 Task: Look for space in Erlanger, United States from 10th July, 2023 to 15th July, 2023 for 7 adults in price range Rs.10000 to Rs.15000. Place can be entire place or shared room with 4 bedrooms having 7 beds and 4 bathrooms. Property type can be house, flat, guest house. Amenities needed are: wifi, TV, free parkinig on premises, gym, breakfast. Booking option can be shelf check-in. Required host language is English.
Action: Mouse moved to (560, 137)
Screenshot: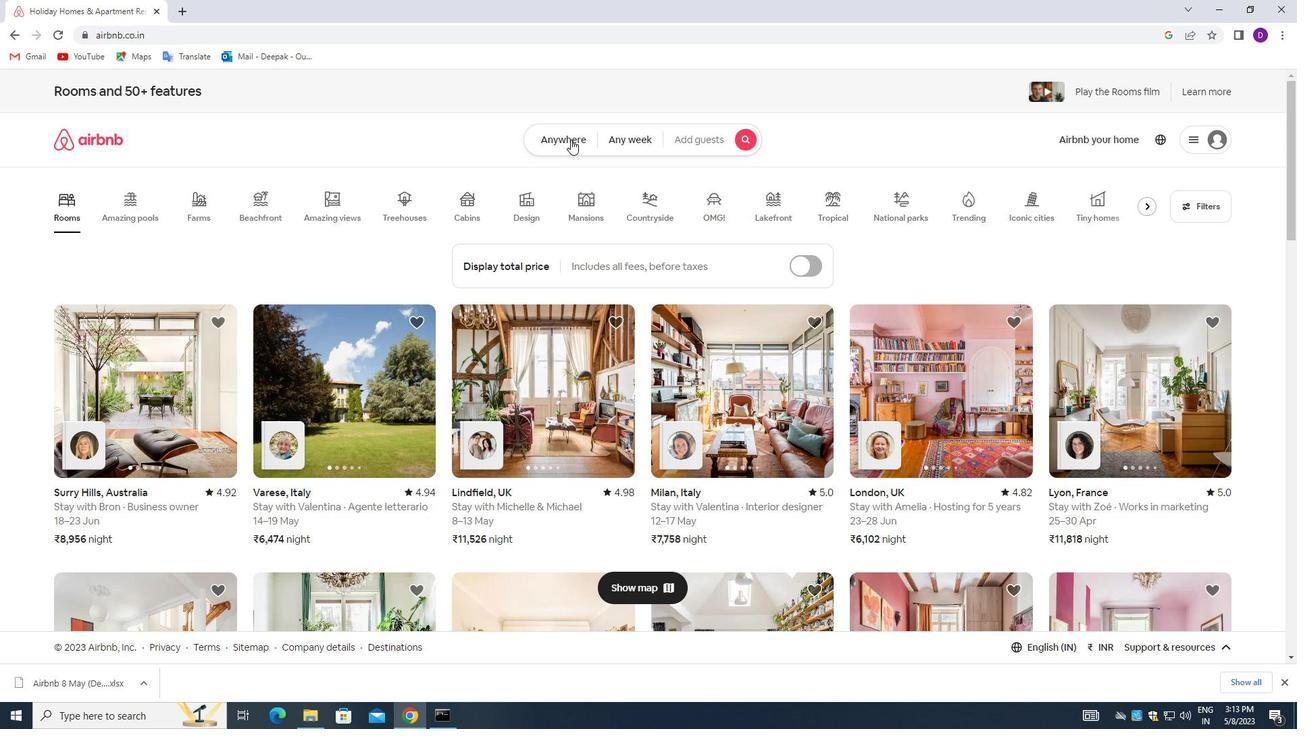 
Action: Mouse pressed left at (560, 137)
Screenshot: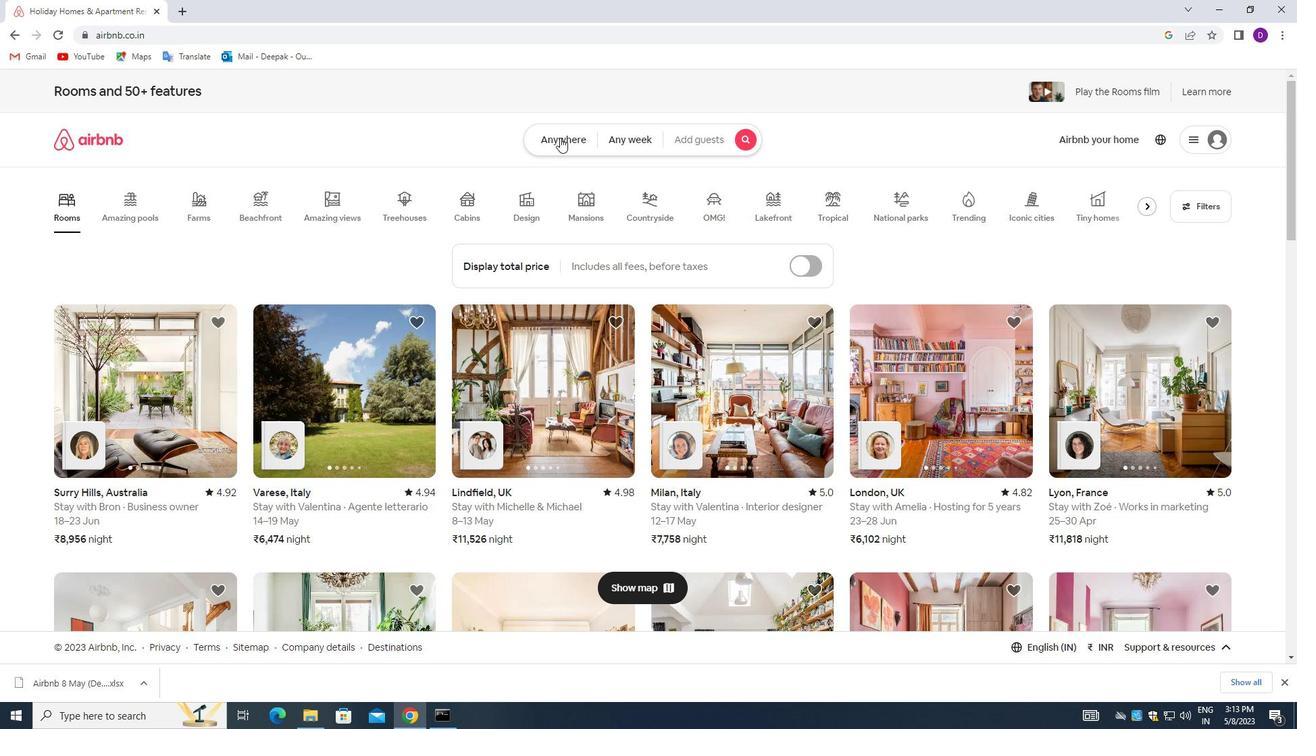 
Action: Mouse moved to (483, 189)
Screenshot: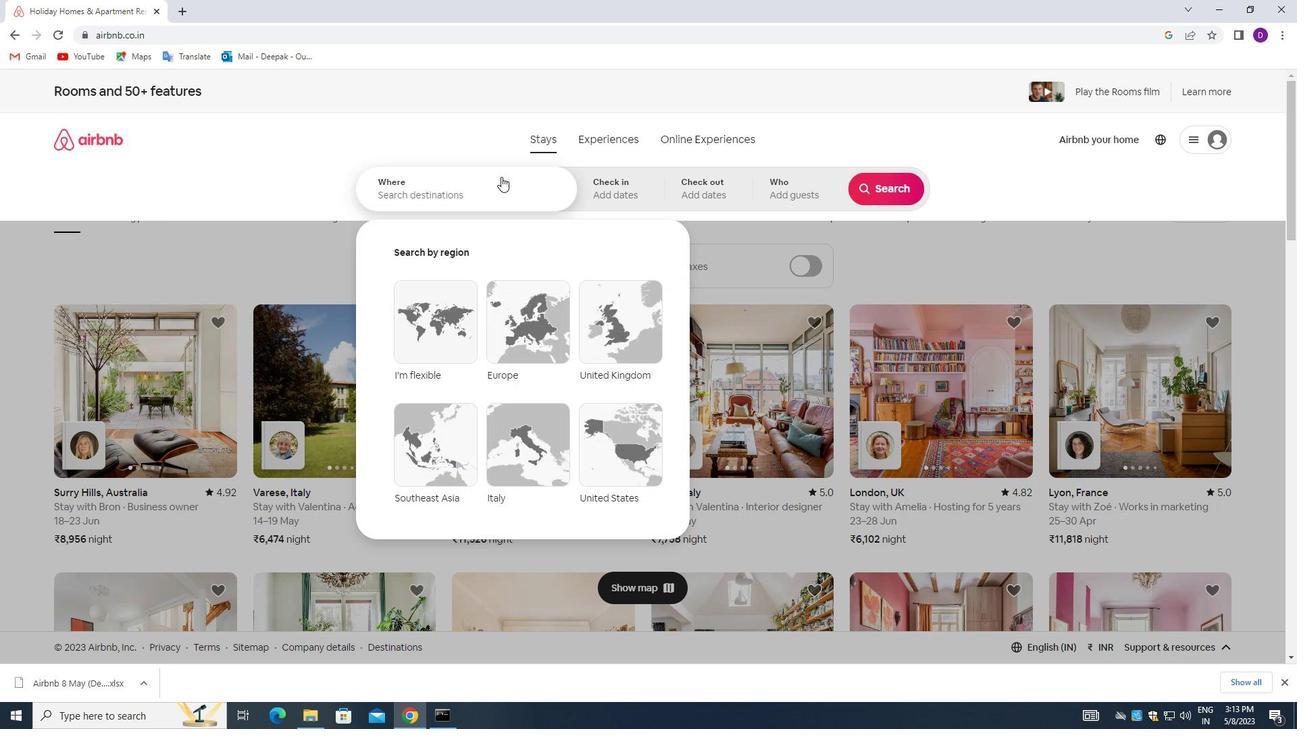 
Action: Mouse pressed left at (483, 189)
Screenshot: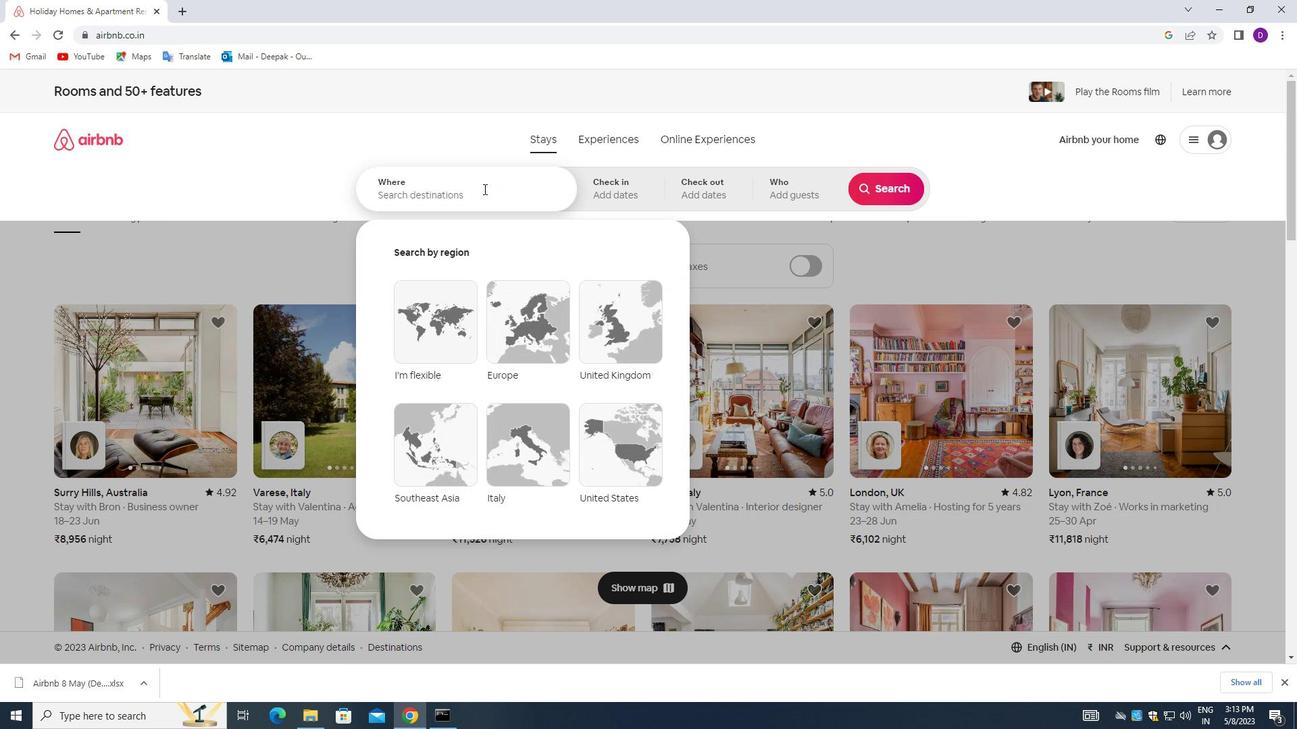
Action: Mouse moved to (193, 287)
Screenshot: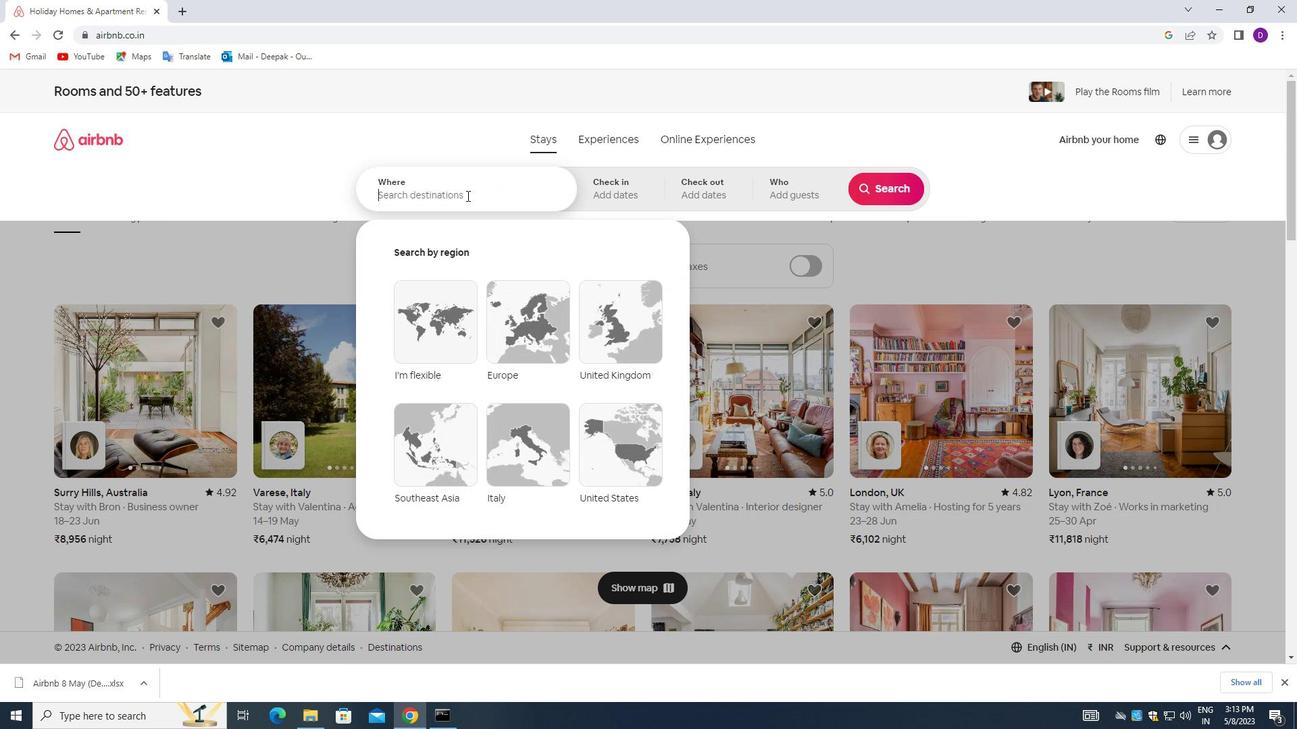 
Action: Key pressed <Key.shift_r>Erlanger<Key.space>=<Key.backspace><Key.backspace>,<Key.space><Key.shift>UNITED<Key.space><Key.shift_r>STATES<Key.enter>
Screenshot: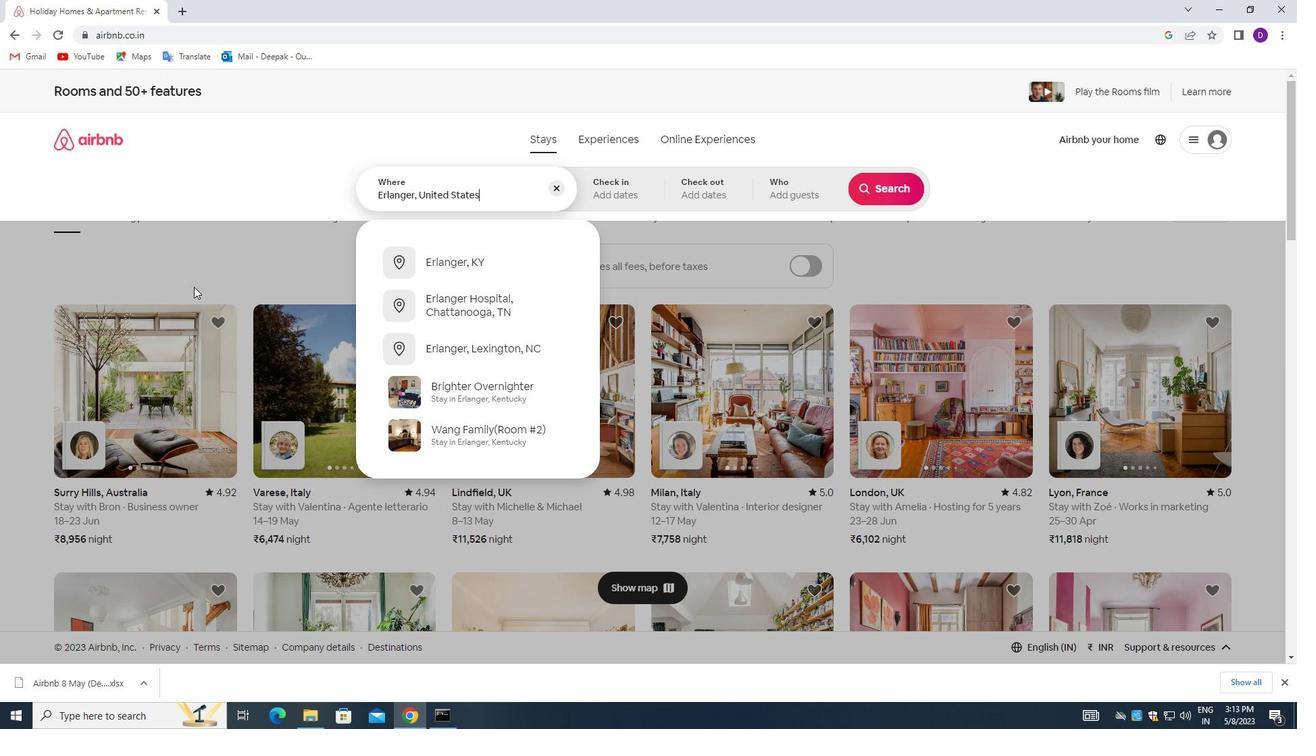 
Action: Mouse moved to (874, 300)
Screenshot: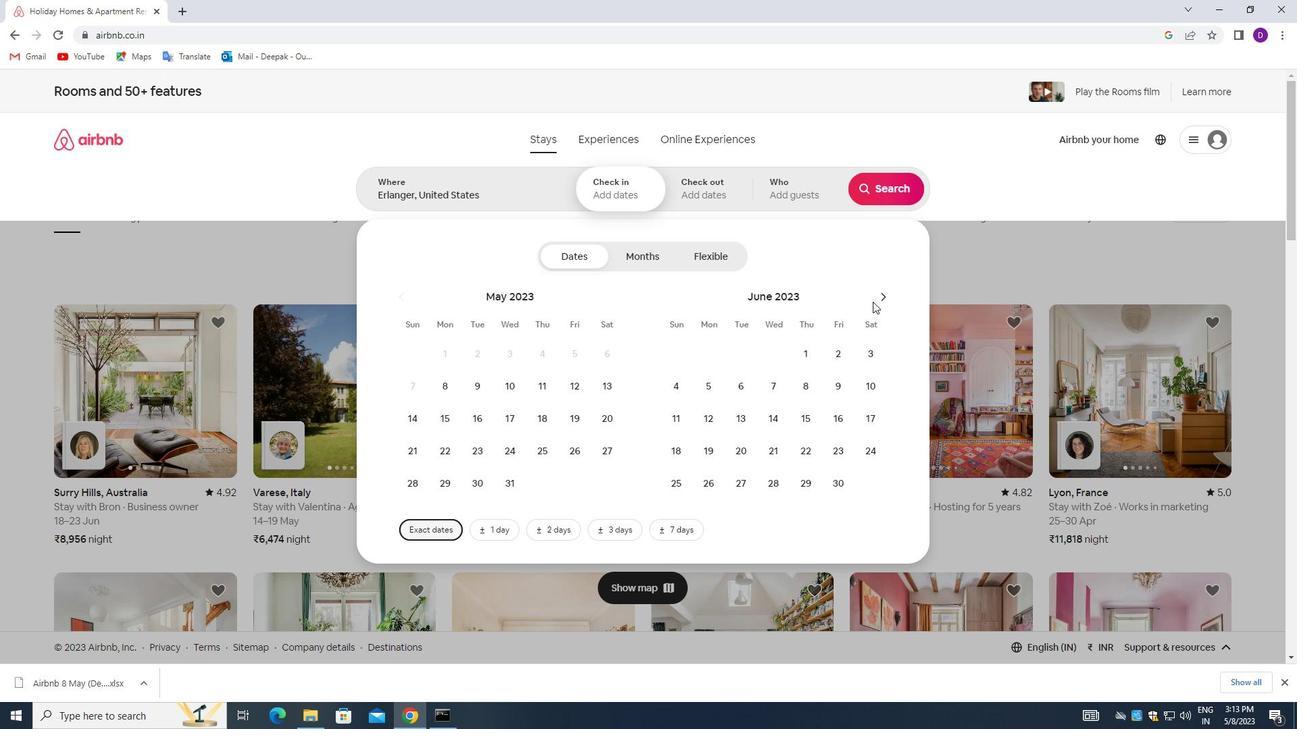 
Action: Mouse pressed left at (874, 300)
Screenshot: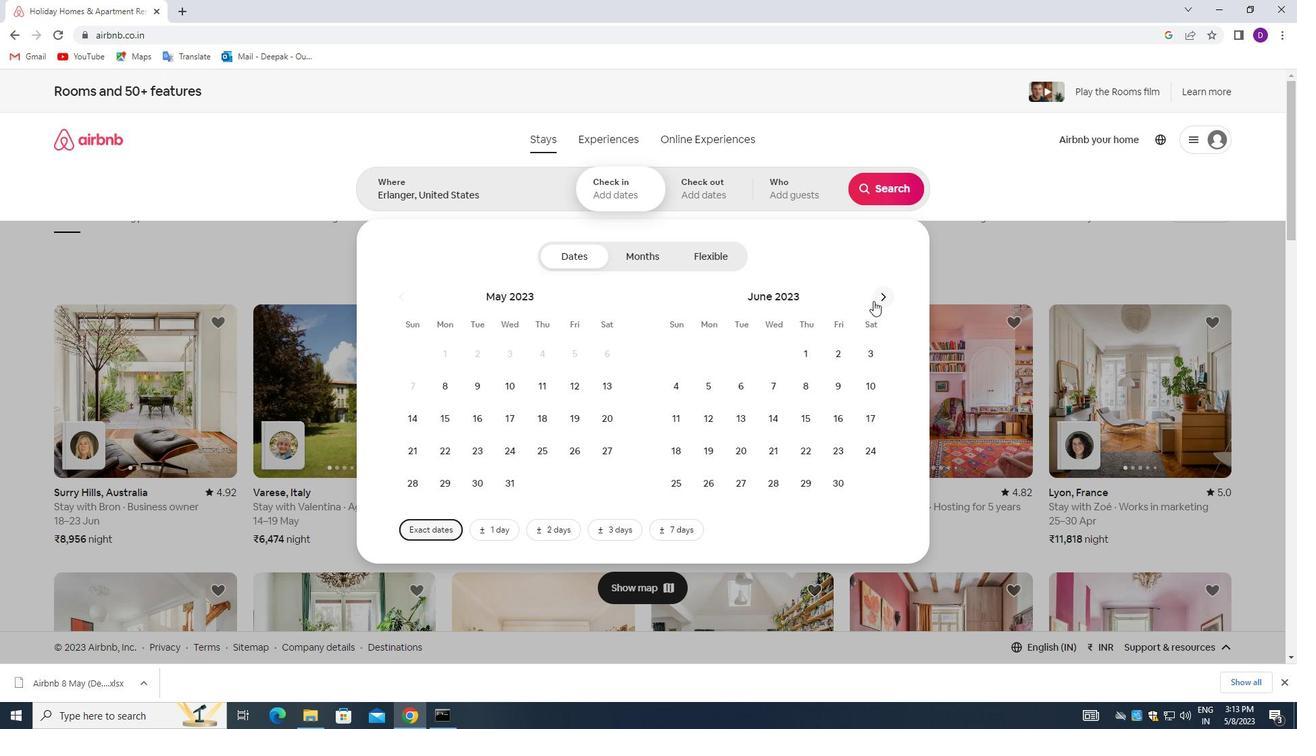 
Action: Mouse moved to (711, 419)
Screenshot: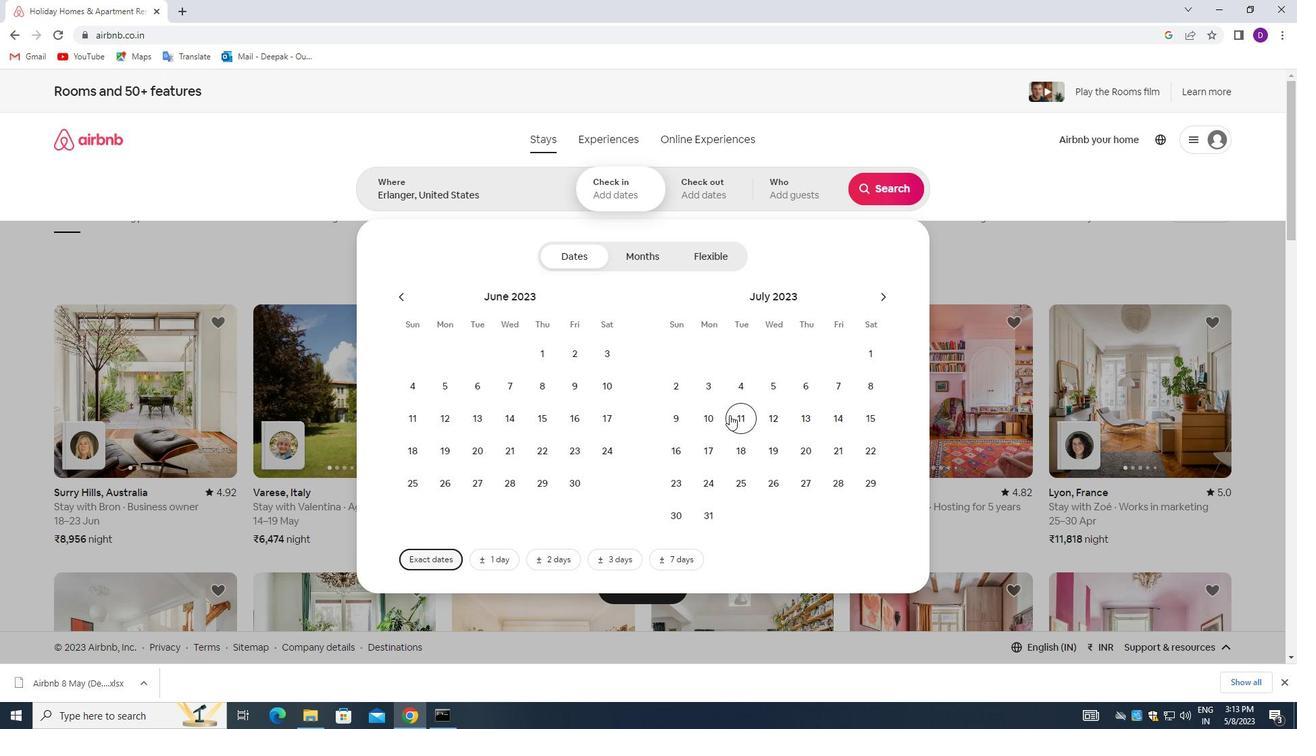 
Action: Mouse pressed left at (711, 419)
Screenshot: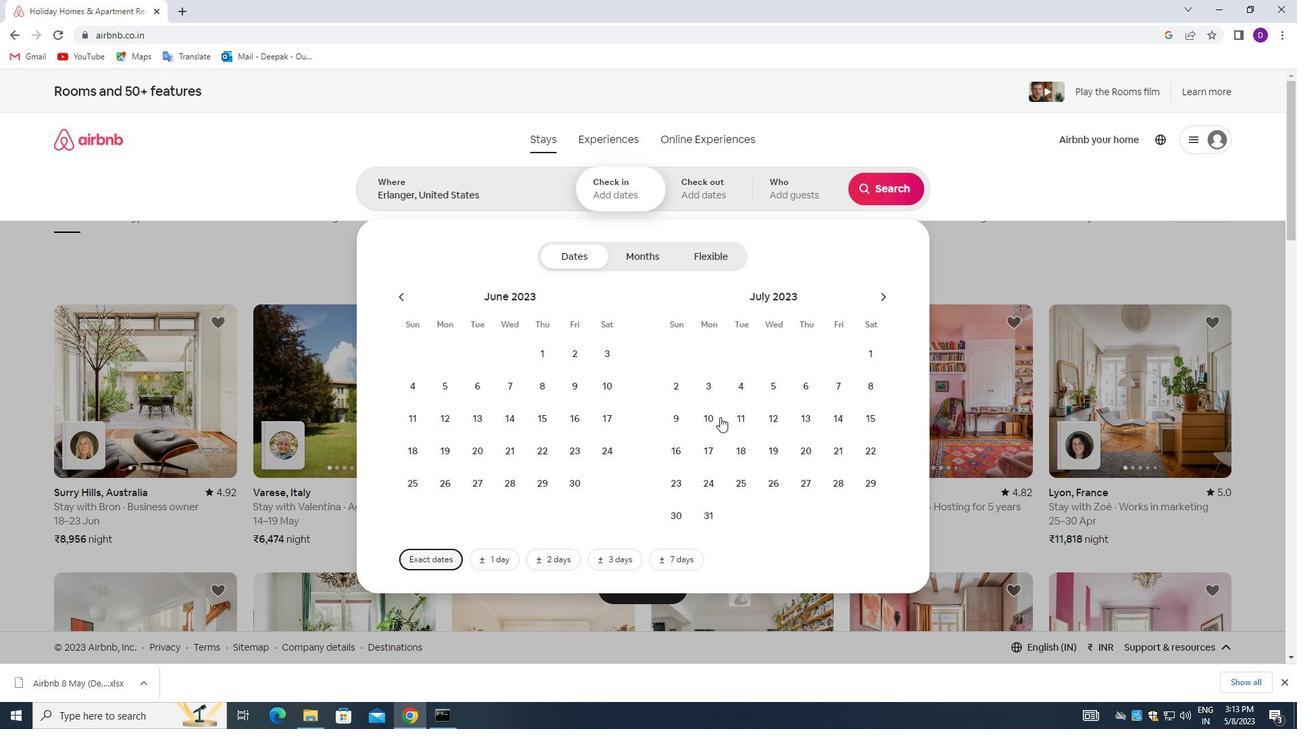 
Action: Mouse moved to (888, 414)
Screenshot: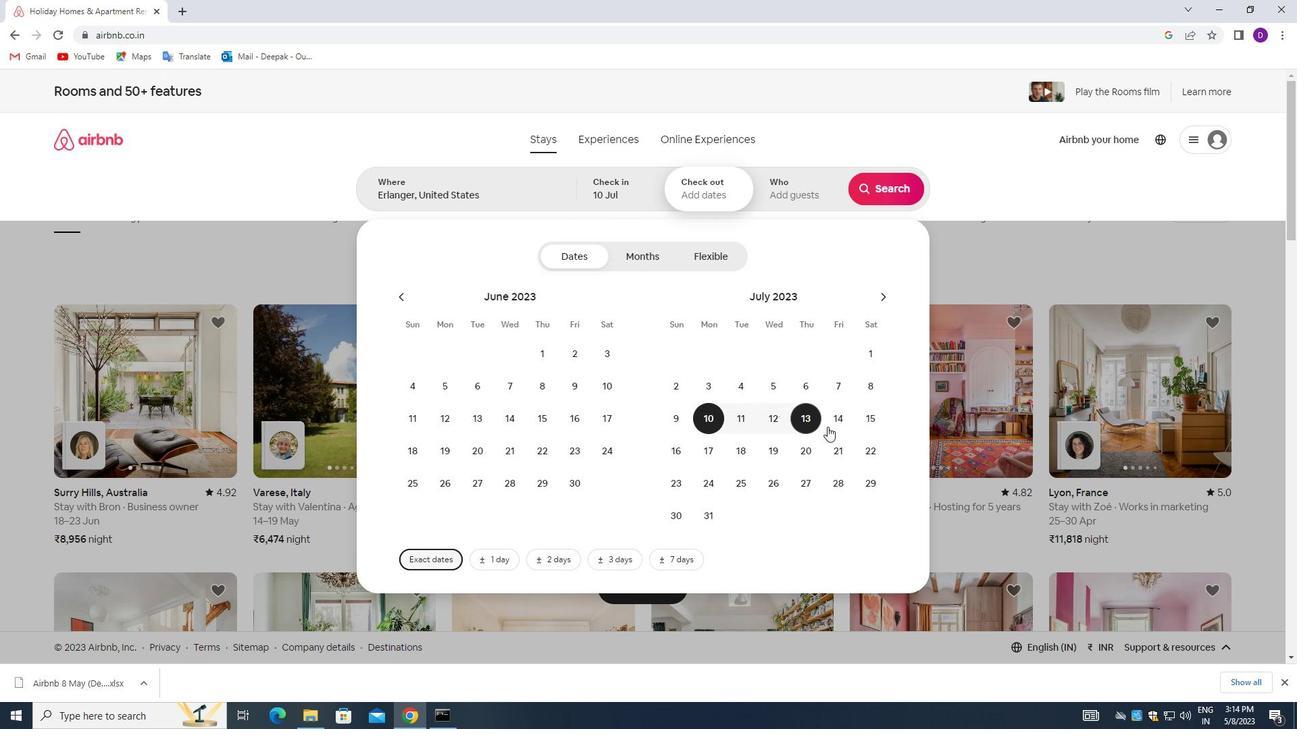 
Action: Mouse pressed left at (888, 414)
Screenshot: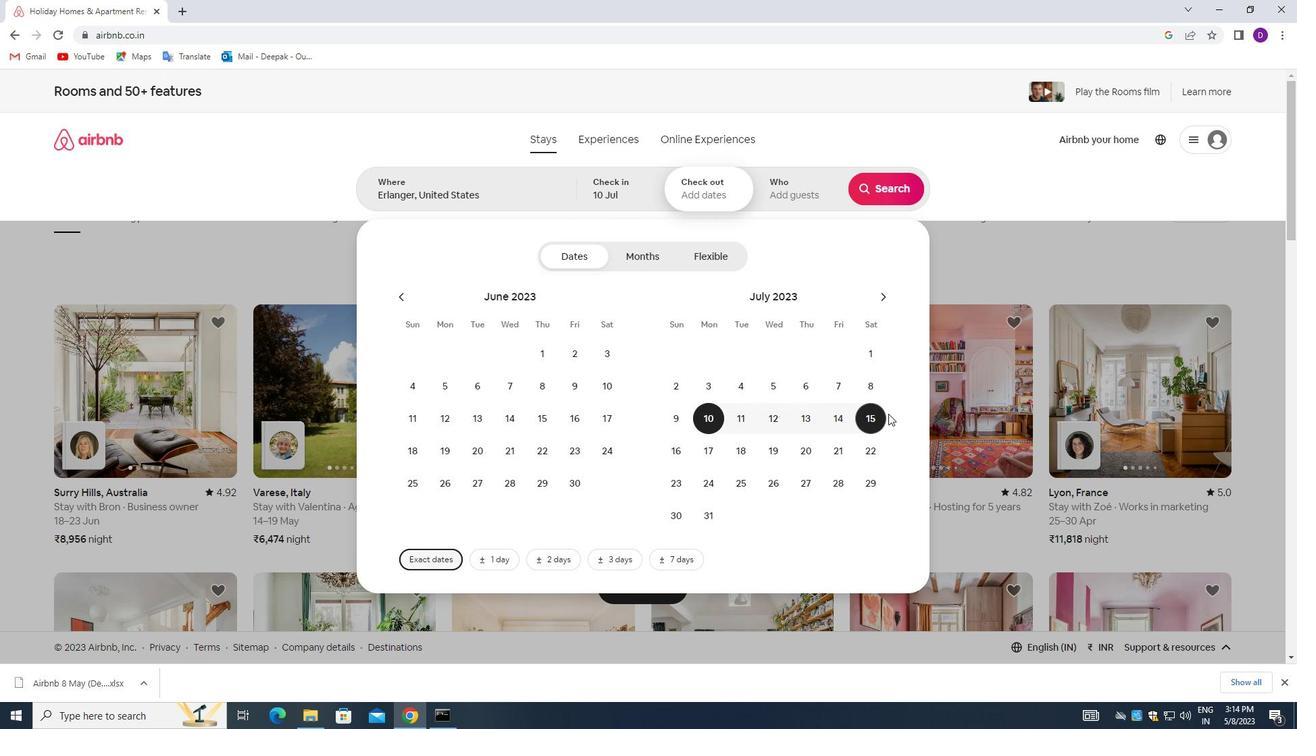 
Action: Mouse moved to (876, 416)
Screenshot: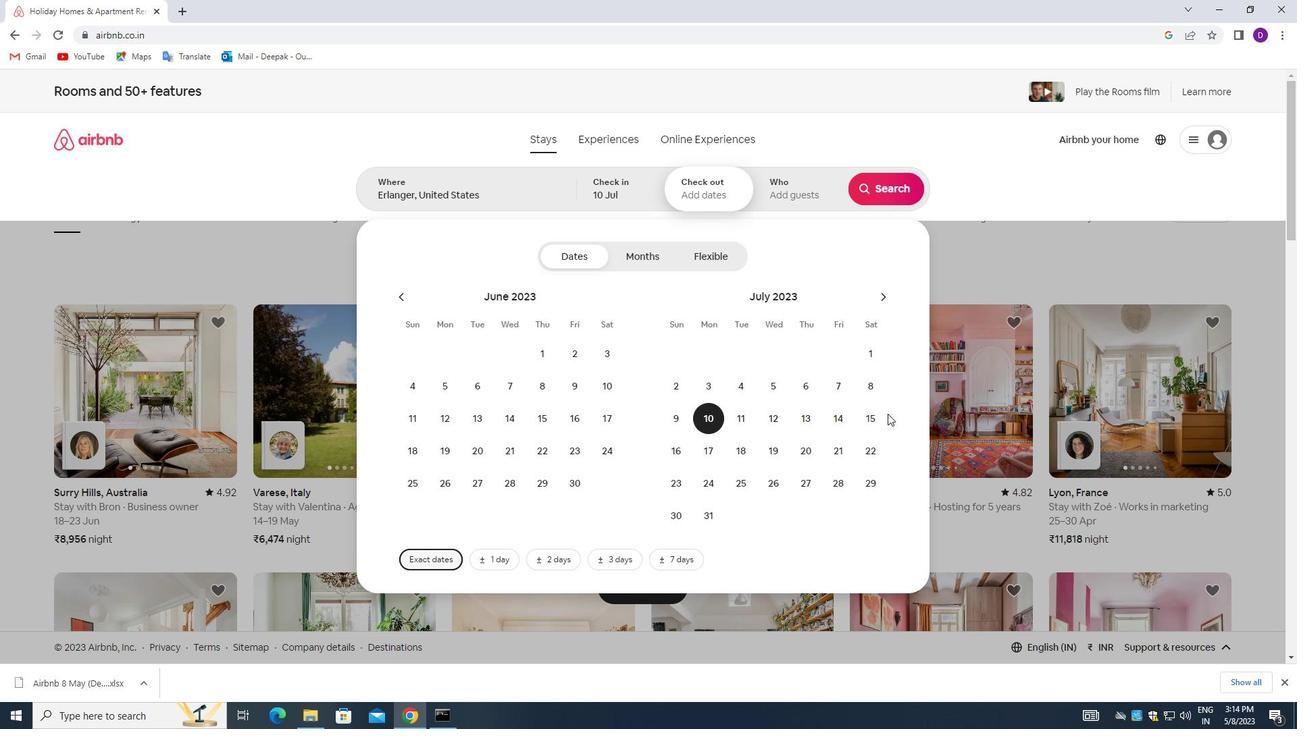 
Action: Mouse pressed left at (876, 416)
Screenshot: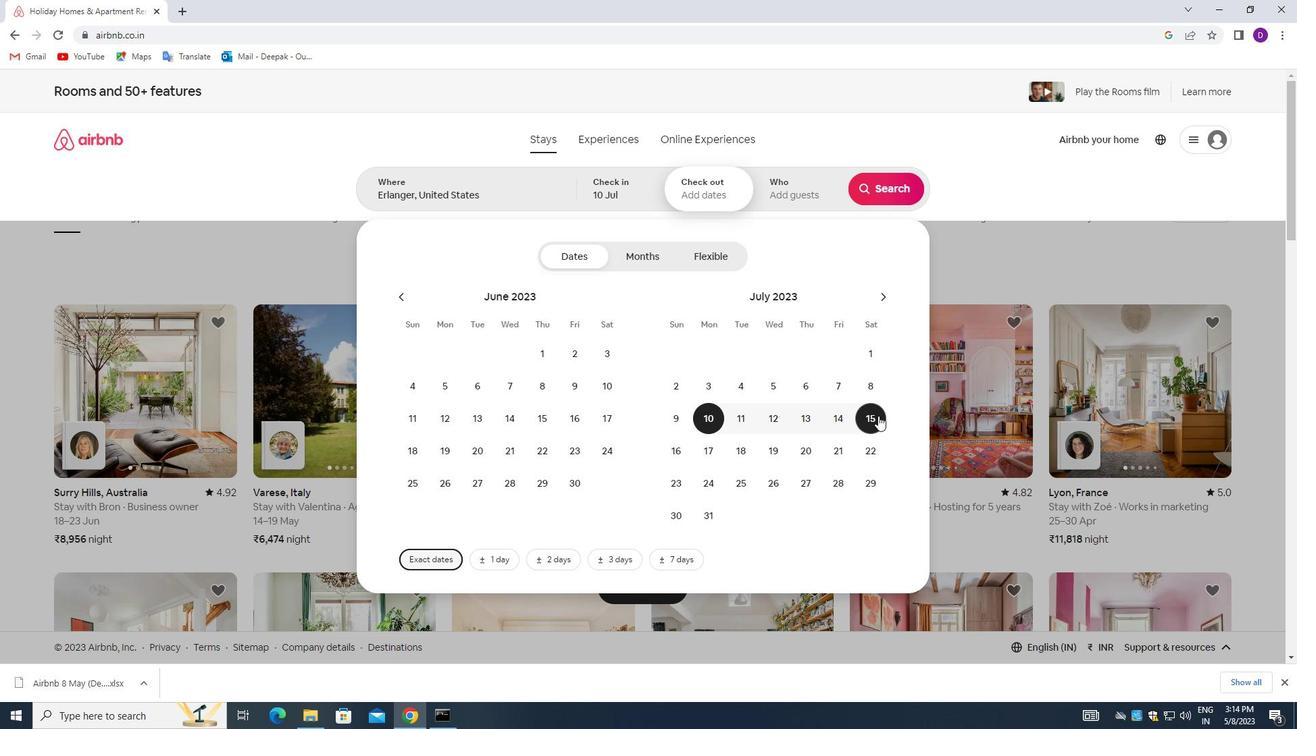
Action: Mouse moved to (783, 191)
Screenshot: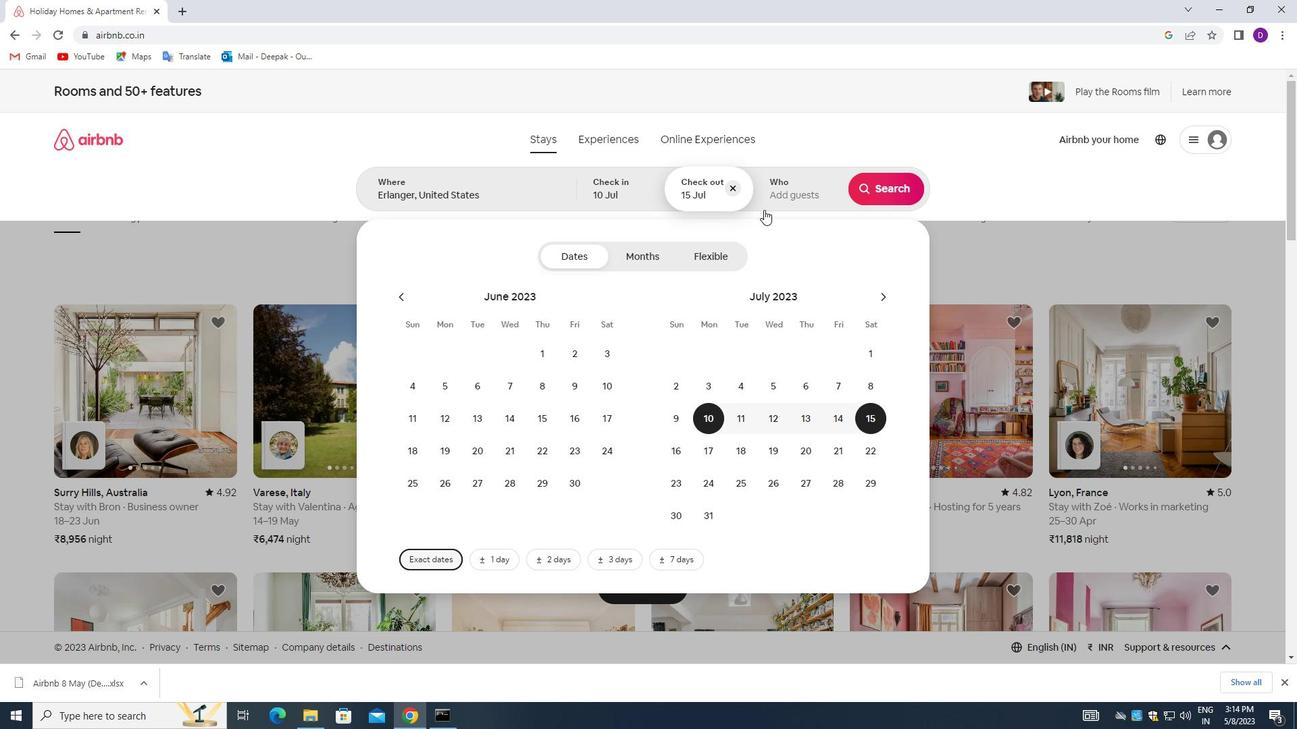 
Action: Mouse pressed left at (783, 191)
Screenshot: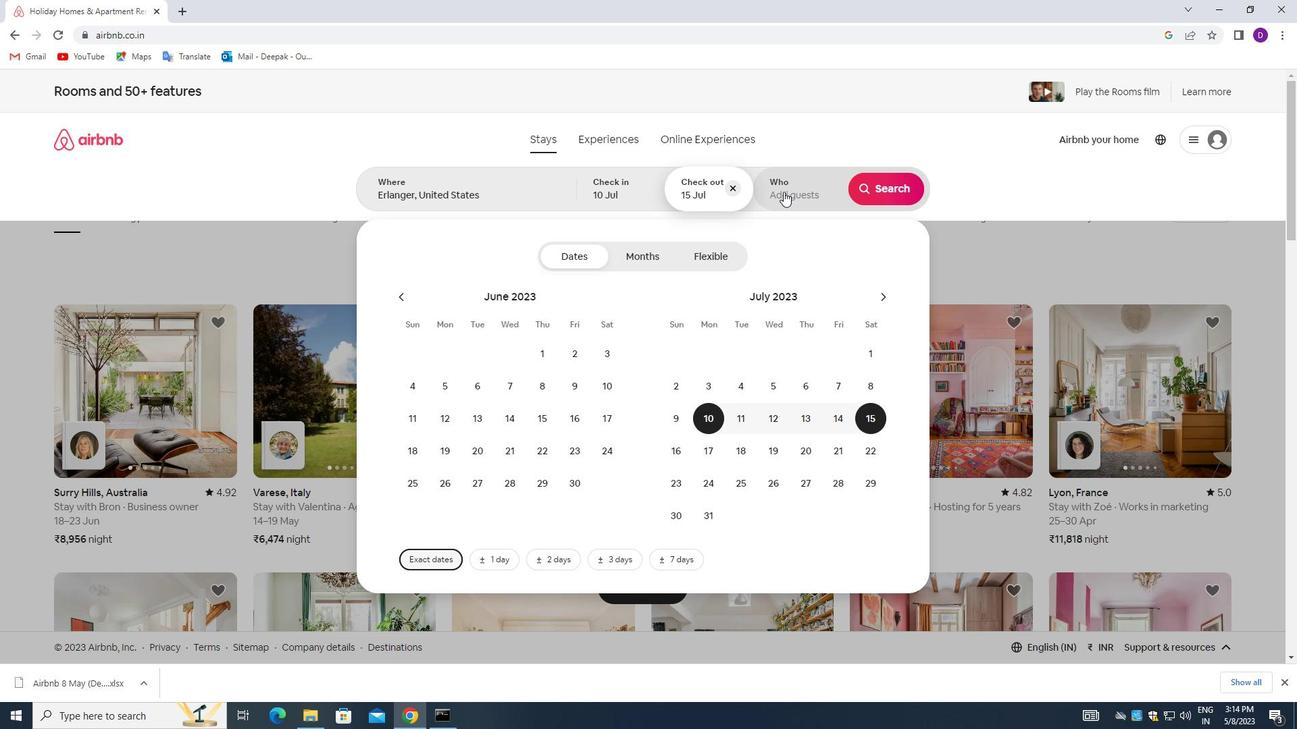 
Action: Mouse moved to (890, 262)
Screenshot: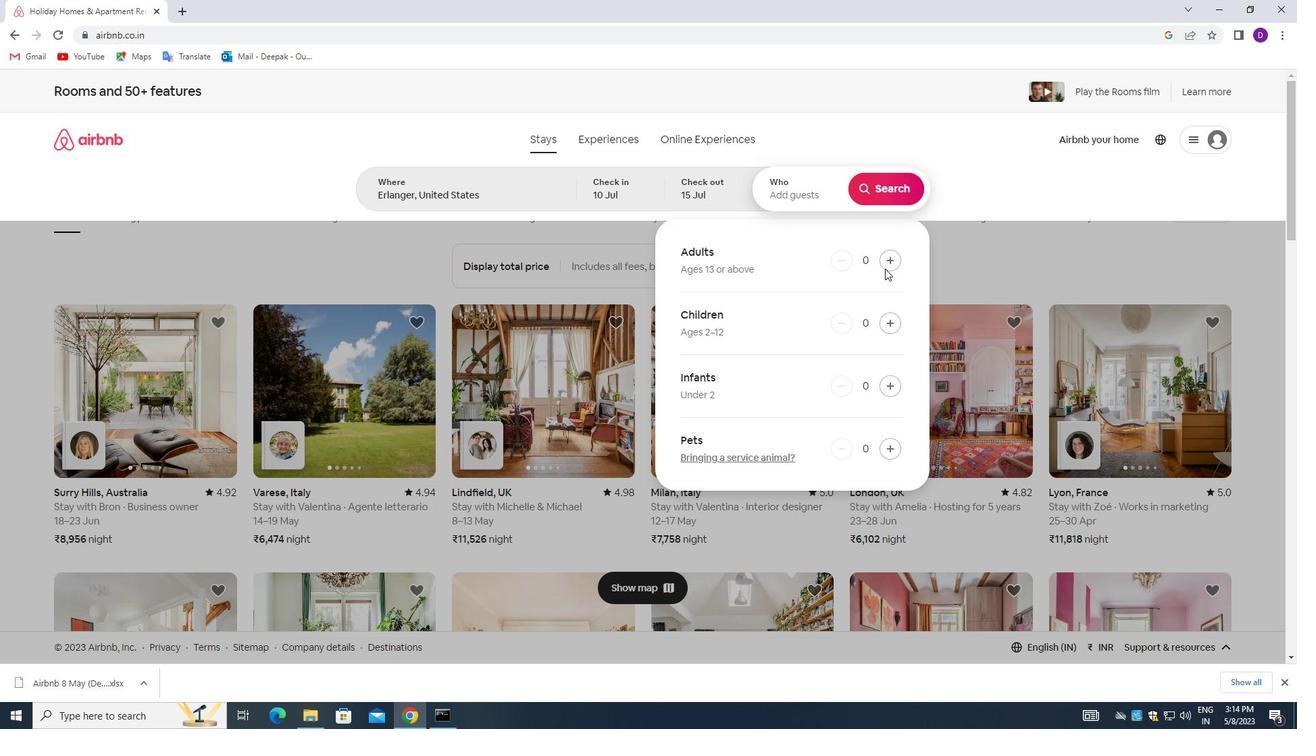 
Action: Mouse pressed left at (890, 262)
Screenshot: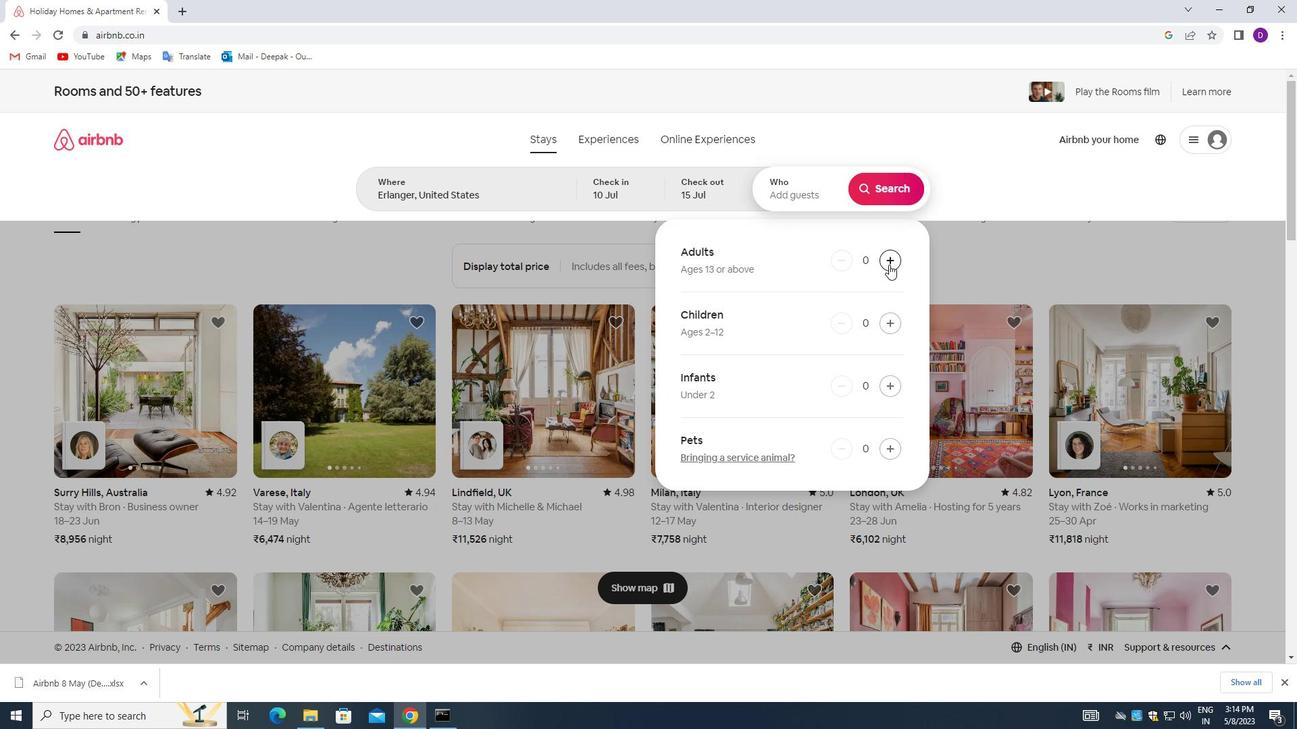 
Action: Mouse moved to (891, 260)
Screenshot: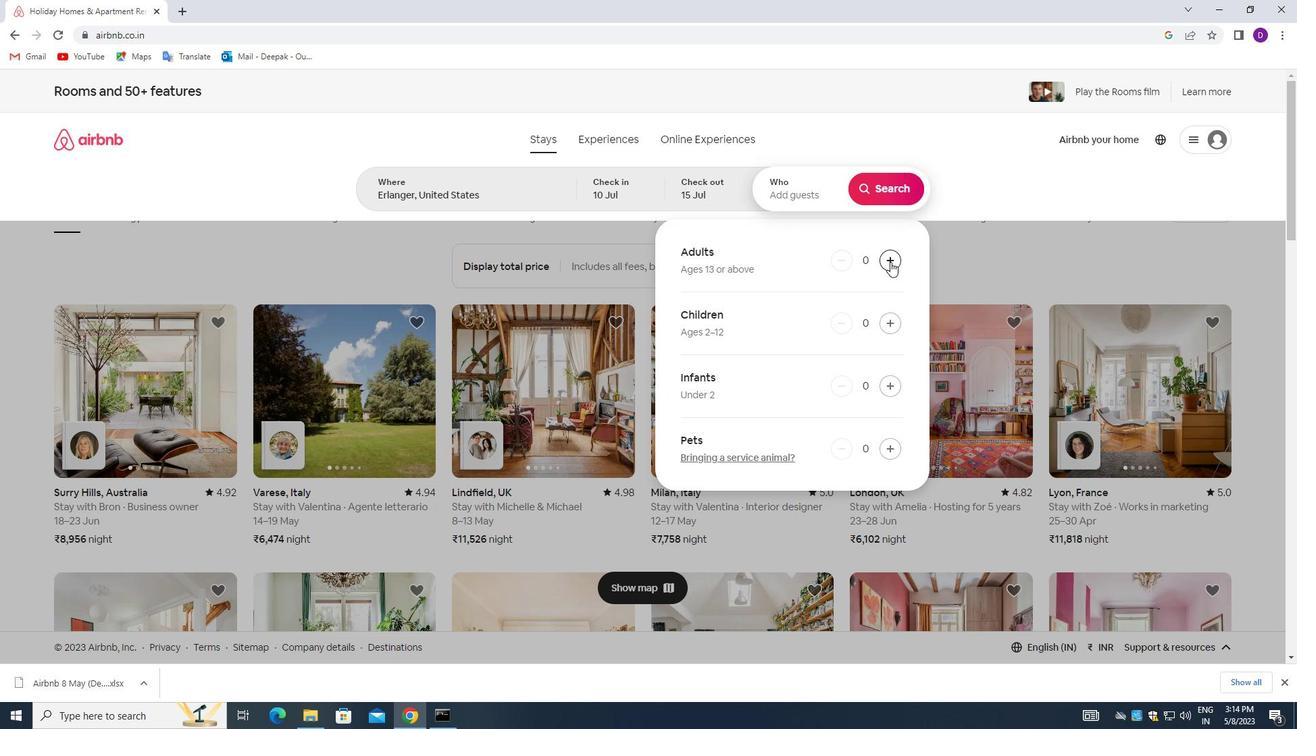 
Action: Mouse pressed left at (891, 260)
Screenshot: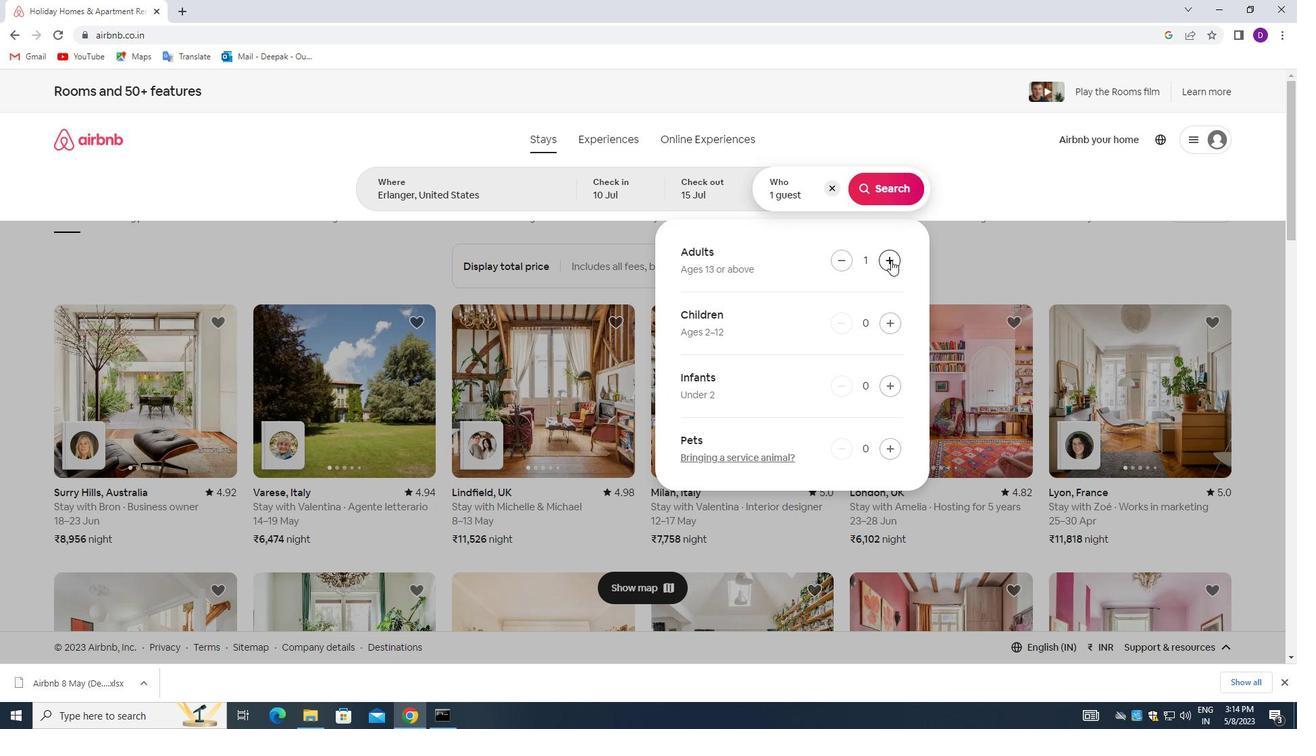
Action: Mouse pressed left at (891, 260)
Screenshot: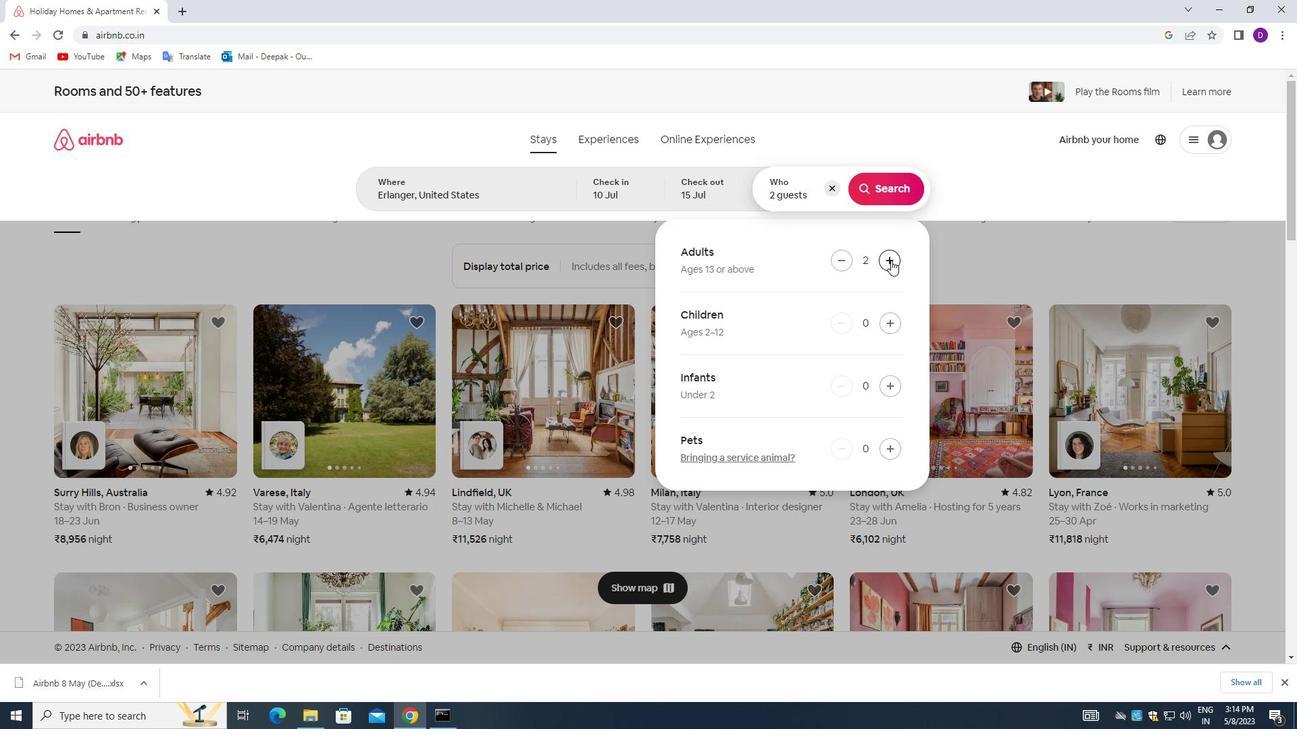 
Action: Mouse pressed left at (891, 260)
Screenshot: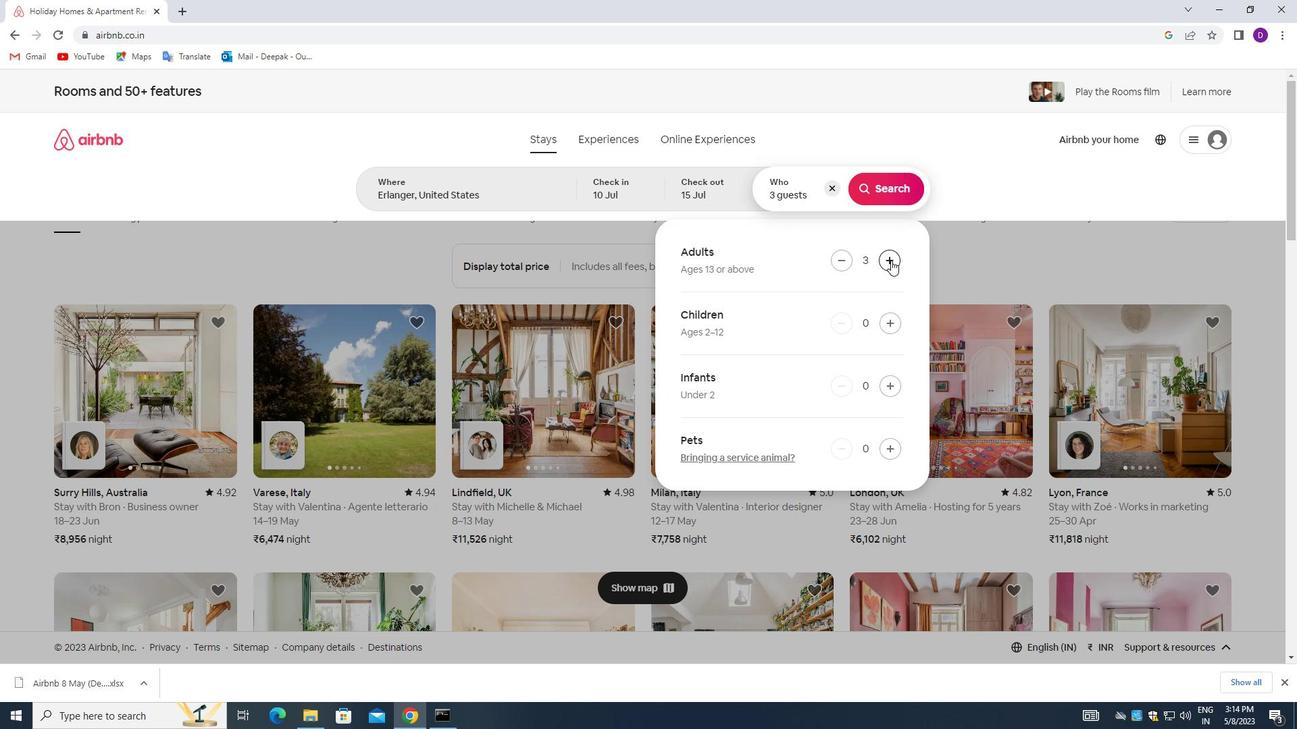 
Action: Mouse pressed left at (891, 260)
Screenshot: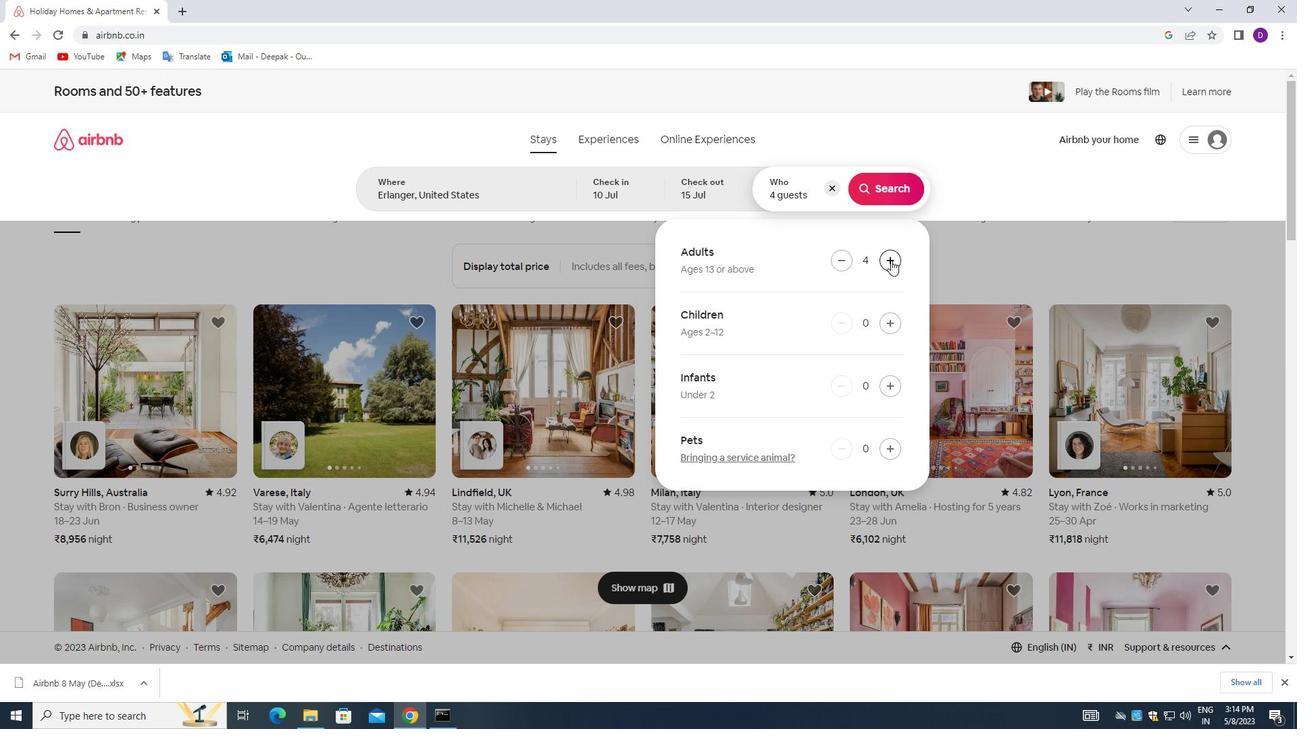 
Action: Mouse pressed left at (891, 260)
Screenshot: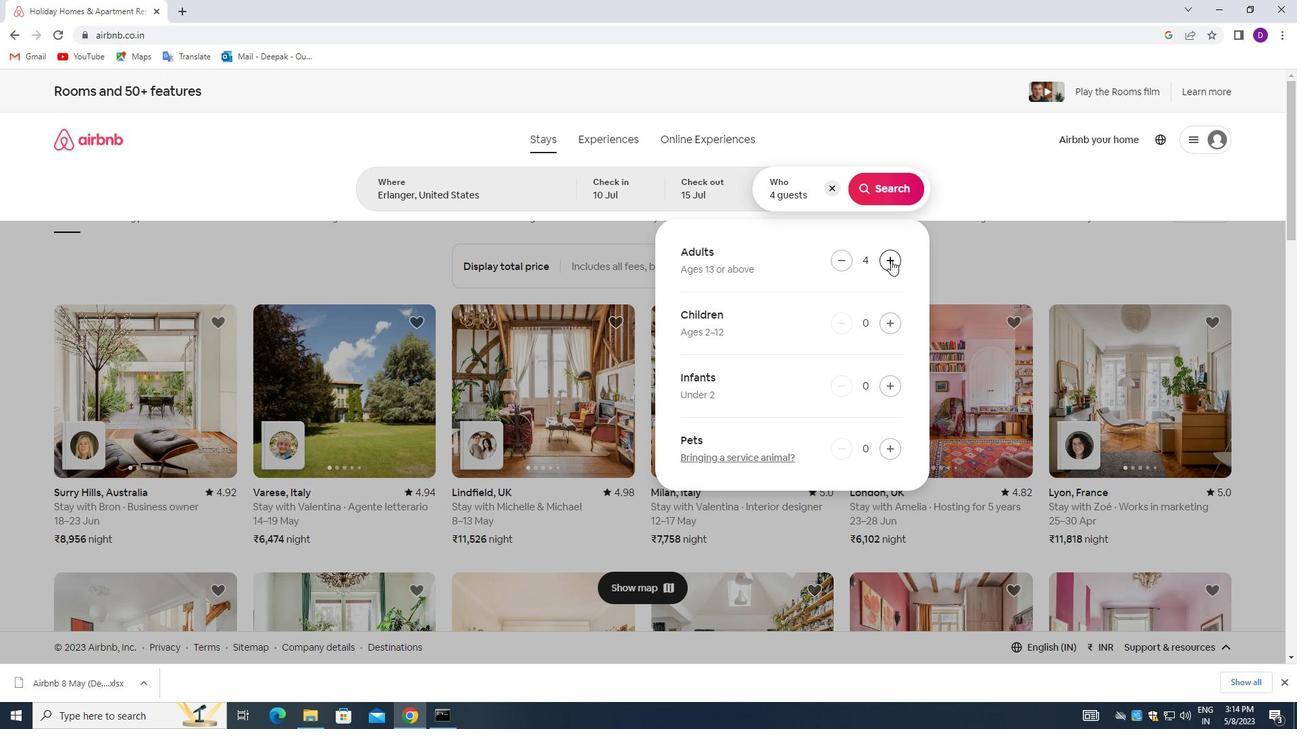 
Action: Mouse pressed left at (891, 260)
Screenshot: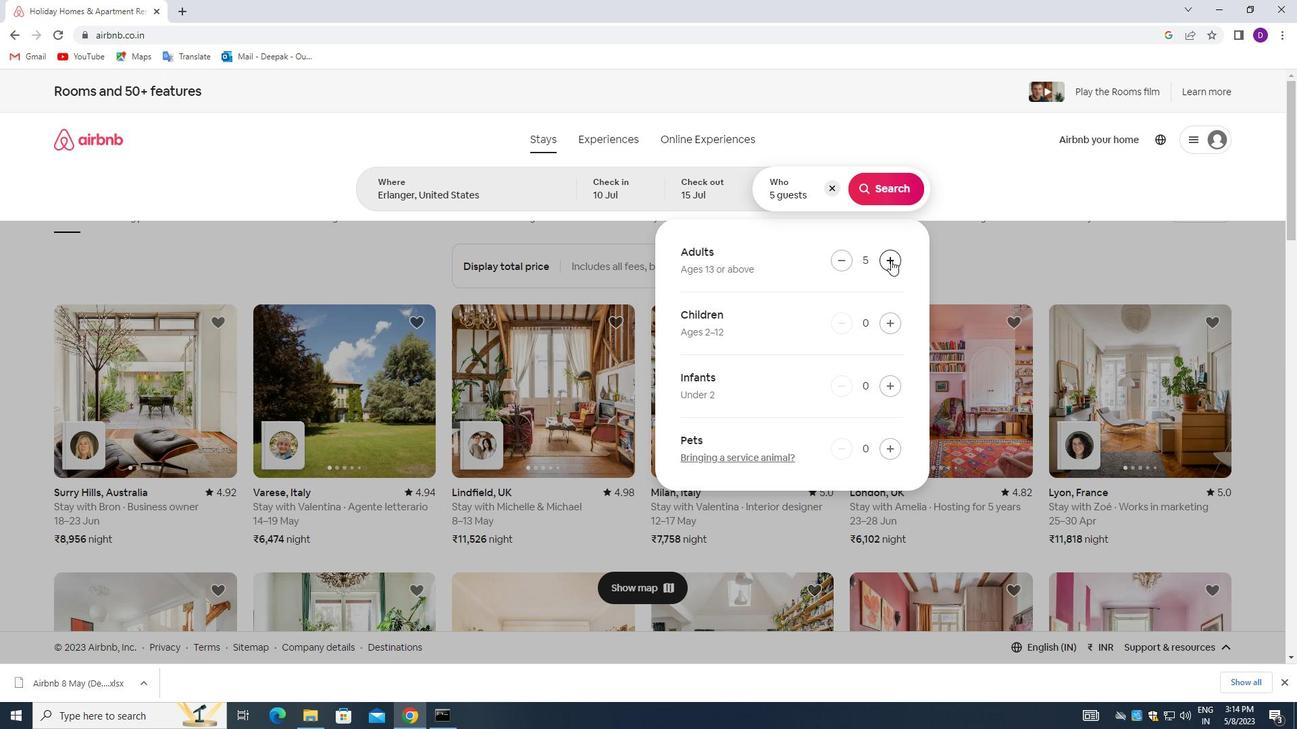 
Action: Mouse moved to (890, 186)
Screenshot: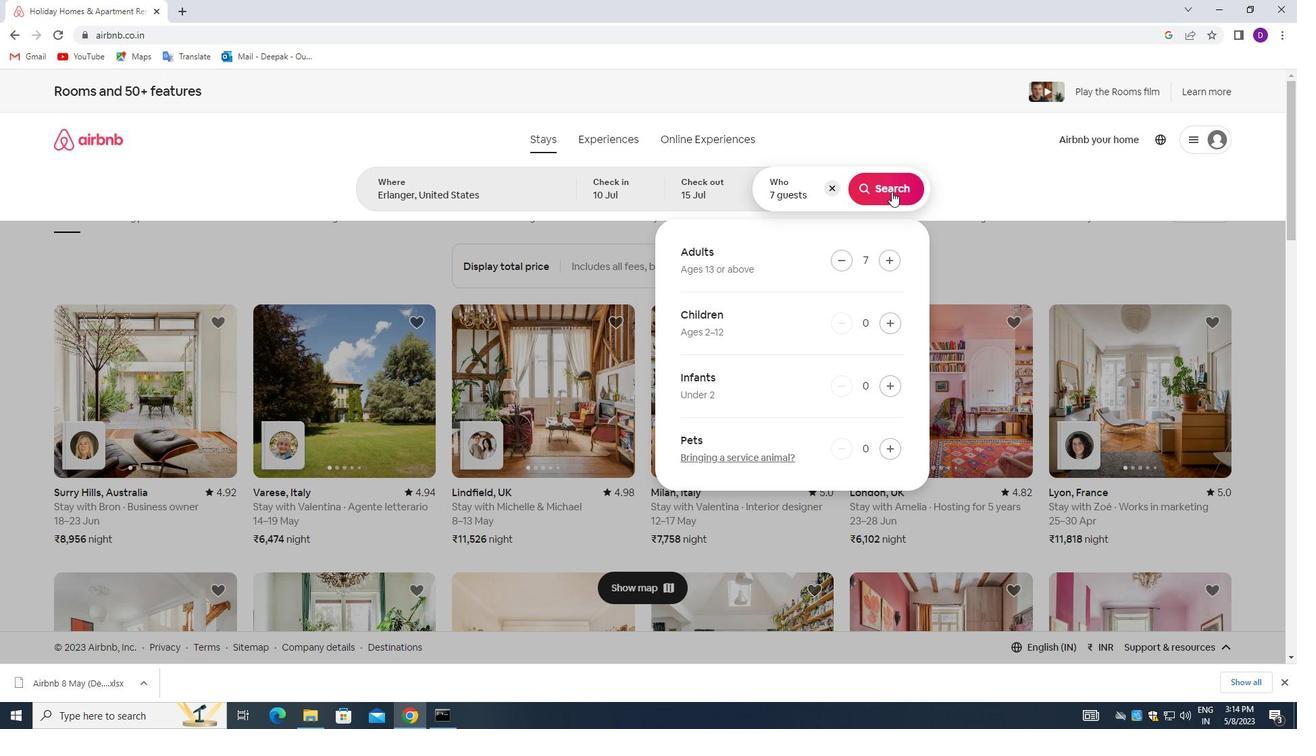 
Action: Mouse pressed left at (890, 186)
Screenshot: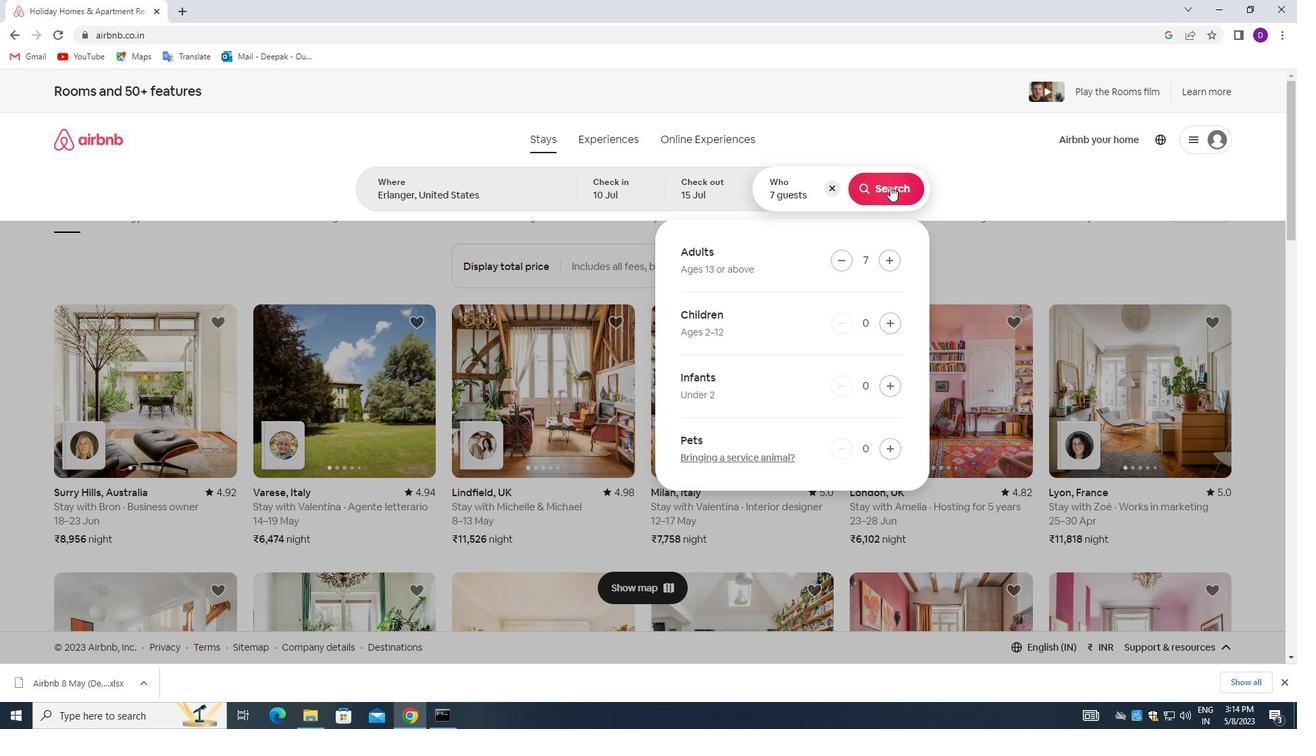 
Action: Mouse moved to (1227, 145)
Screenshot: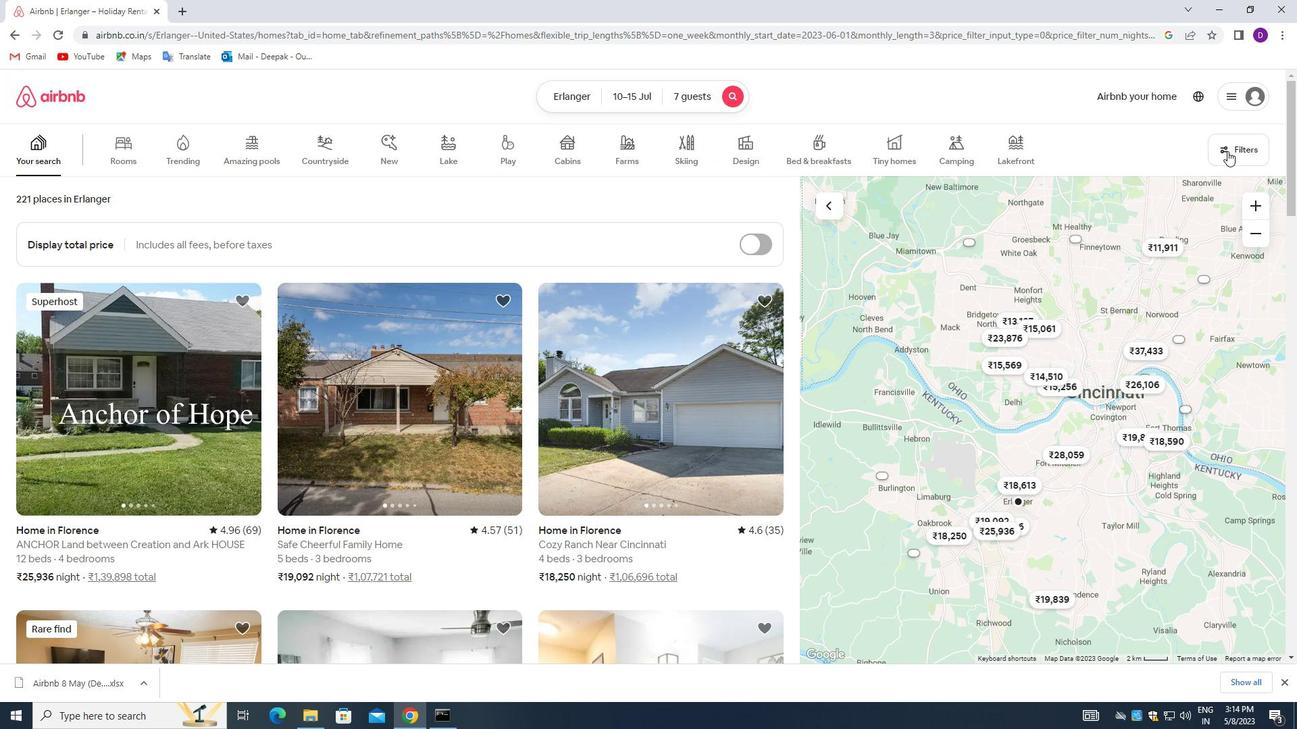 
Action: Mouse pressed left at (1227, 145)
Screenshot: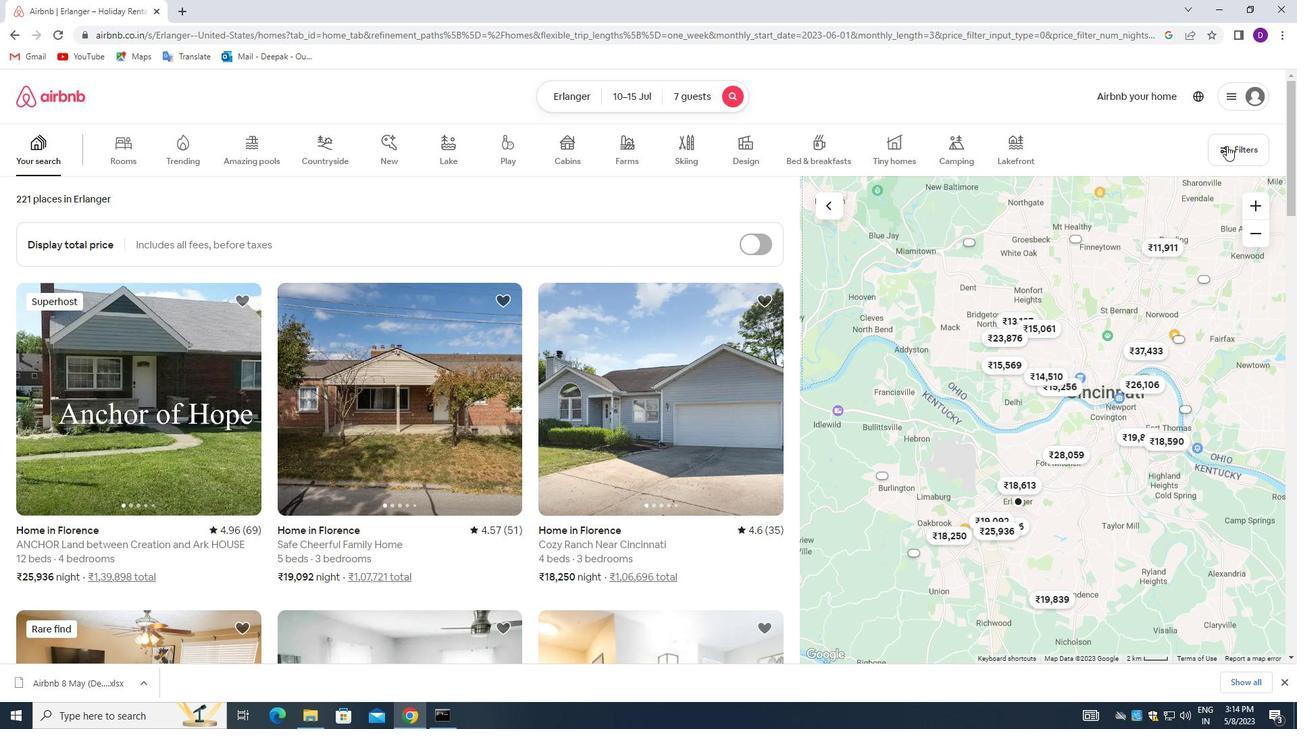 
Action: Mouse moved to (467, 483)
Screenshot: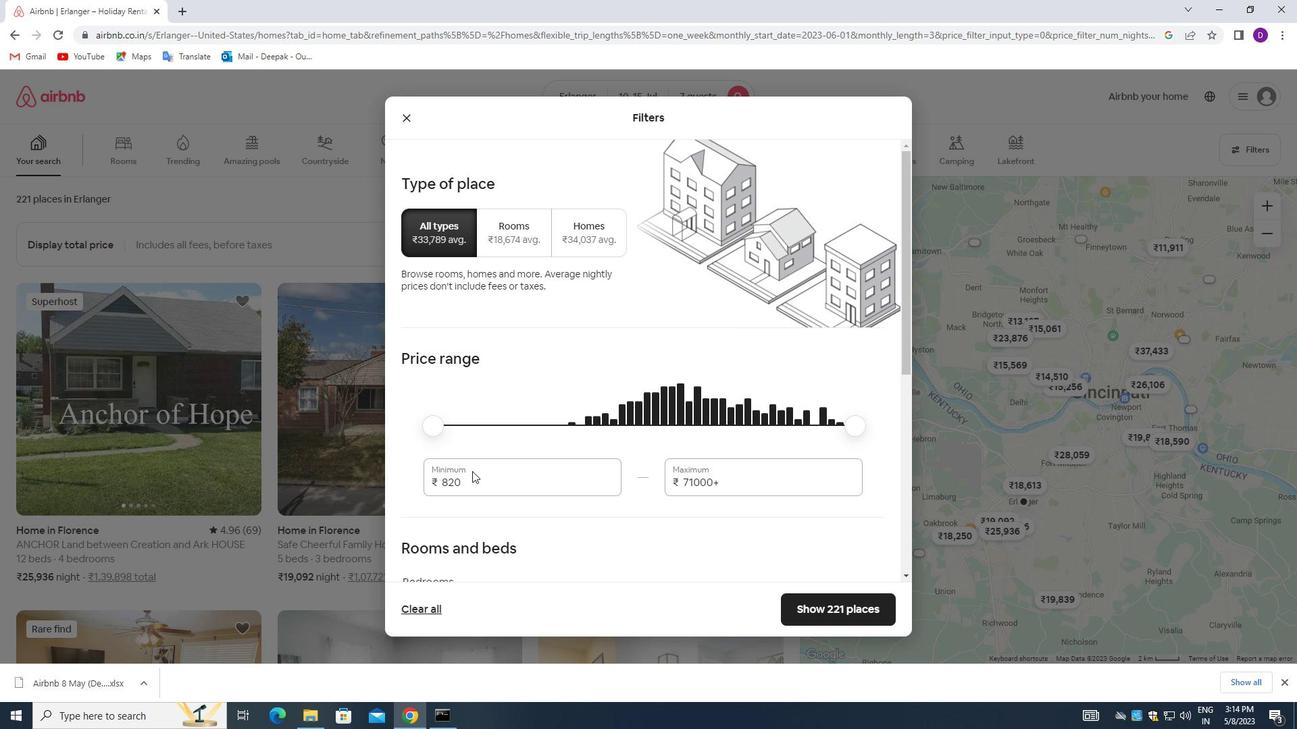 
Action: Mouse pressed left at (467, 483)
Screenshot: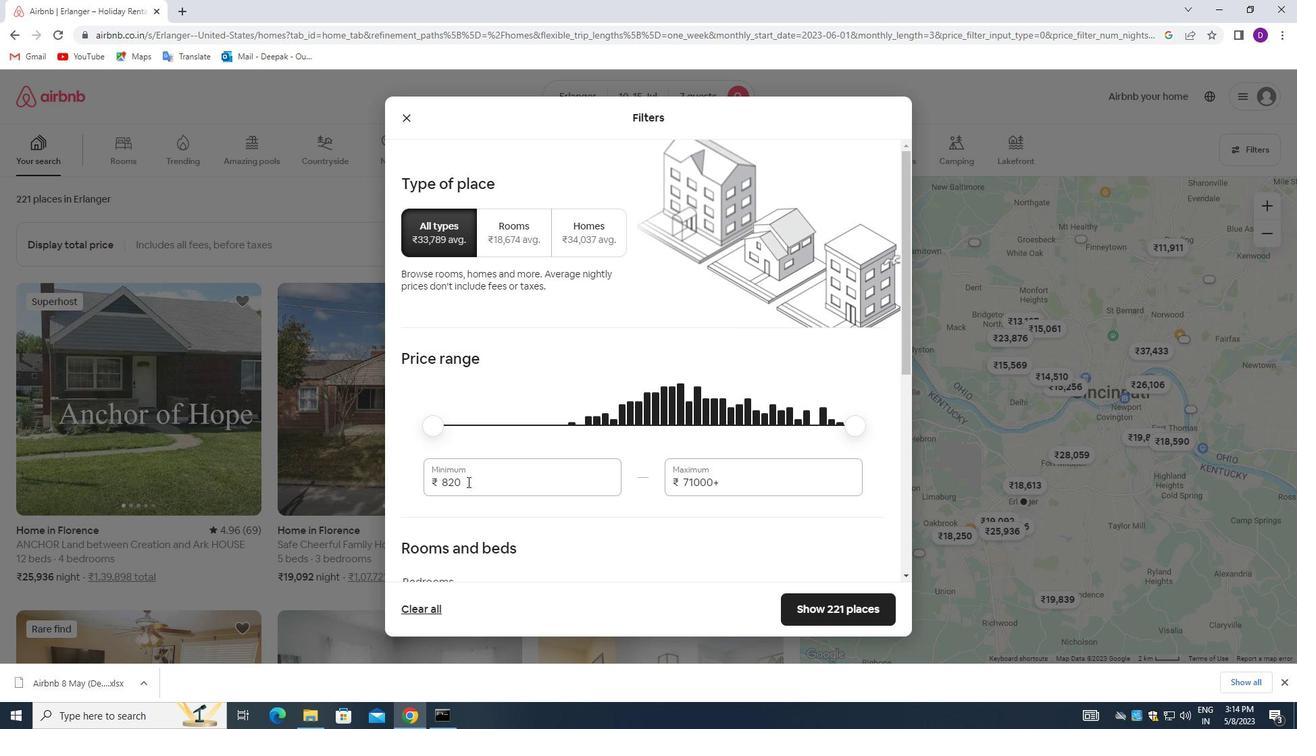 
Action: Mouse pressed left at (467, 483)
Screenshot: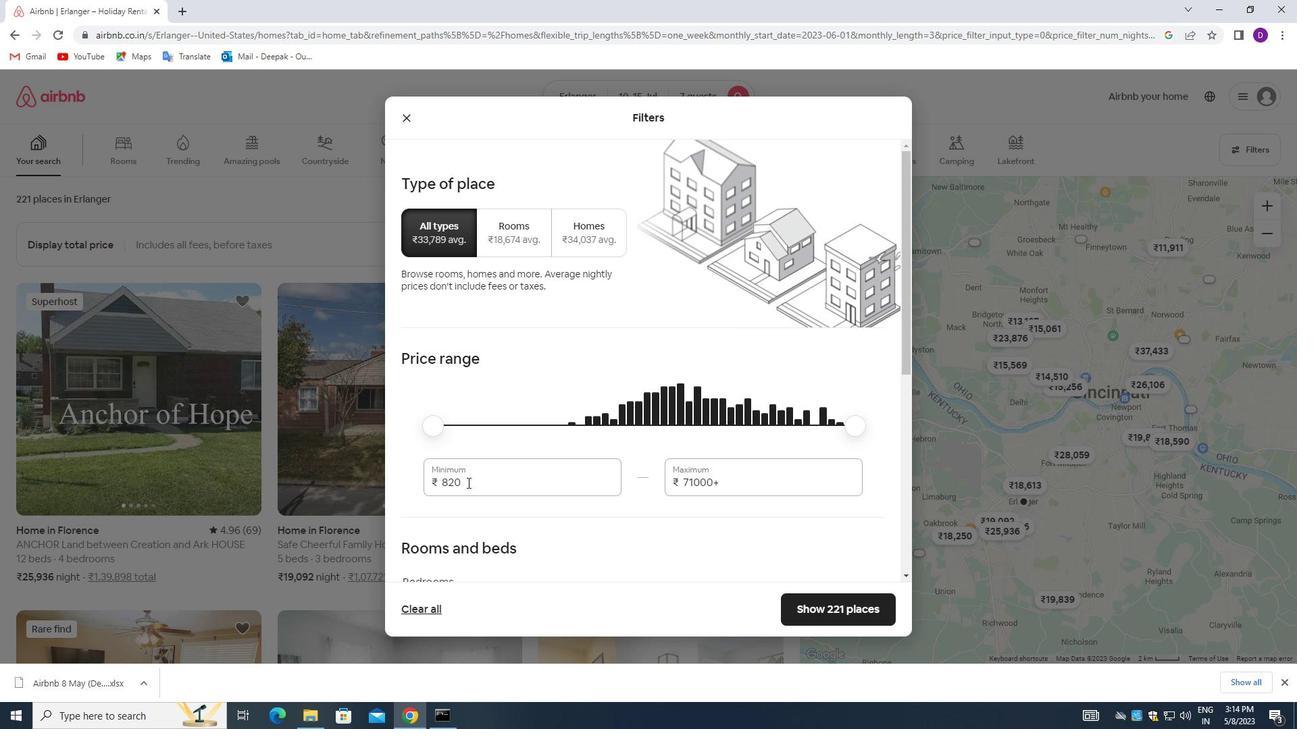 
Action: Key pressed 10000<Key.tab>15000
Screenshot: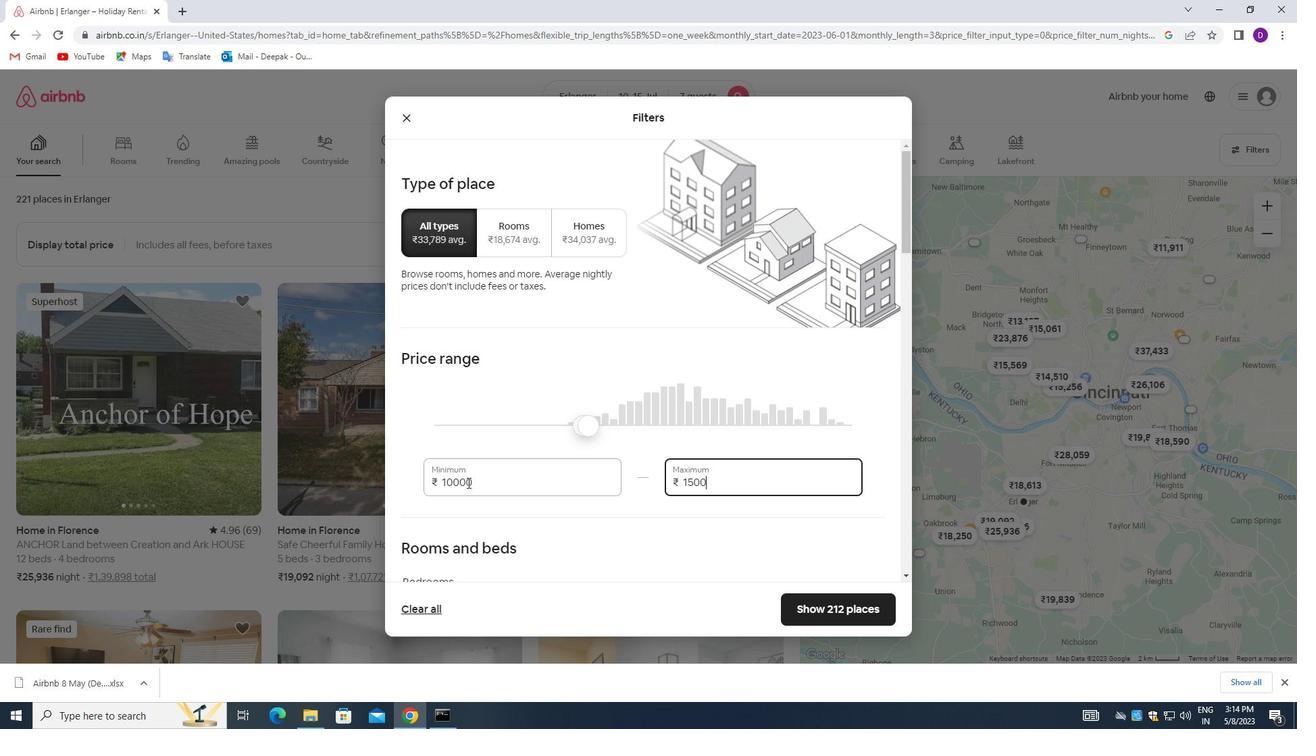 
Action: Mouse moved to (547, 469)
Screenshot: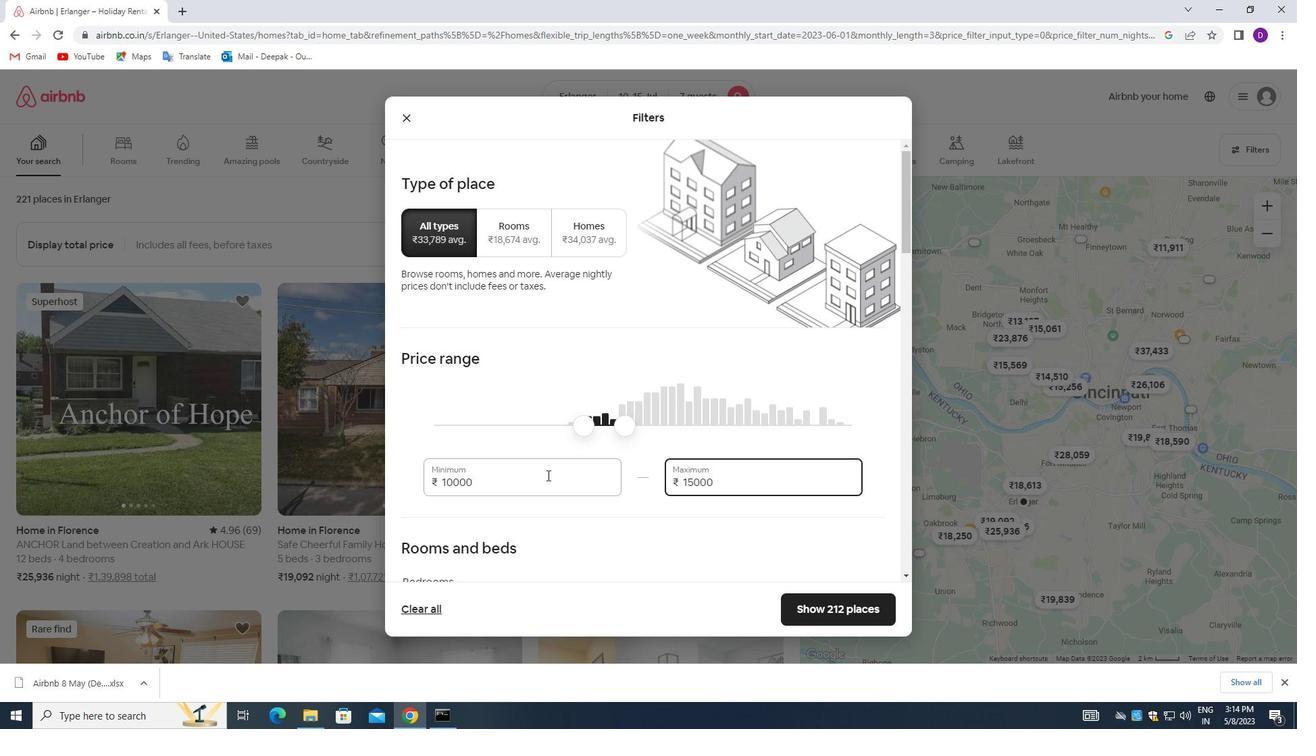 
Action: Mouse scrolled (547, 469) with delta (0, 0)
Screenshot: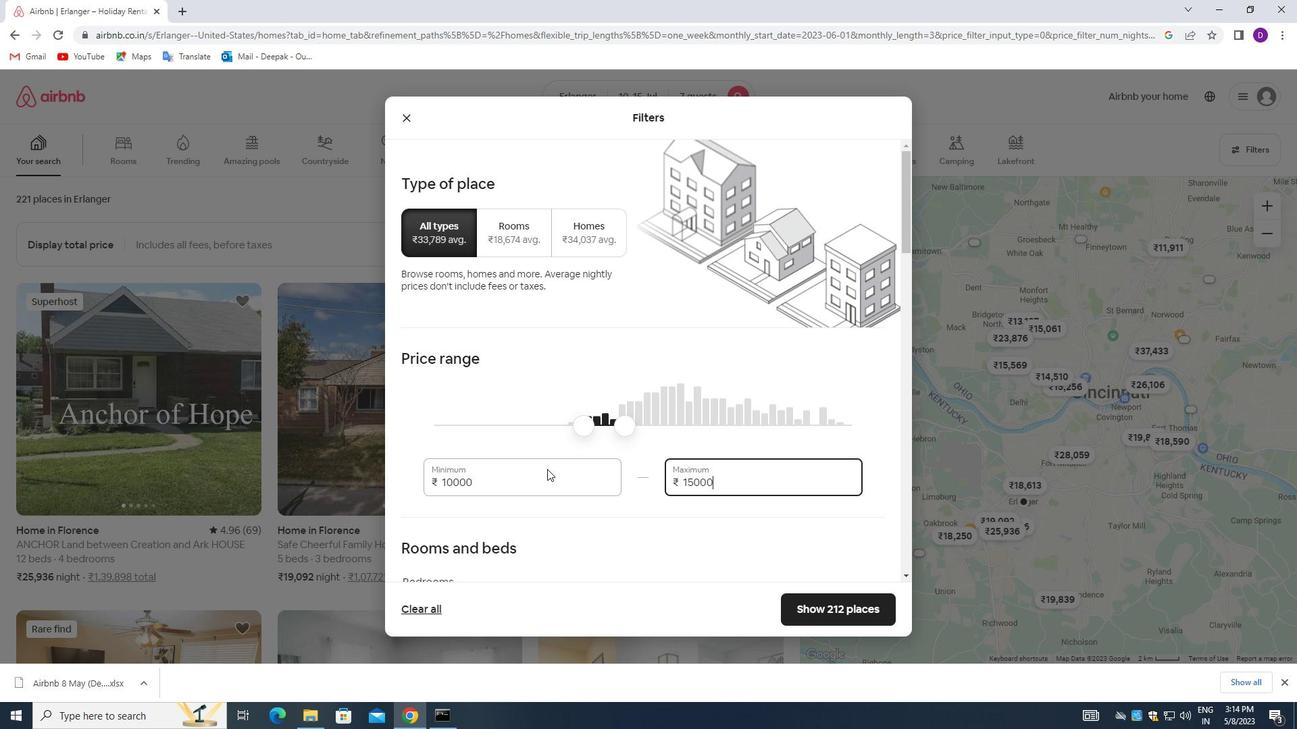 
Action: Mouse scrolled (547, 469) with delta (0, 0)
Screenshot: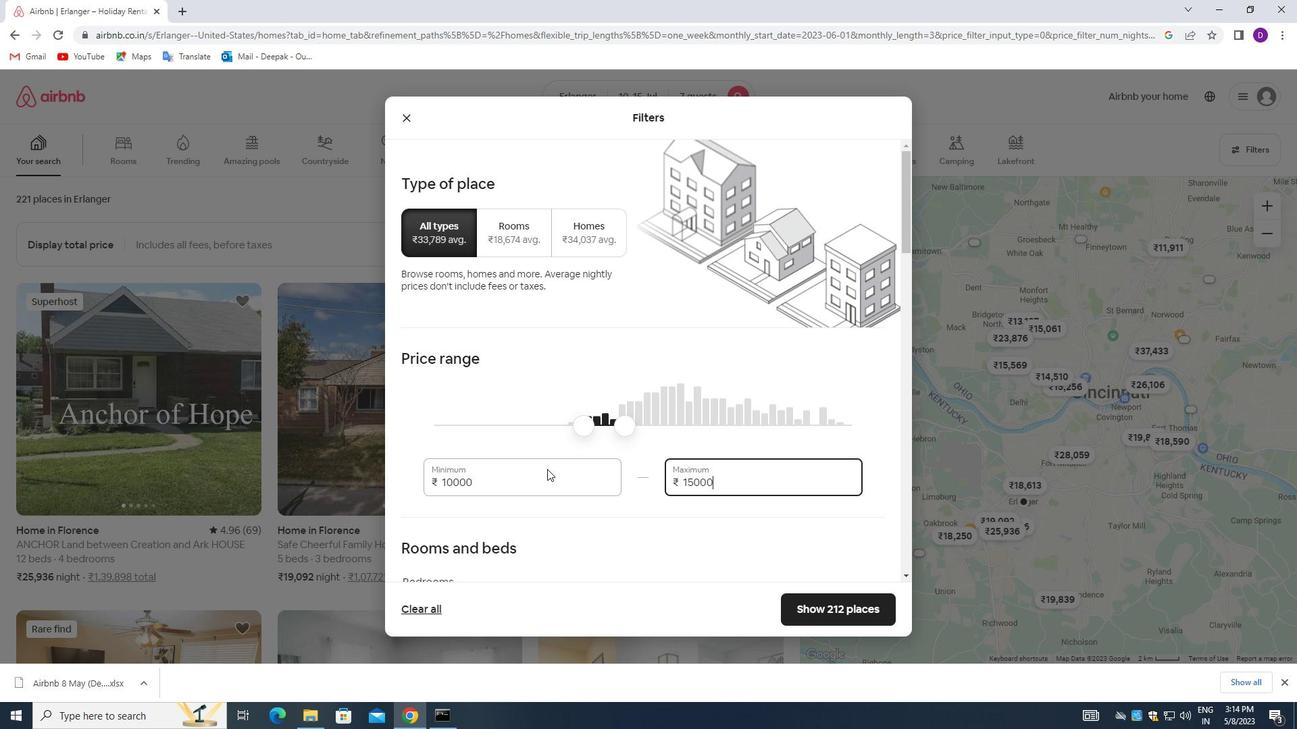 
Action: Mouse scrolled (547, 469) with delta (0, 0)
Screenshot: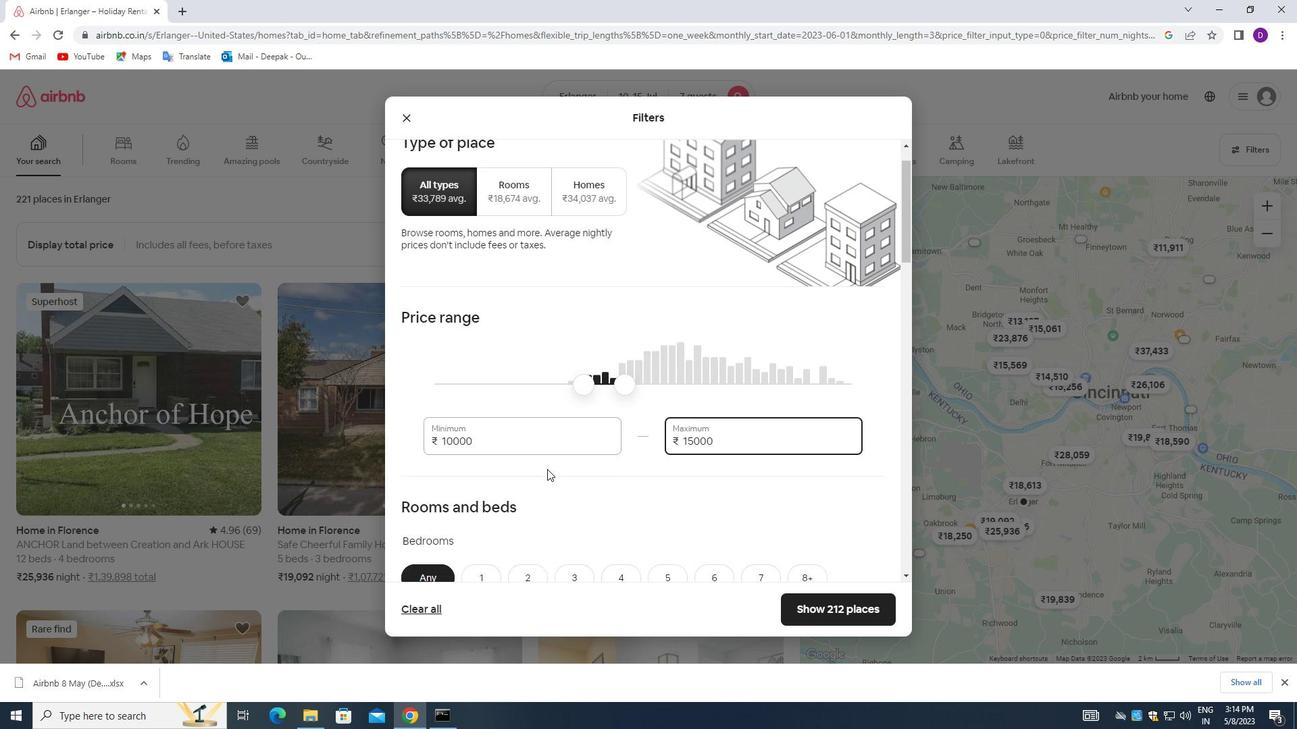 
Action: Mouse scrolled (547, 469) with delta (0, 0)
Screenshot: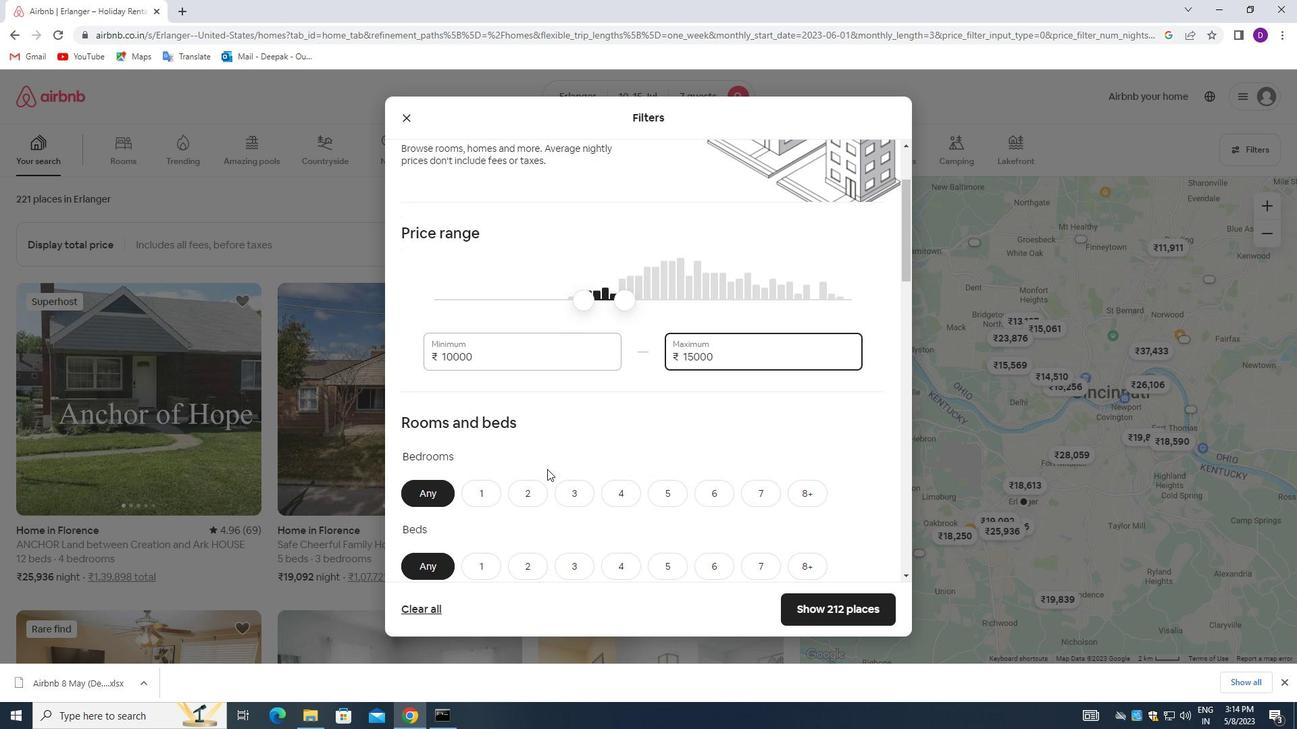 
Action: Mouse moved to (616, 350)
Screenshot: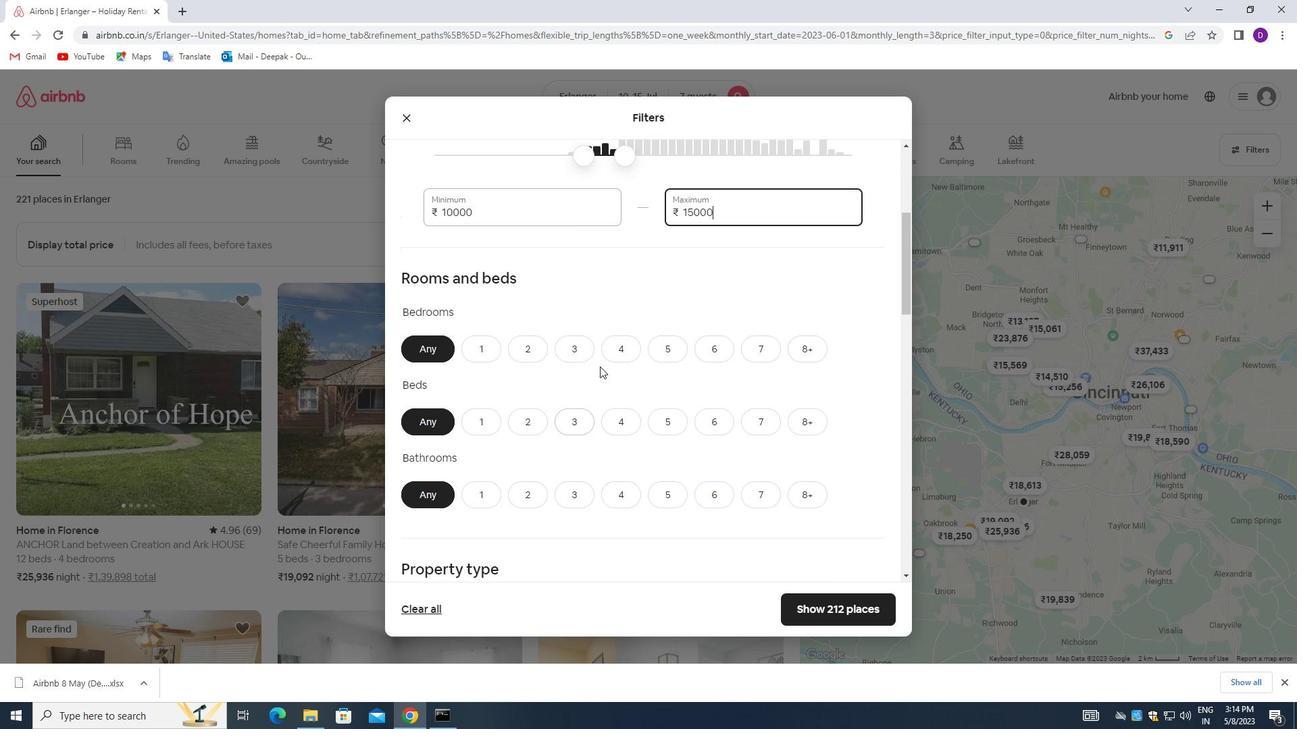 
Action: Mouse pressed left at (616, 350)
Screenshot: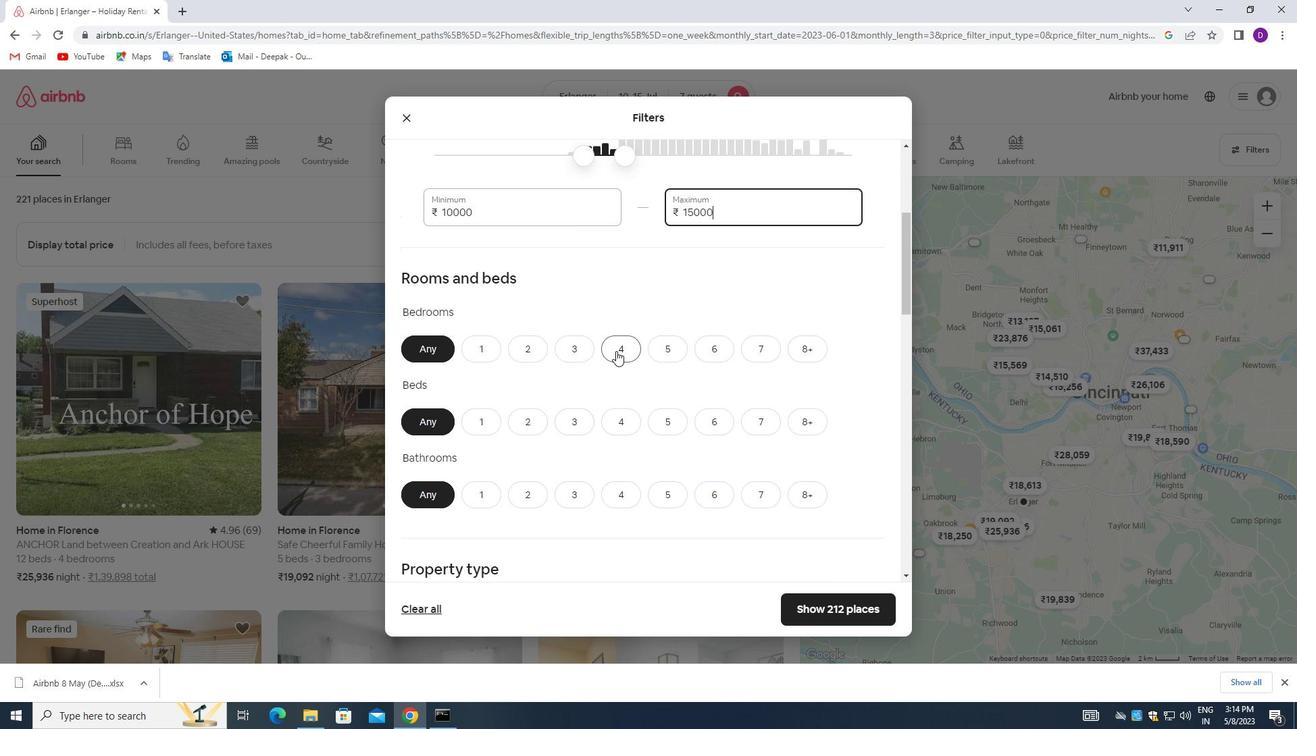 
Action: Mouse moved to (761, 422)
Screenshot: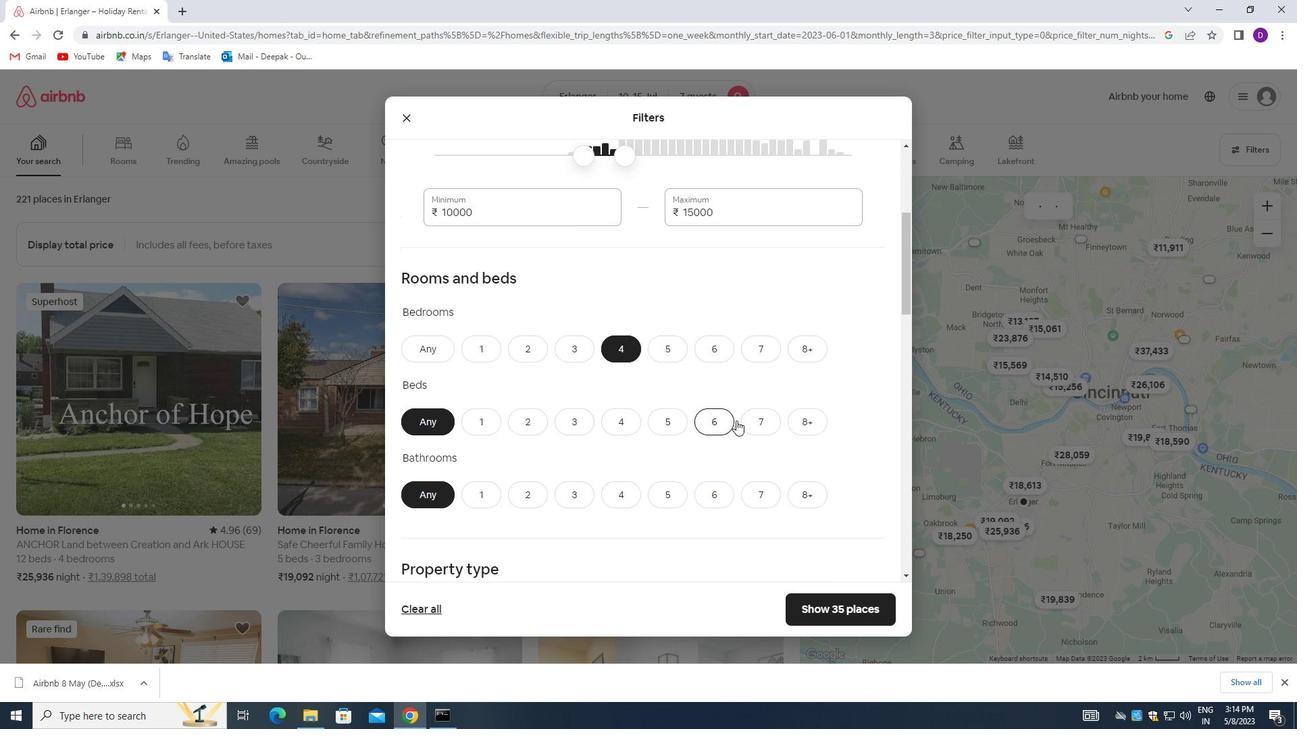 
Action: Mouse pressed left at (761, 422)
Screenshot: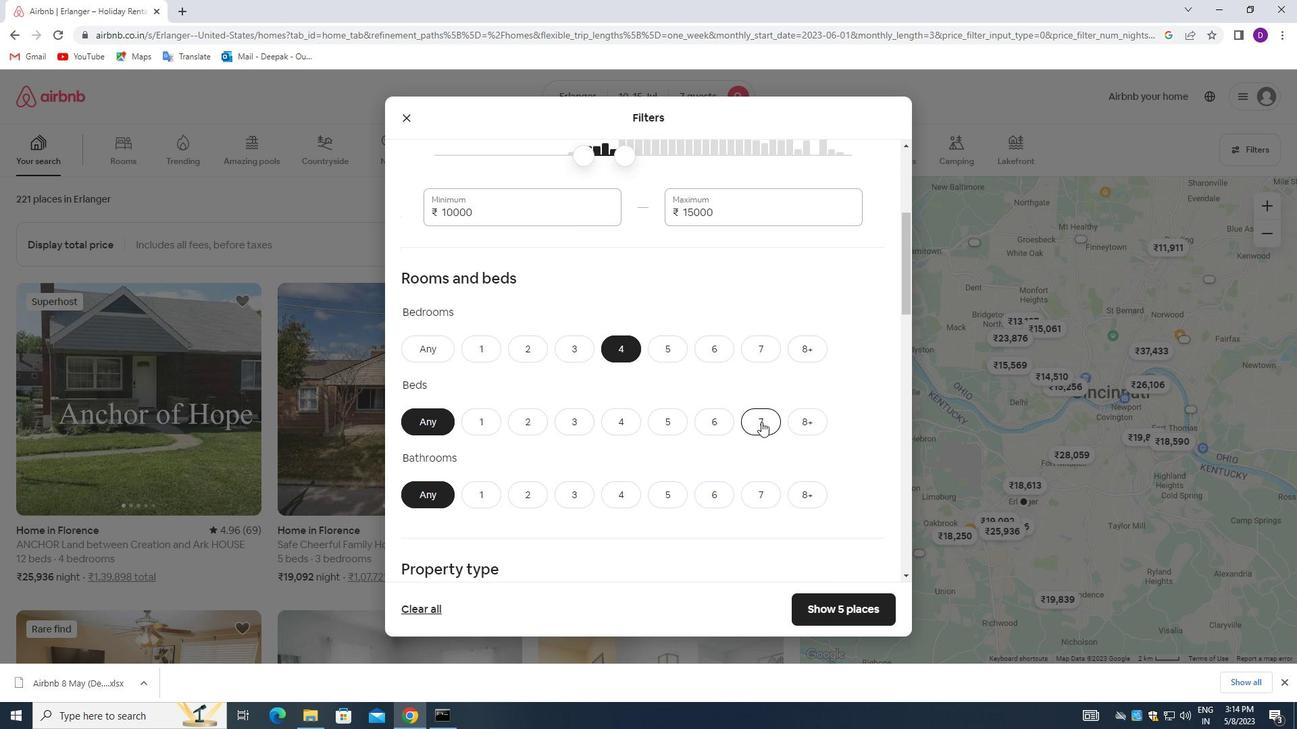 
Action: Mouse moved to (619, 488)
Screenshot: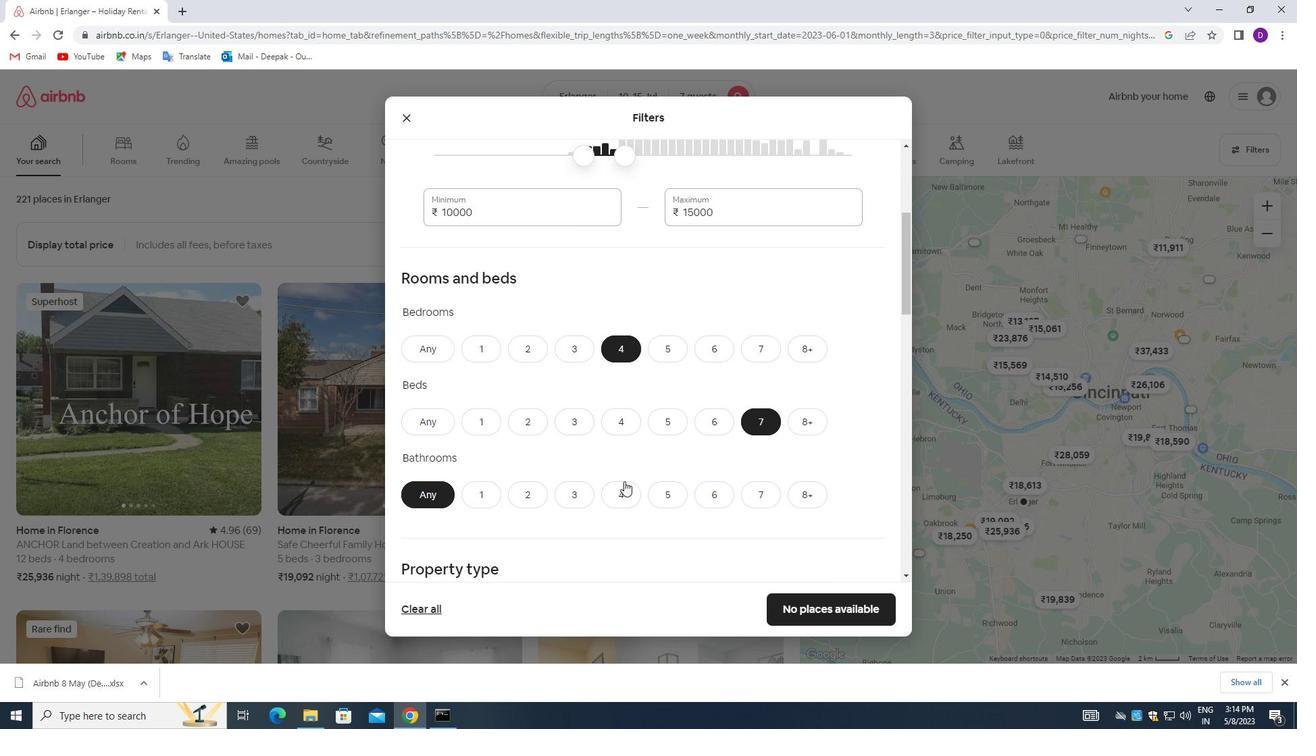 
Action: Mouse pressed left at (619, 488)
Screenshot: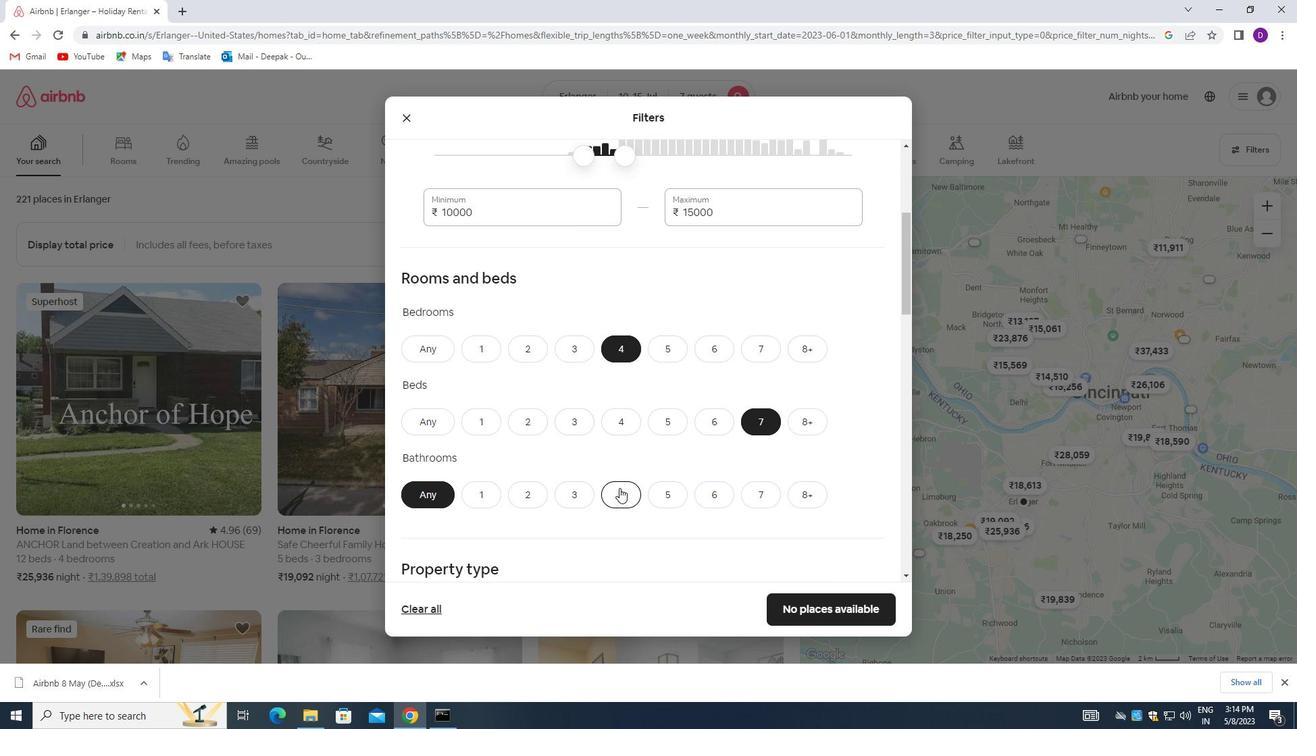 
Action: Mouse moved to (672, 458)
Screenshot: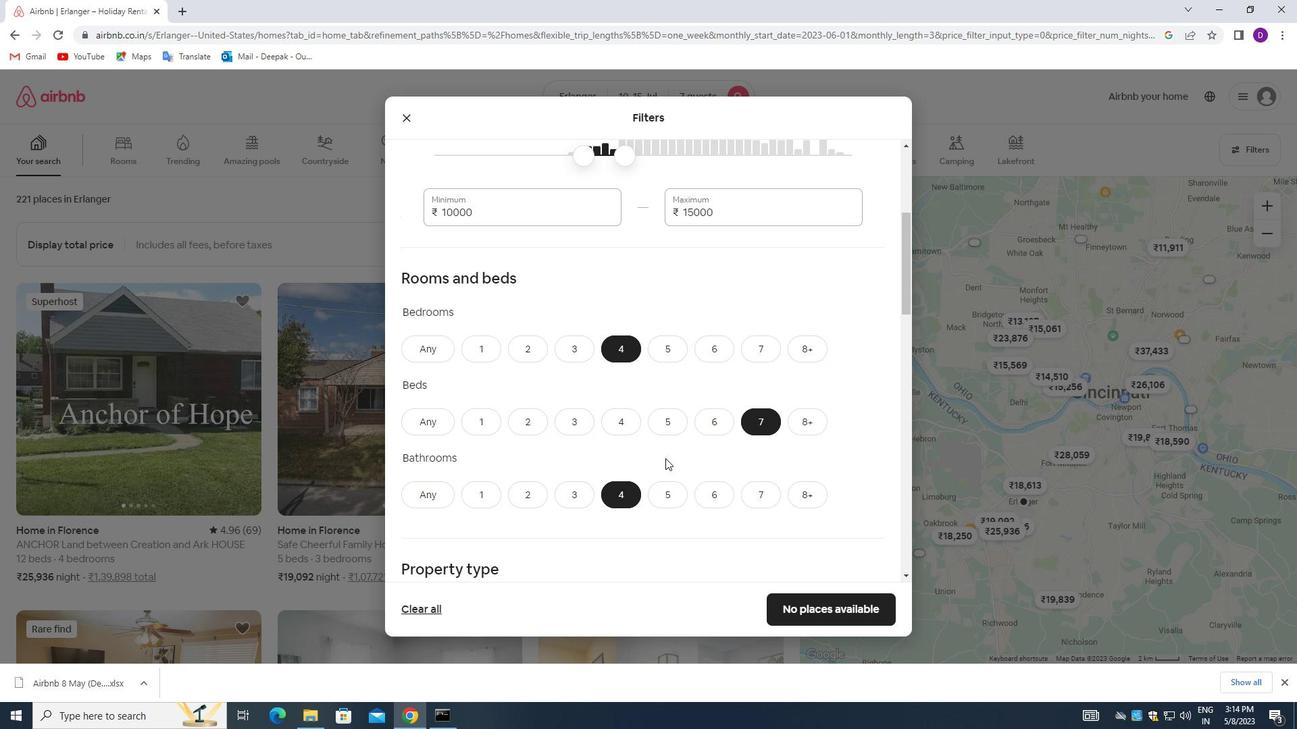 
Action: Mouse scrolled (672, 458) with delta (0, 0)
Screenshot: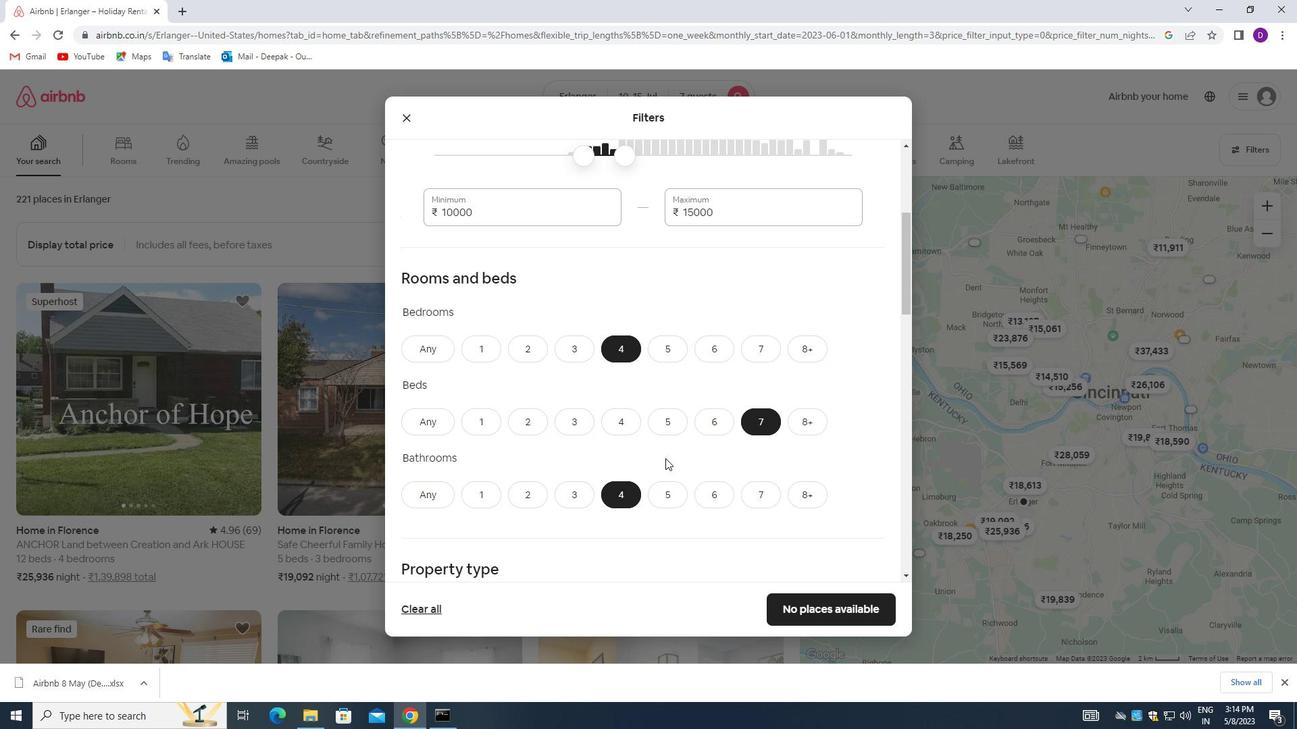 
Action: Mouse moved to (575, 485)
Screenshot: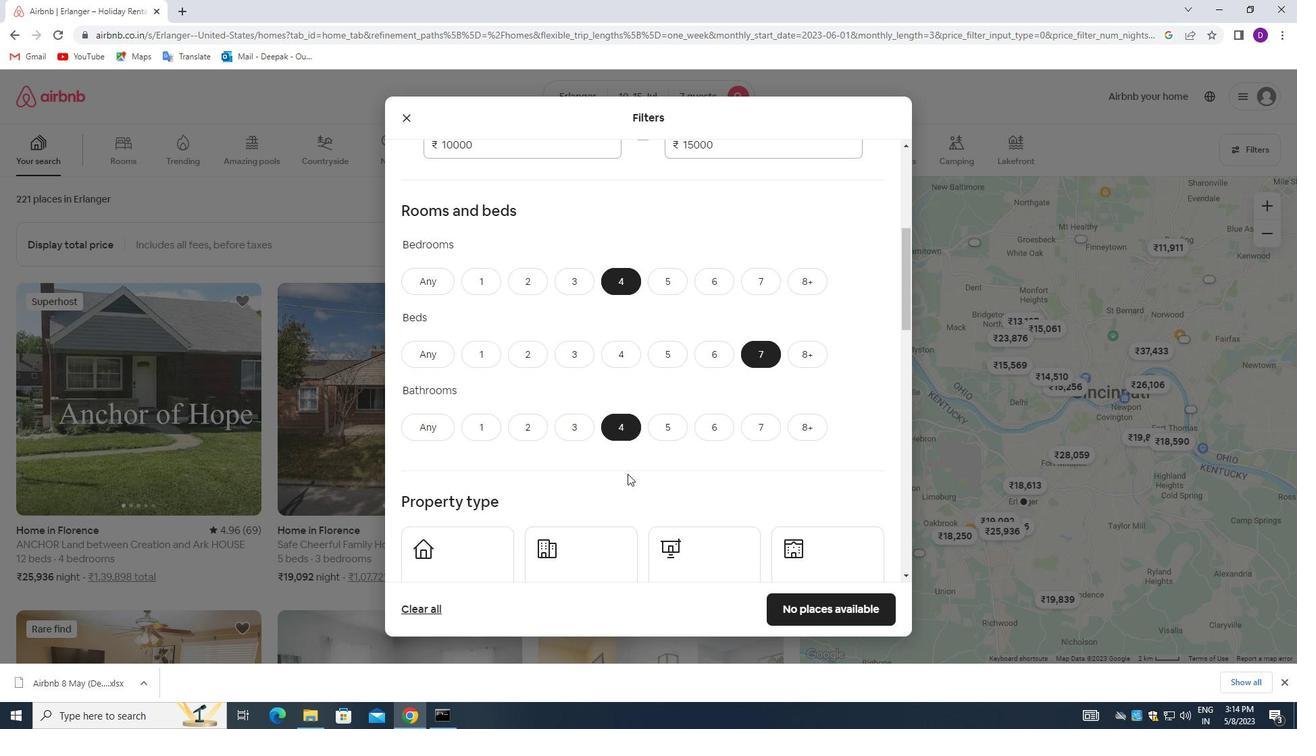 
Action: Mouse scrolled (575, 485) with delta (0, 0)
Screenshot: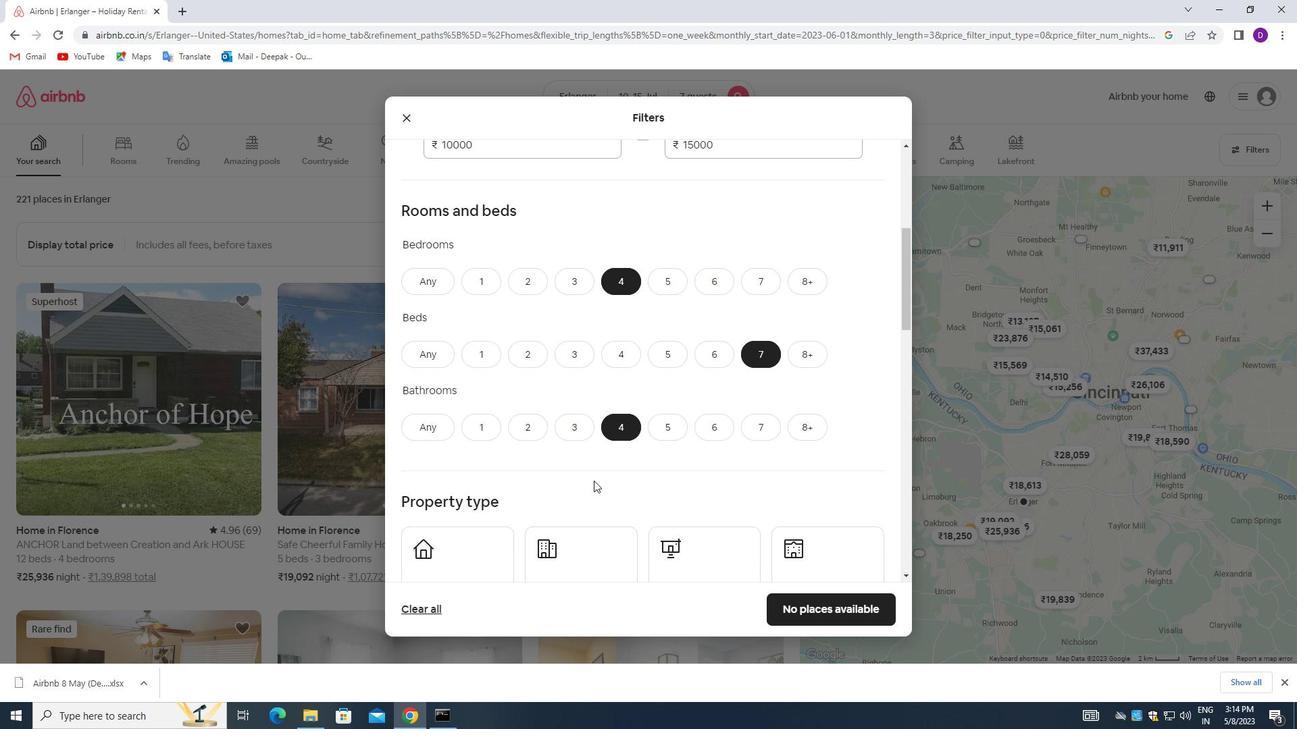 
Action: Mouse moved to (461, 479)
Screenshot: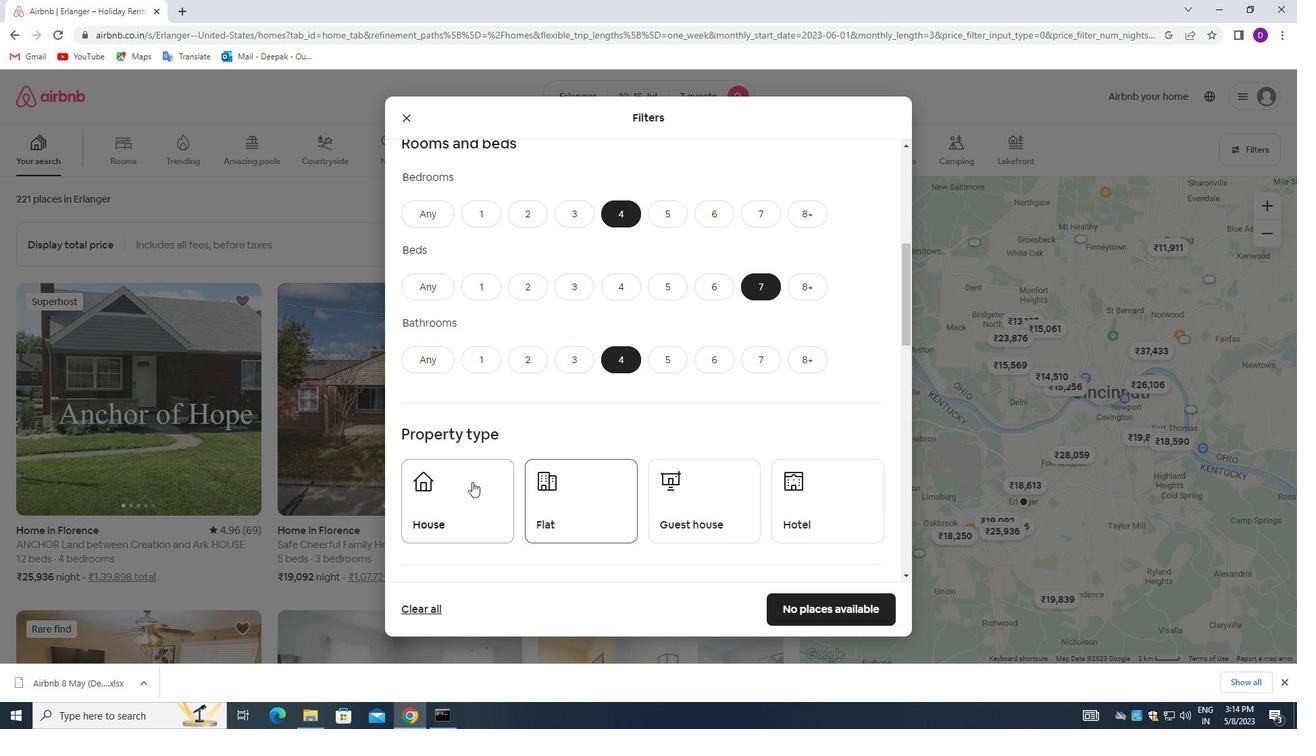 
Action: Mouse pressed left at (461, 479)
Screenshot: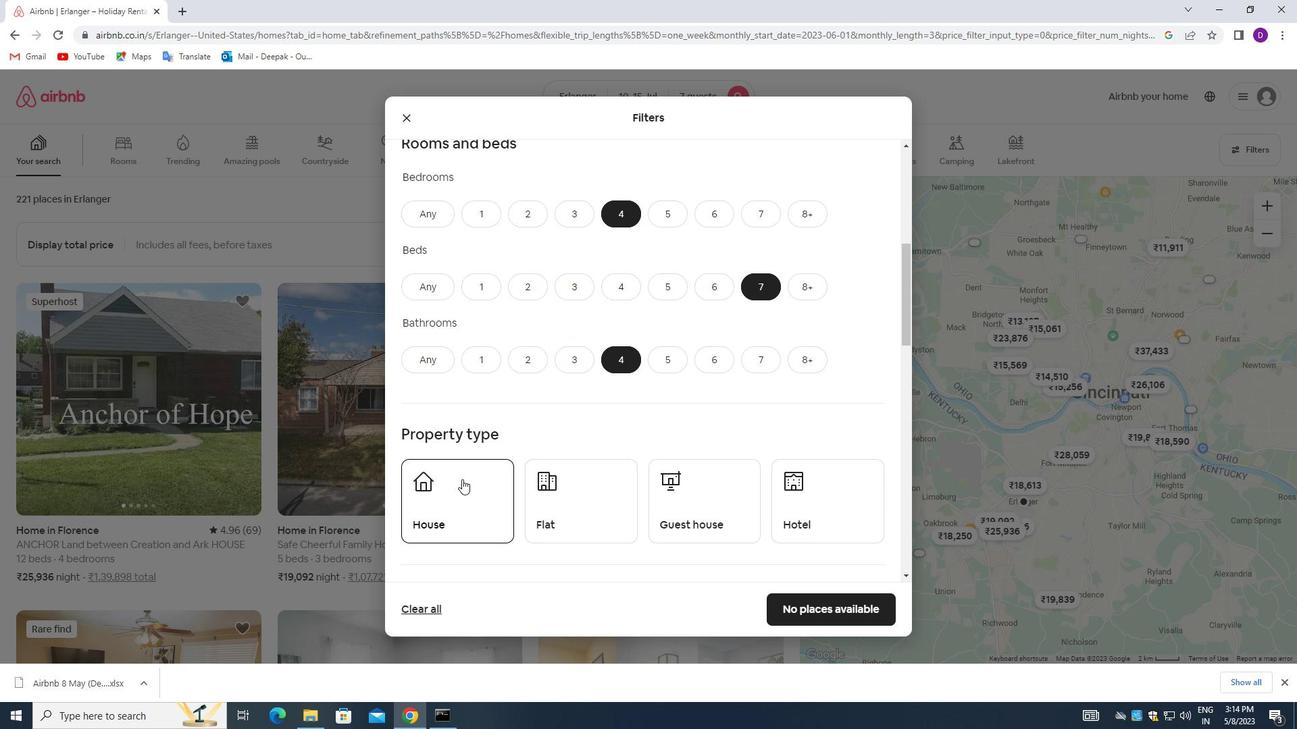 
Action: Mouse moved to (560, 487)
Screenshot: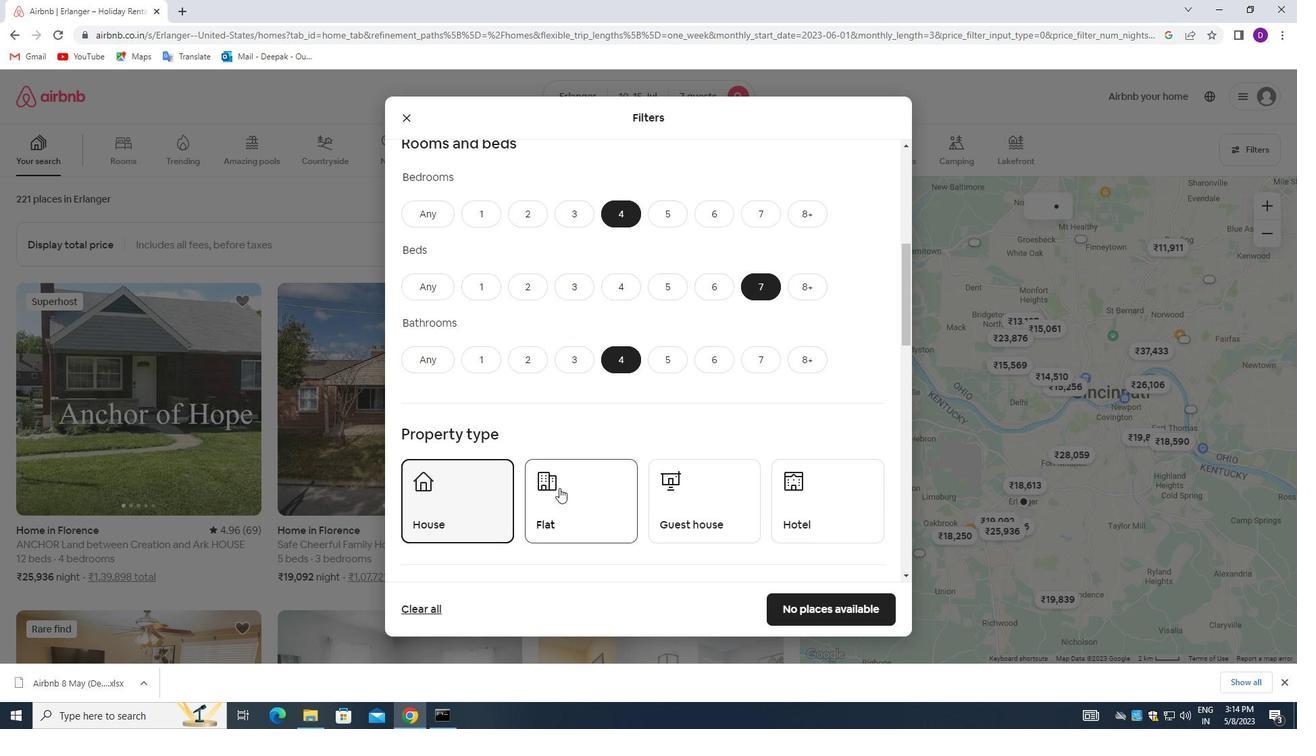 
Action: Mouse pressed left at (560, 487)
Screenshot: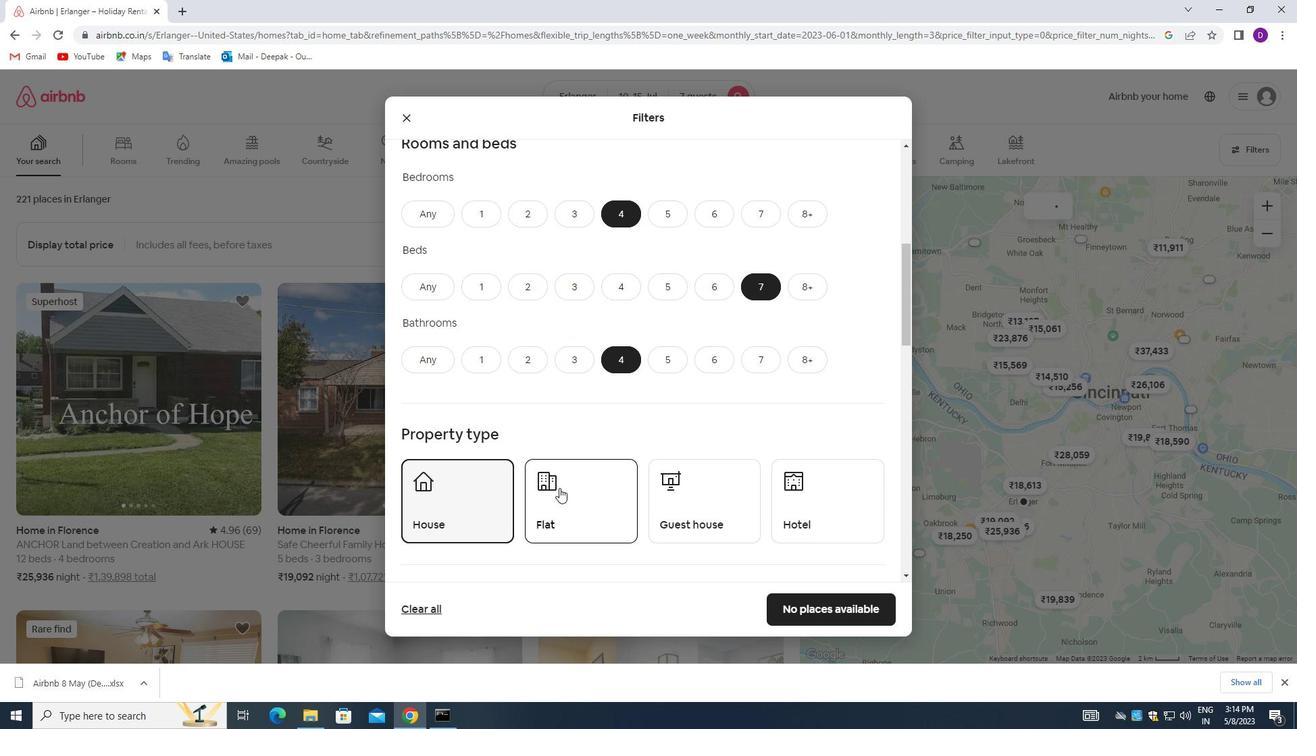 
Action: Mouse moved to (673, 489)
Screenshot: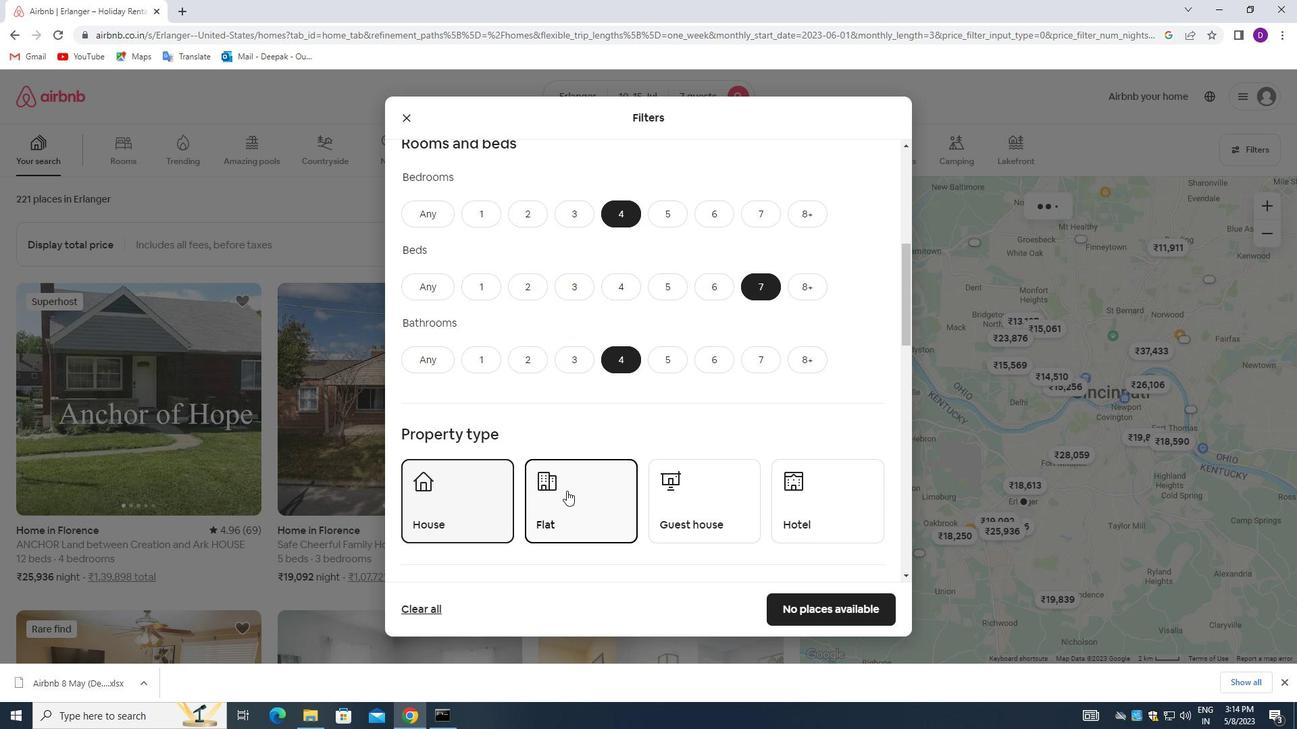 
Action: Mouse pressed left at (673, 489)
Screenshot: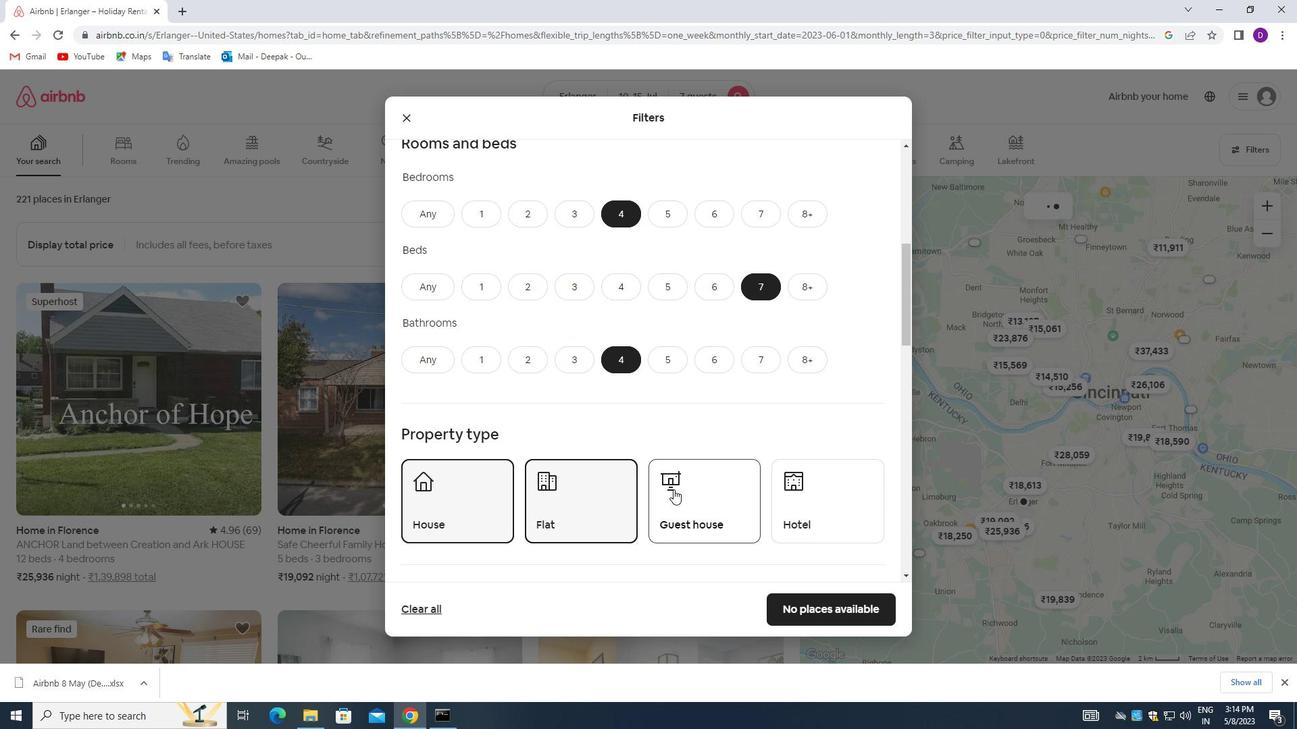 
Action: Mouse moved to (652, 487)
Screenshot: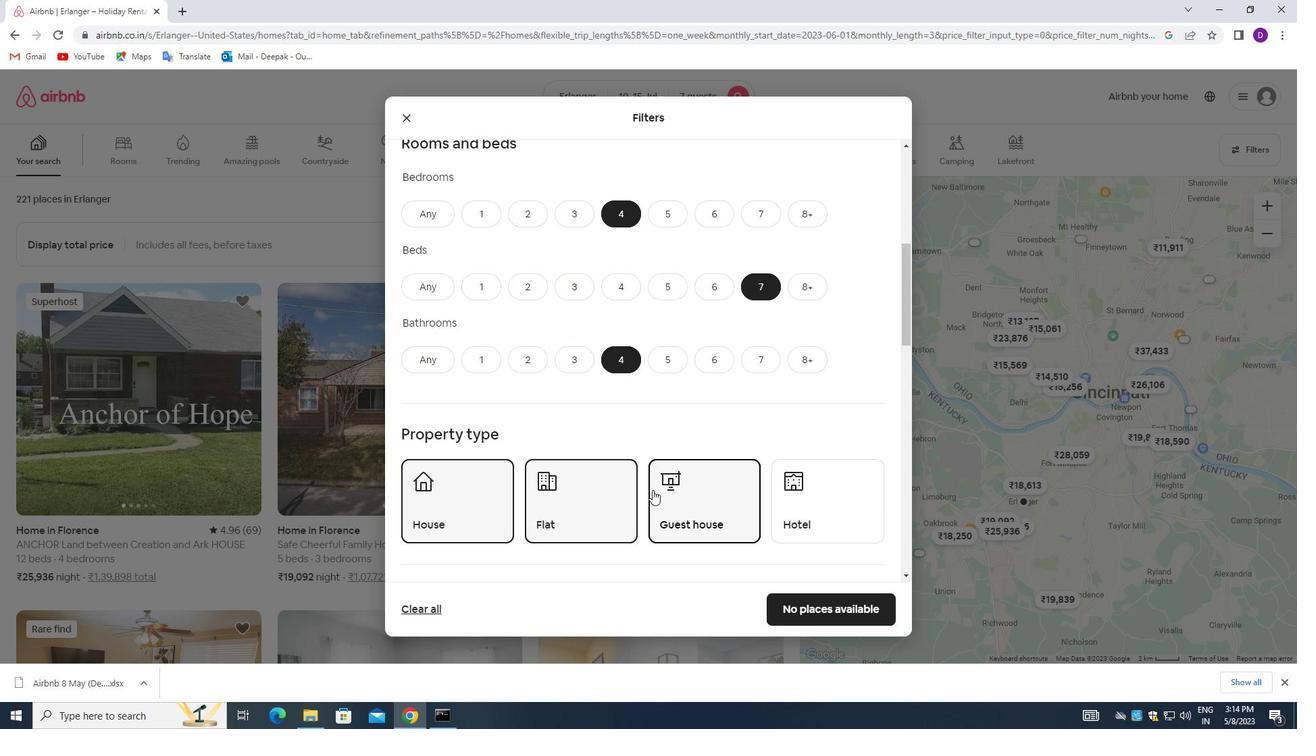 
Action: Mouse scrolled (652, 487) with delta (0, 0)
Screenshot: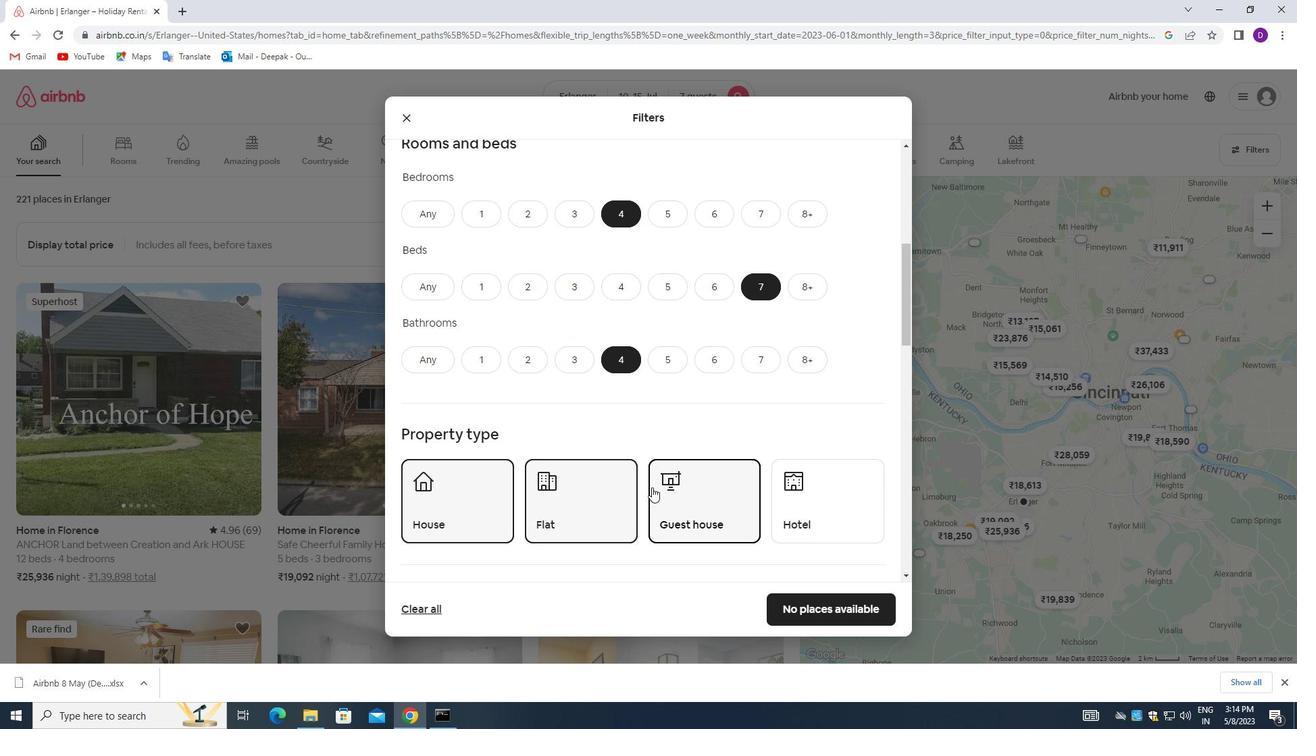 
Action: Mouse scrolled (652, 487) with delta (0, 0)
Screenshot: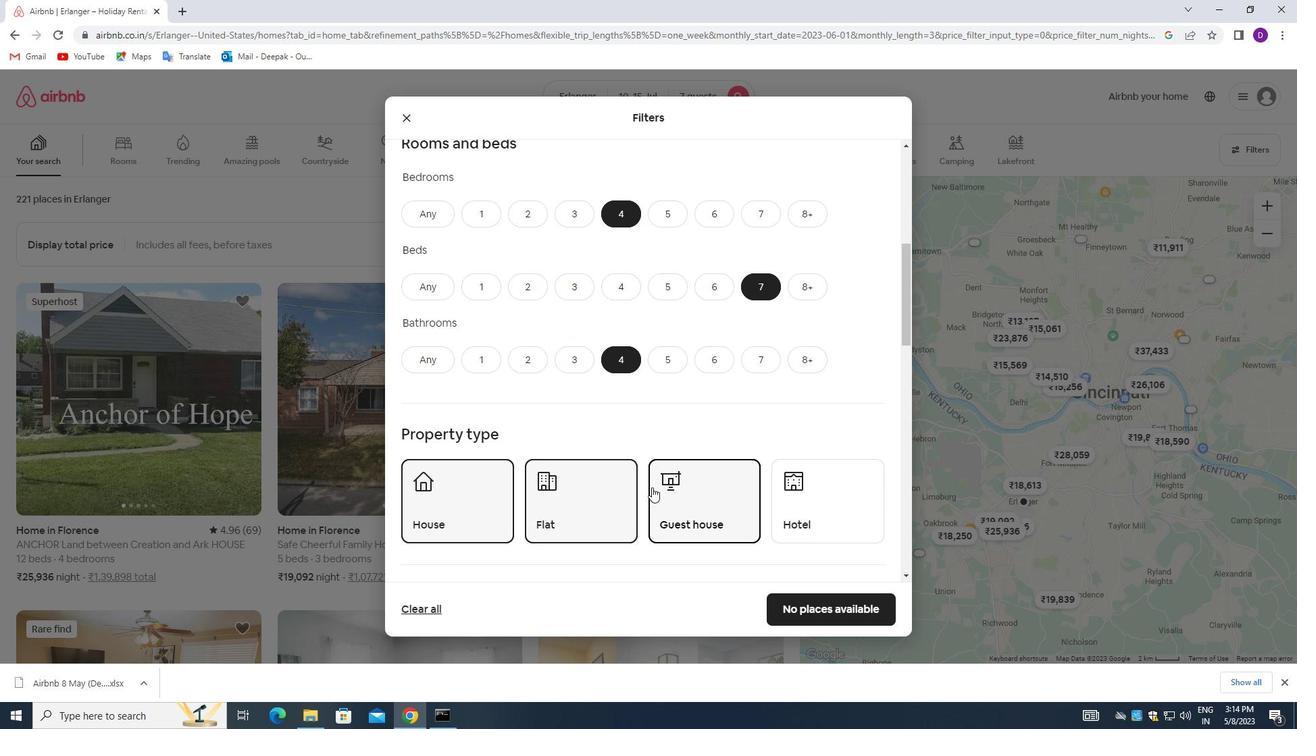 
Action: Mouse moved to (652, 487)
Screenshot: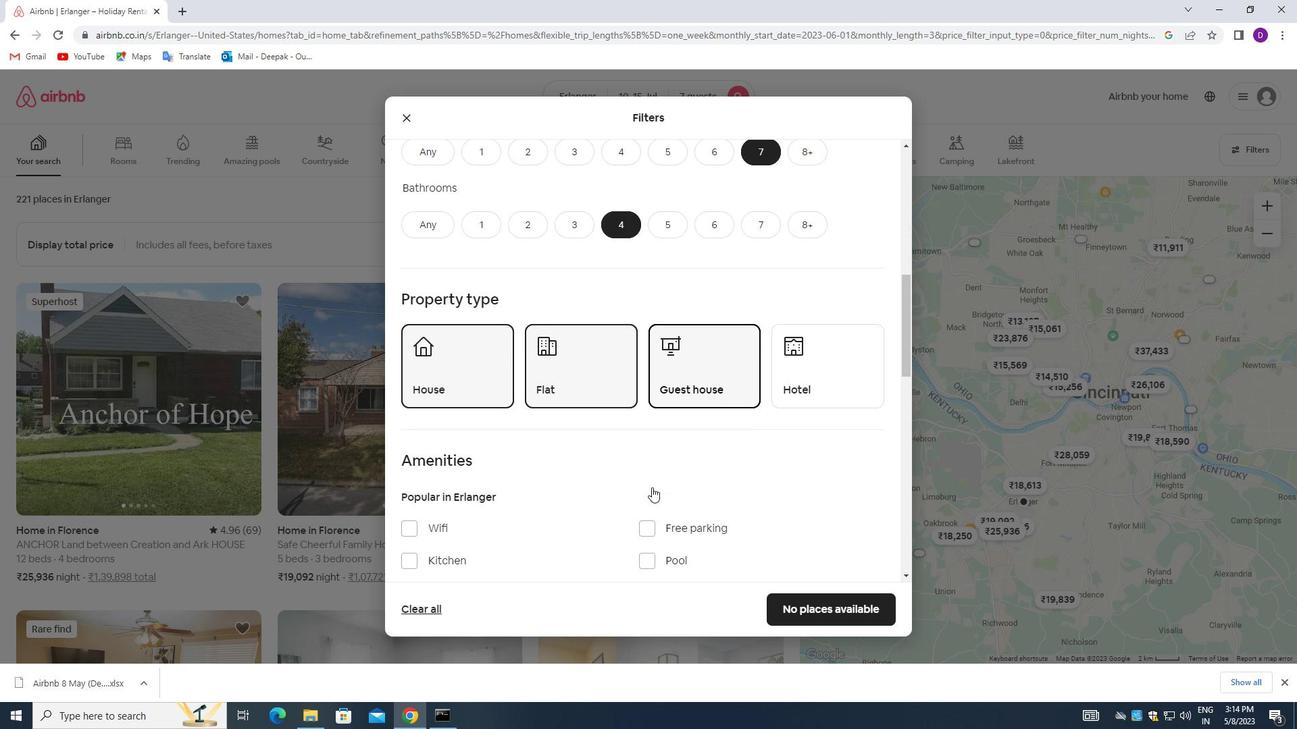 
Action: Mouse scrolled (652, 486) with delta (0, 0)
Screenshot: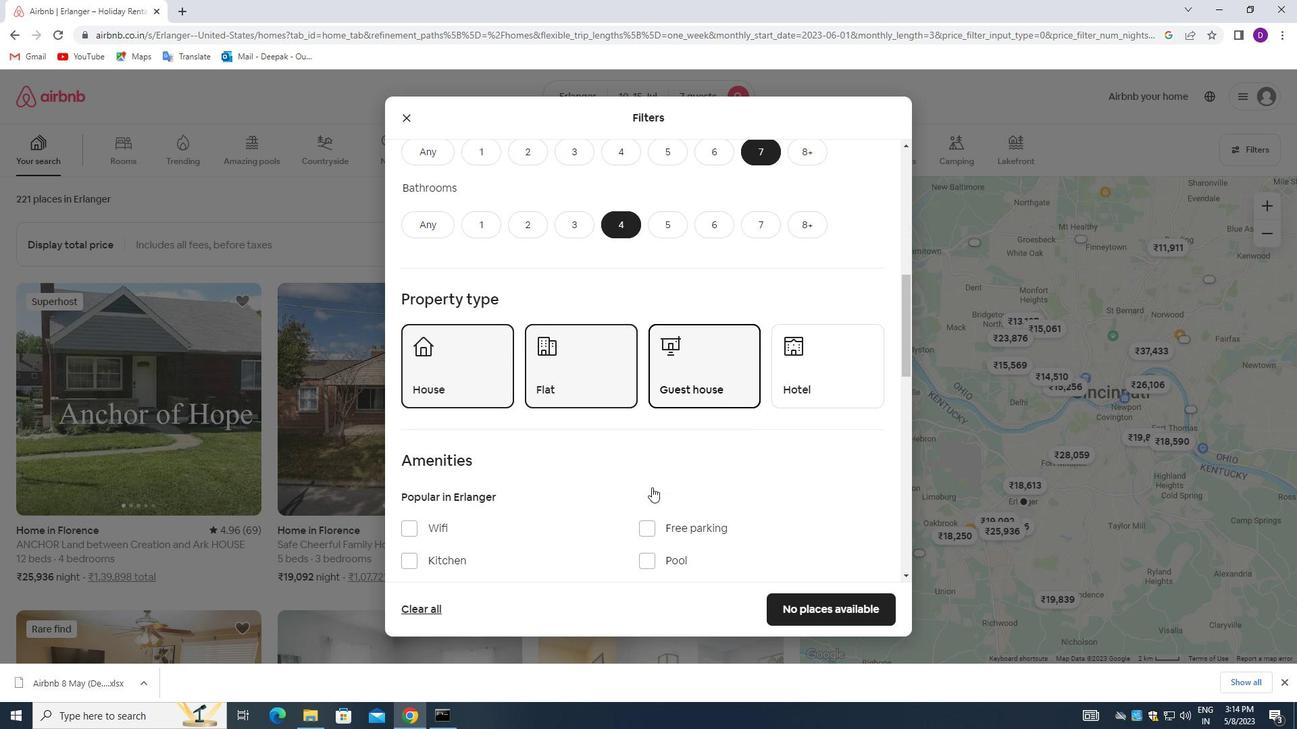 
Action: Mouse moved to (567, 477)
Screenshot: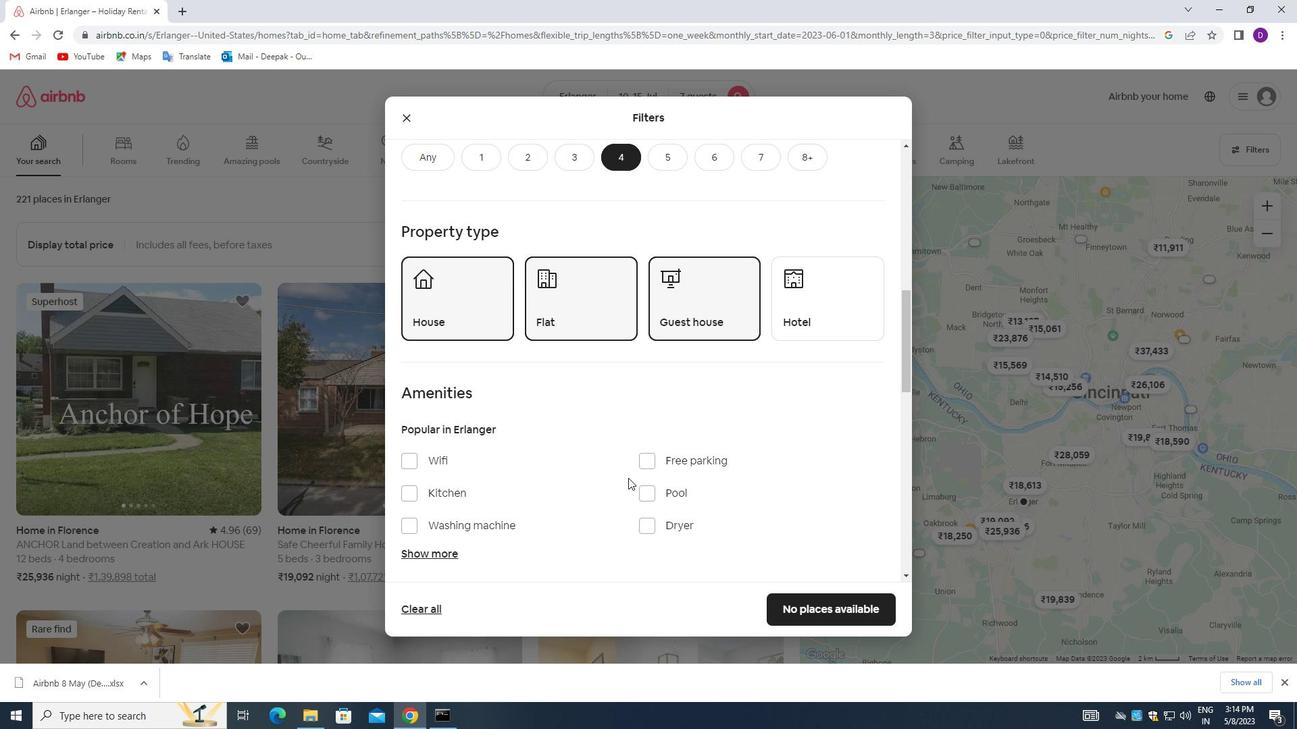 
Action: Mouse scrolled (567, 476) with delta (0, 0)
Screenshot: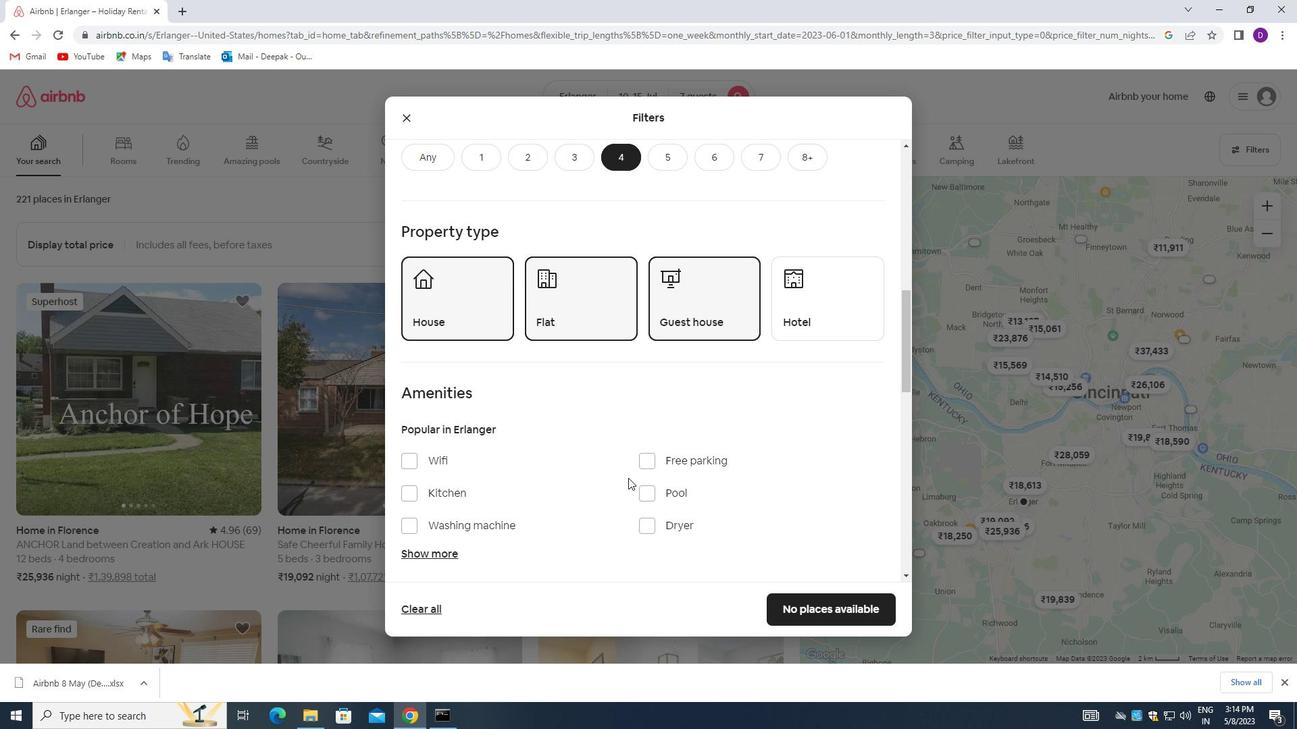 
Action: Mouse moved to (413, 398)
Screenshot: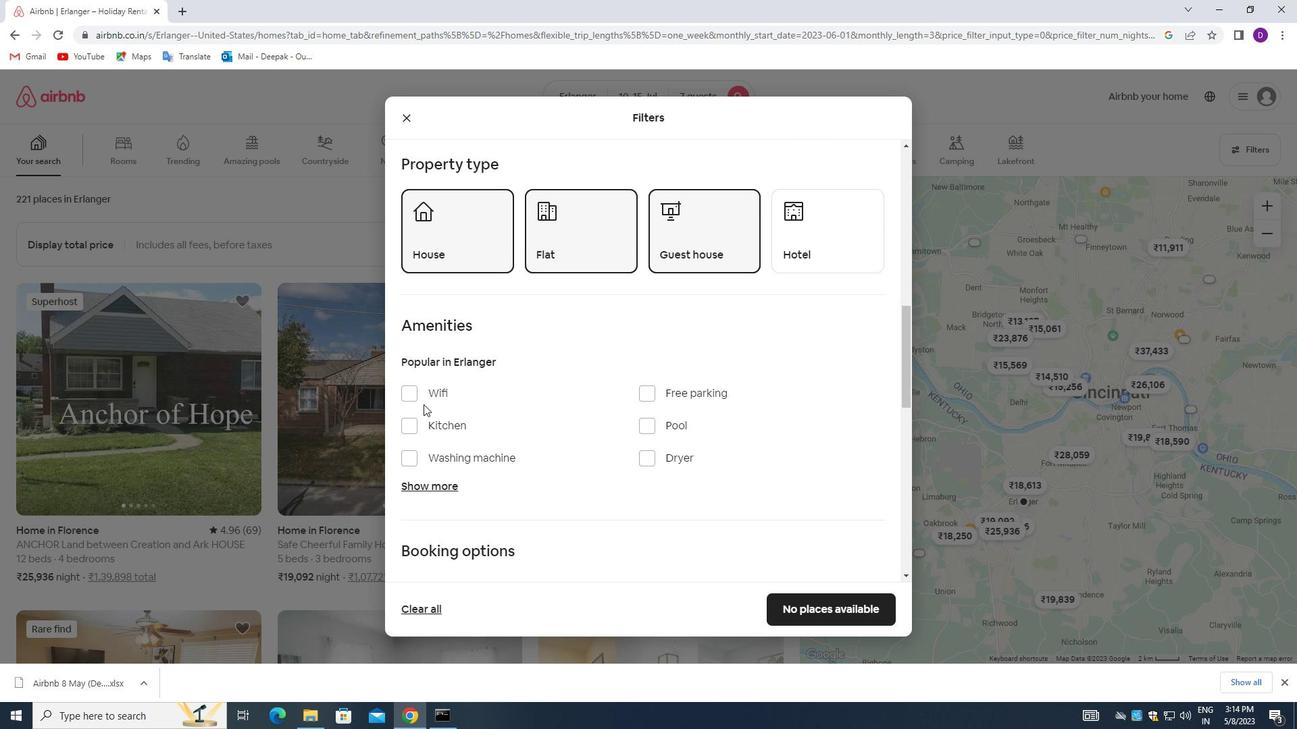 
Action: Mouse pressed left at (413, 398)
Screenshot: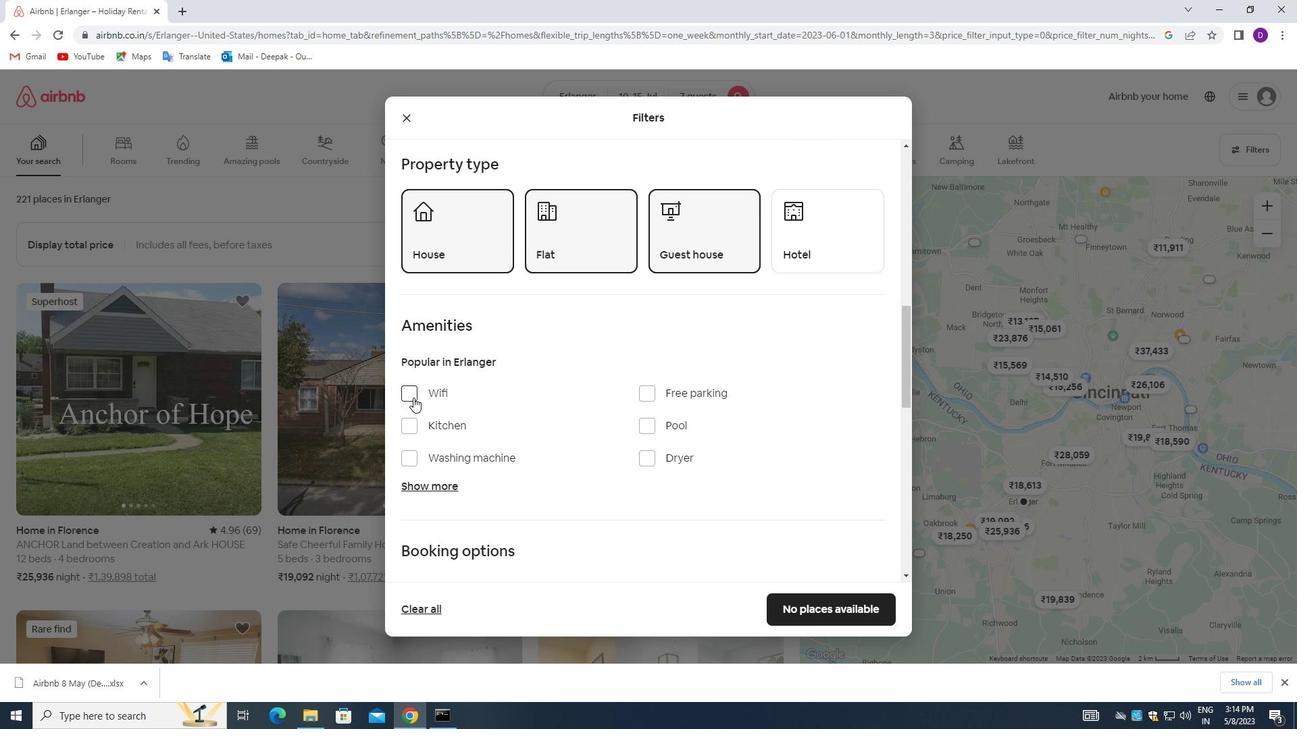
Action: Mouse moved to (649, 391)
Screenshot: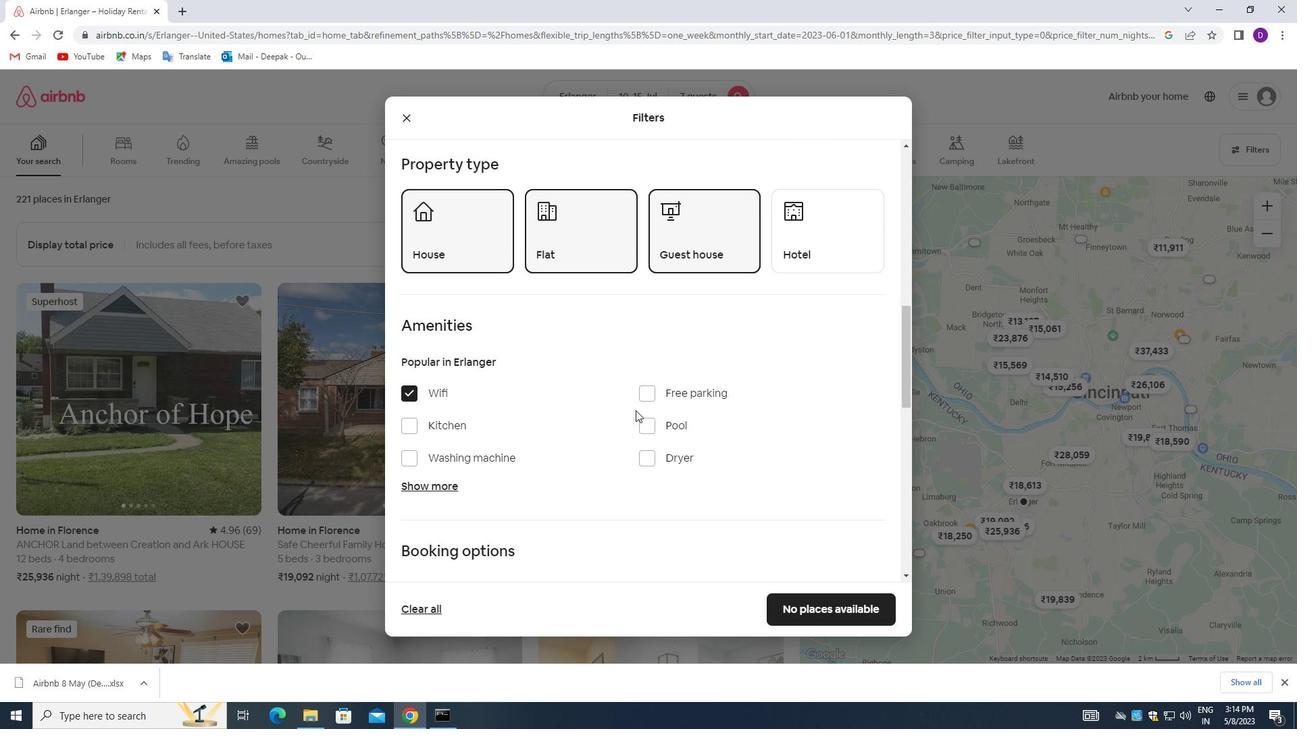 
Action: Mouse pressed left at (649, 391)
Screenshot: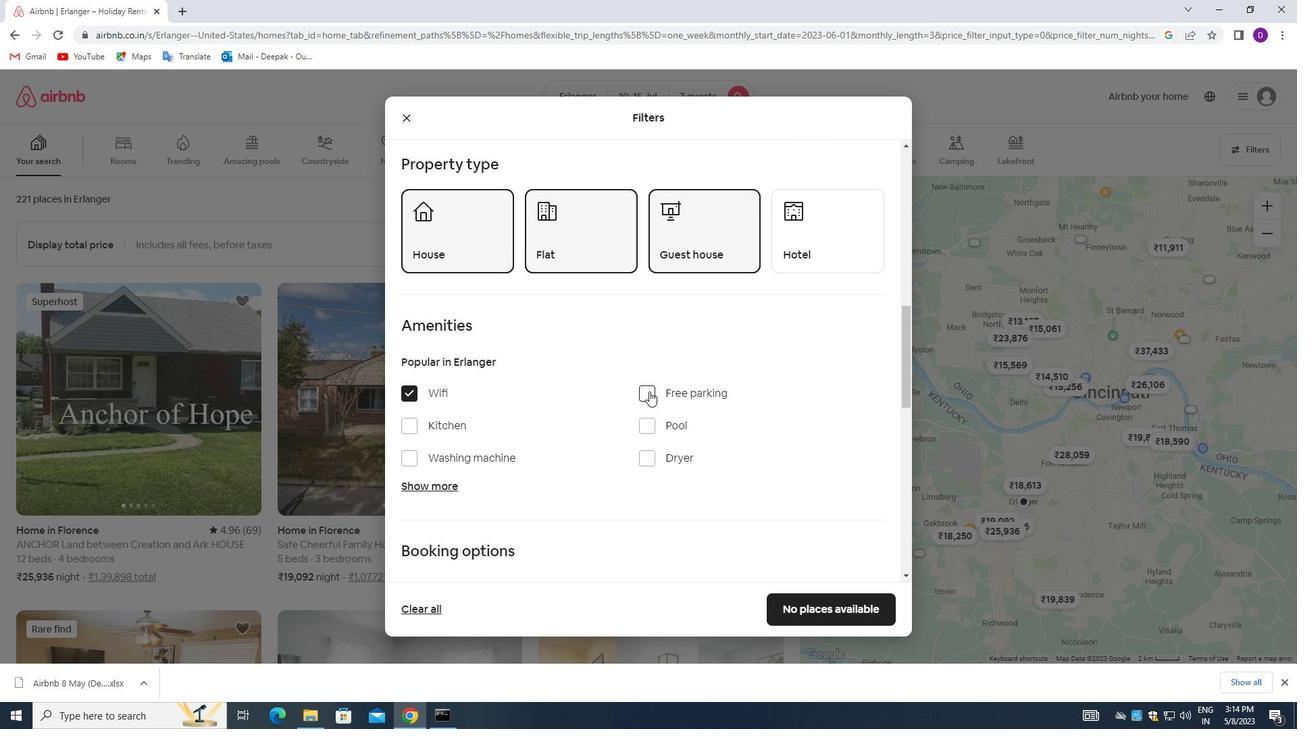 
Action: Mouse moved to (450, 489)
Screenshot: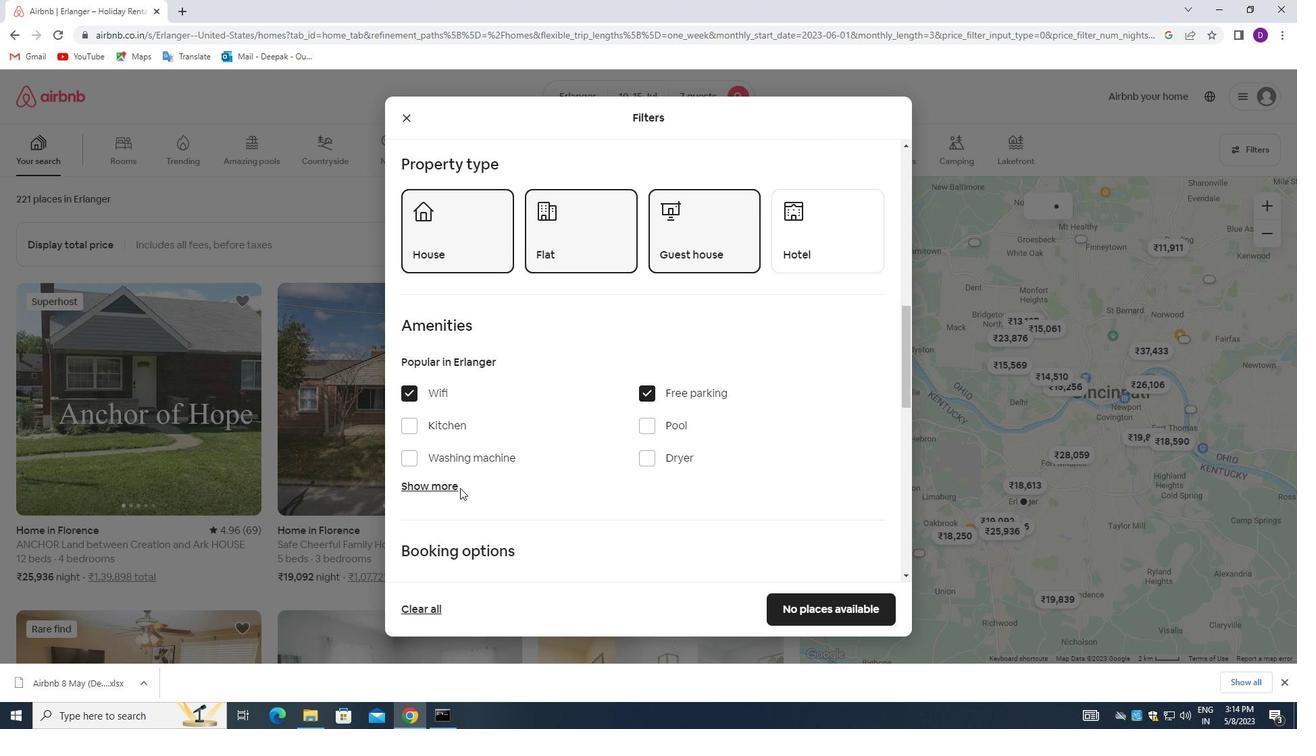 
Action: Mouse pressed left at (450, 489)
Screenshot: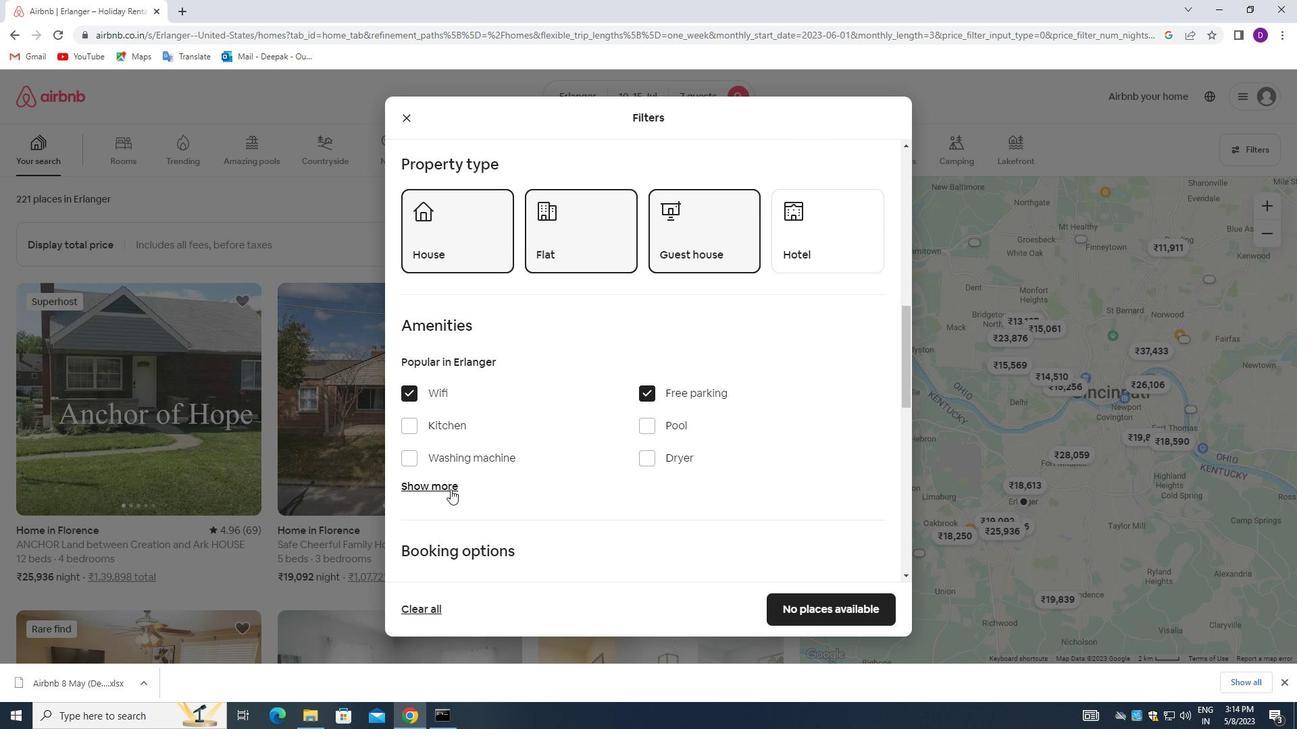 
Action: Mouse moved to (540, 479)
Screenshot: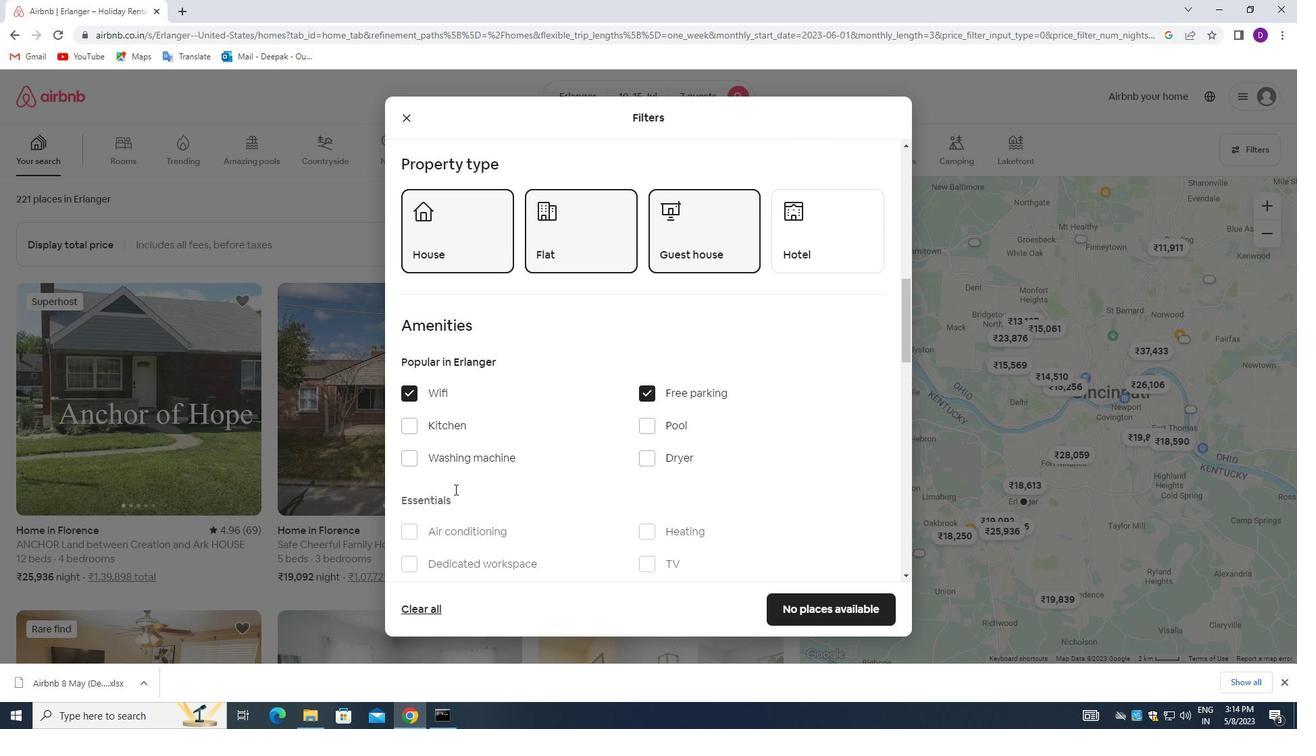 
Action: Mouse scrolled (540, 478) with delta (0, 0)
Screenshot: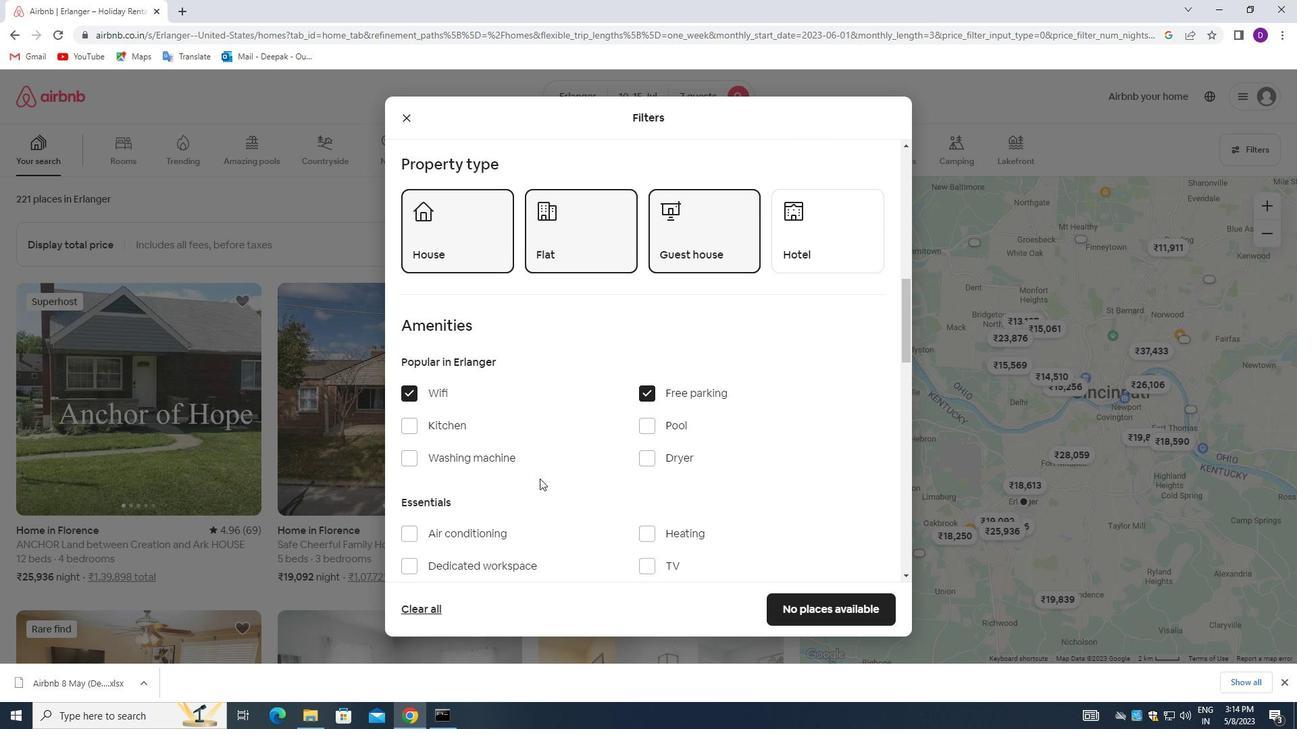 
Action: Mouse scrolled (540, 478) with delta (0, 0)
Screenshot: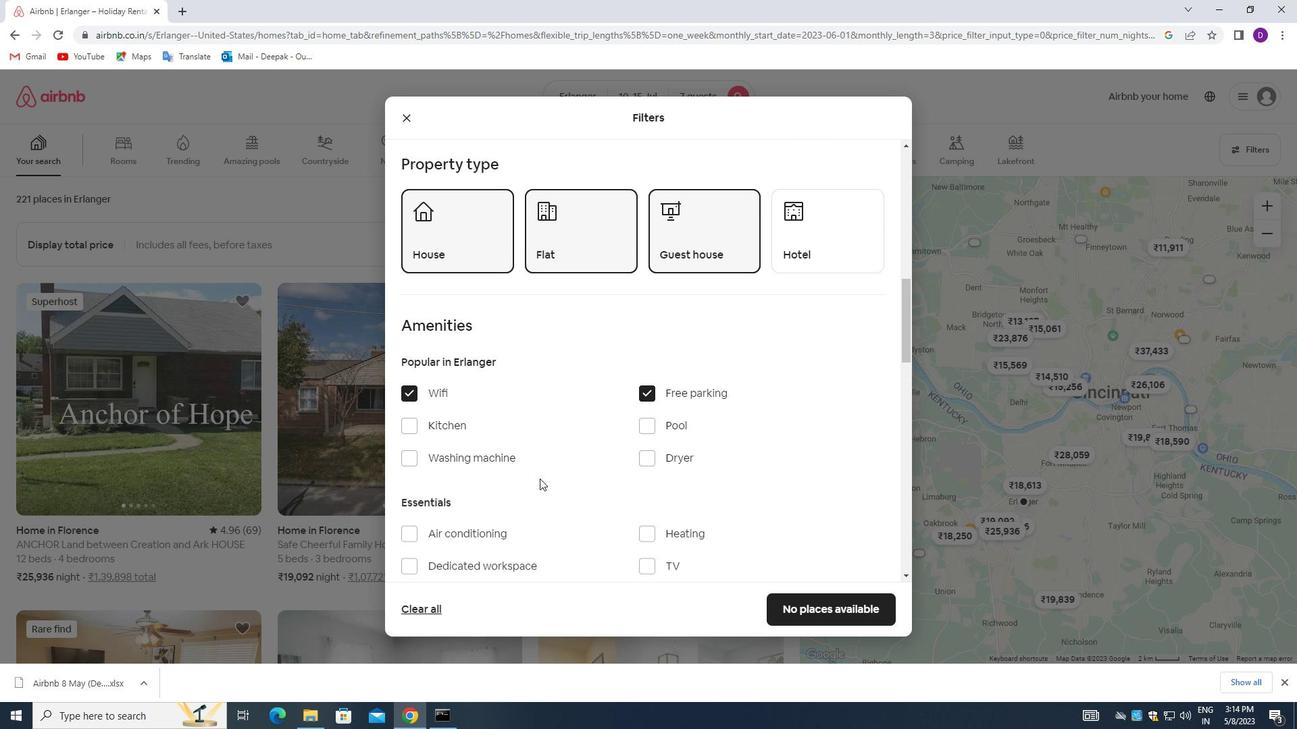 
Action: Mouse moved to (644, 436)
Screenshot: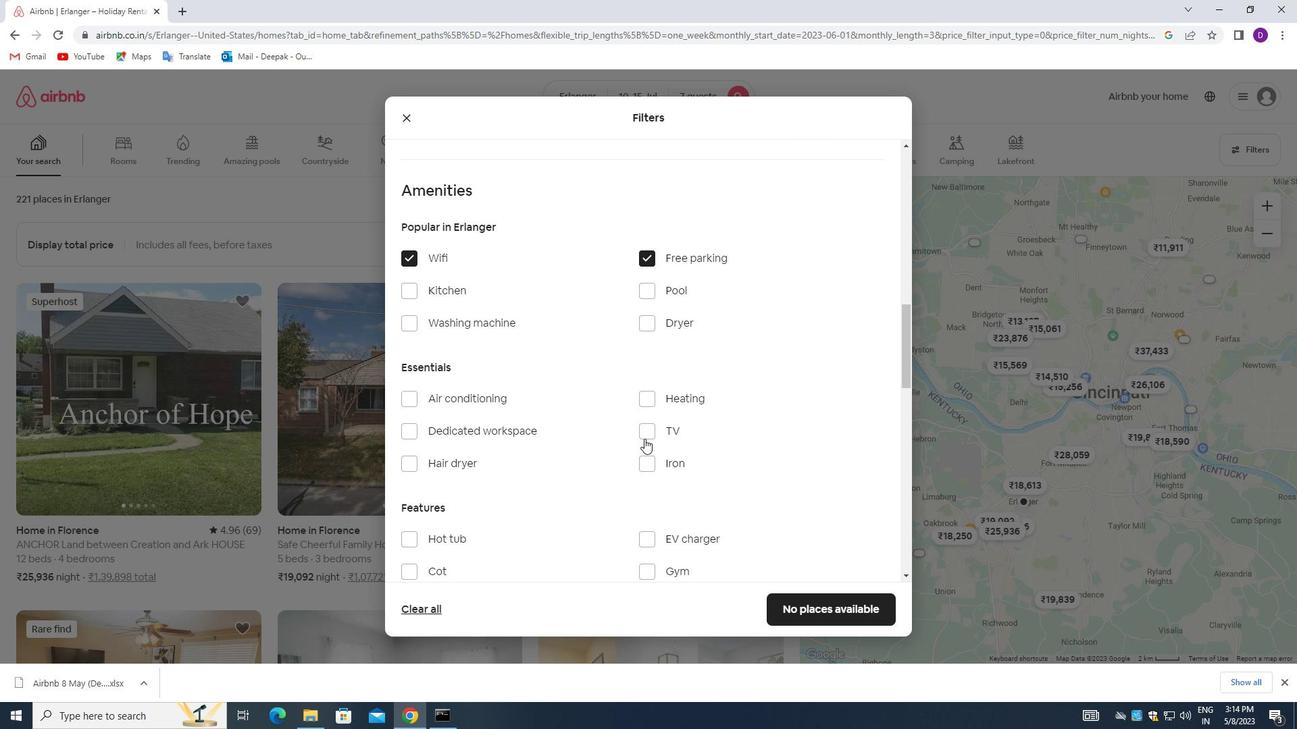 
Action: Mouse pressed left at (644, 436)
Screenshot: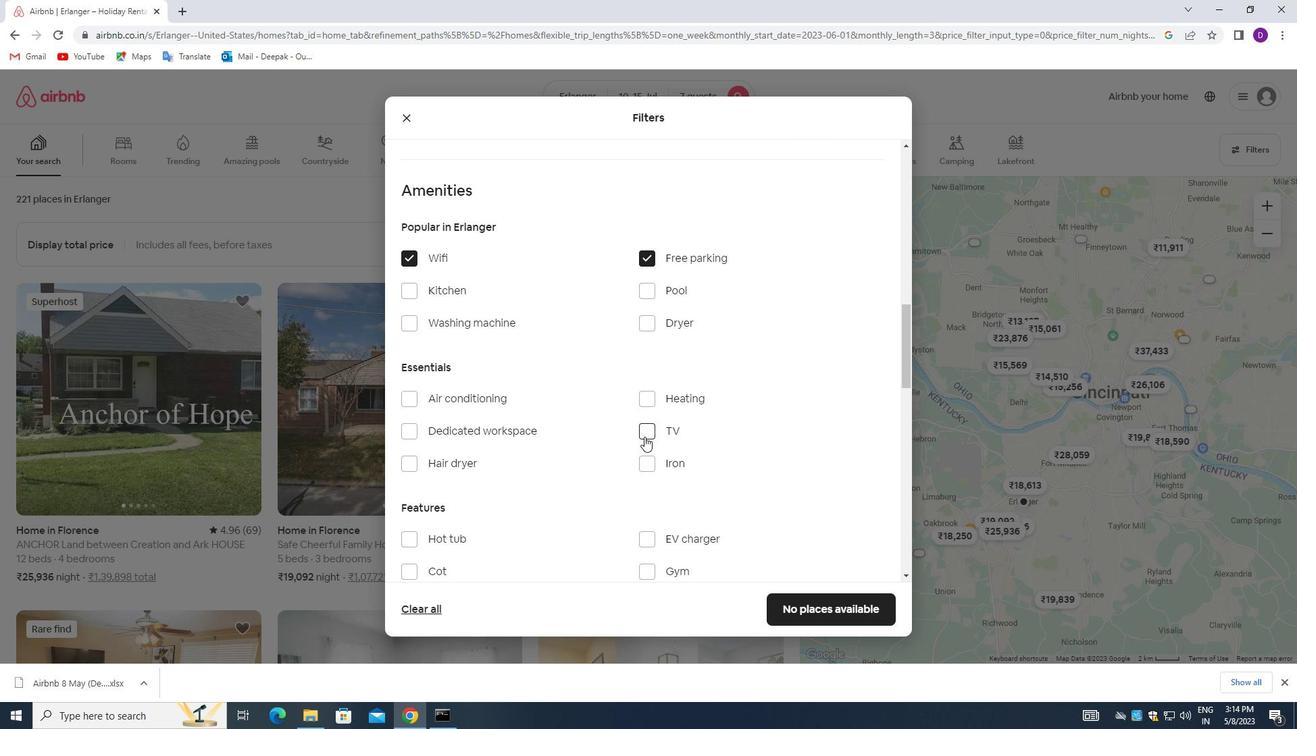 
Action: Mouse moved to (535, 476)
Screenshot: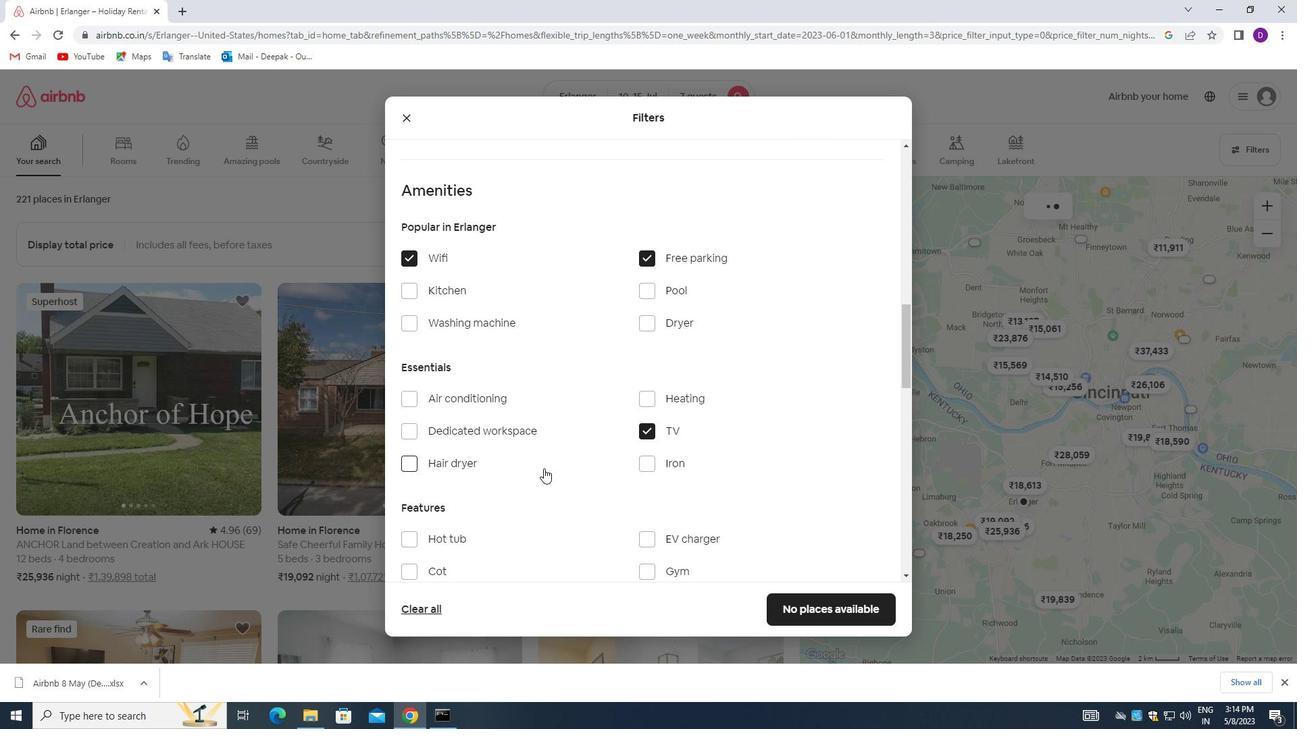 
Action: Mouse scrolled (535, 475) with delta (0, 0)
Screenshot: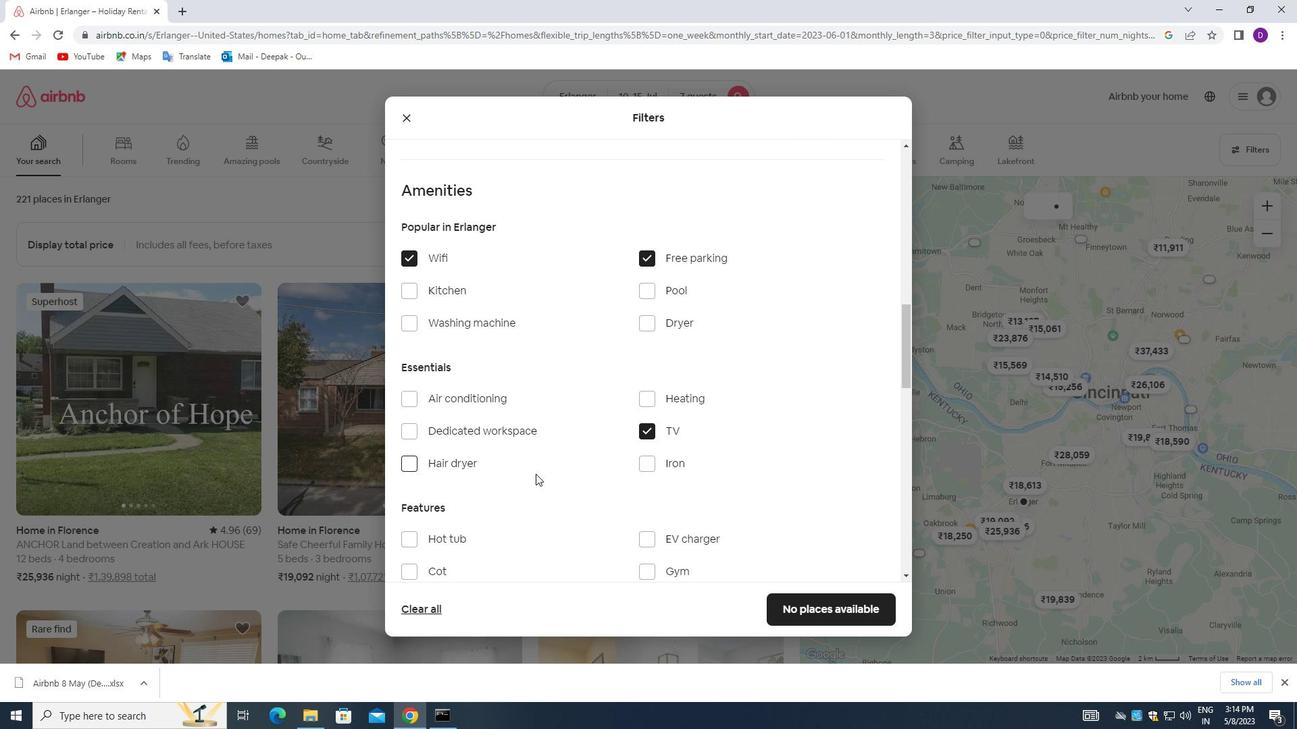 
Action: Mouse scrolled (535, 475) with delta (0, 0)
Screenshot: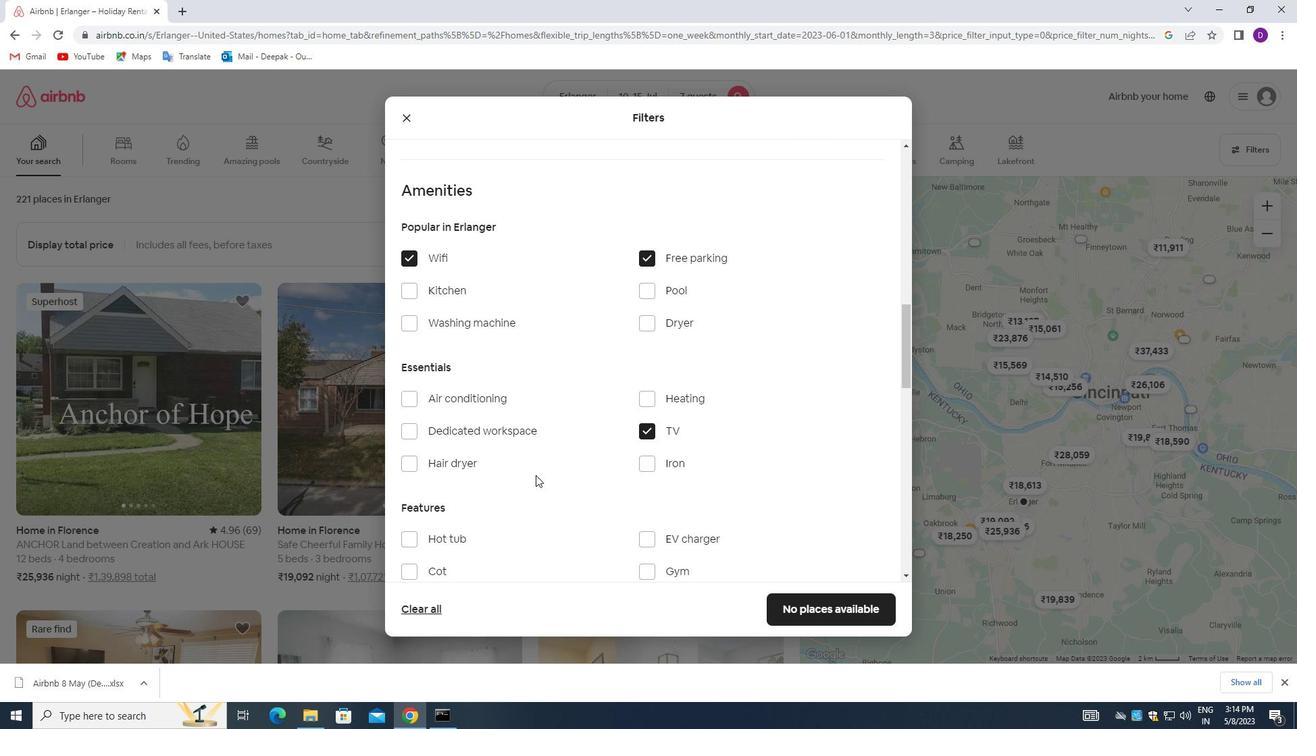 
Action: Mouse moved to (636, 437)
Screenshot: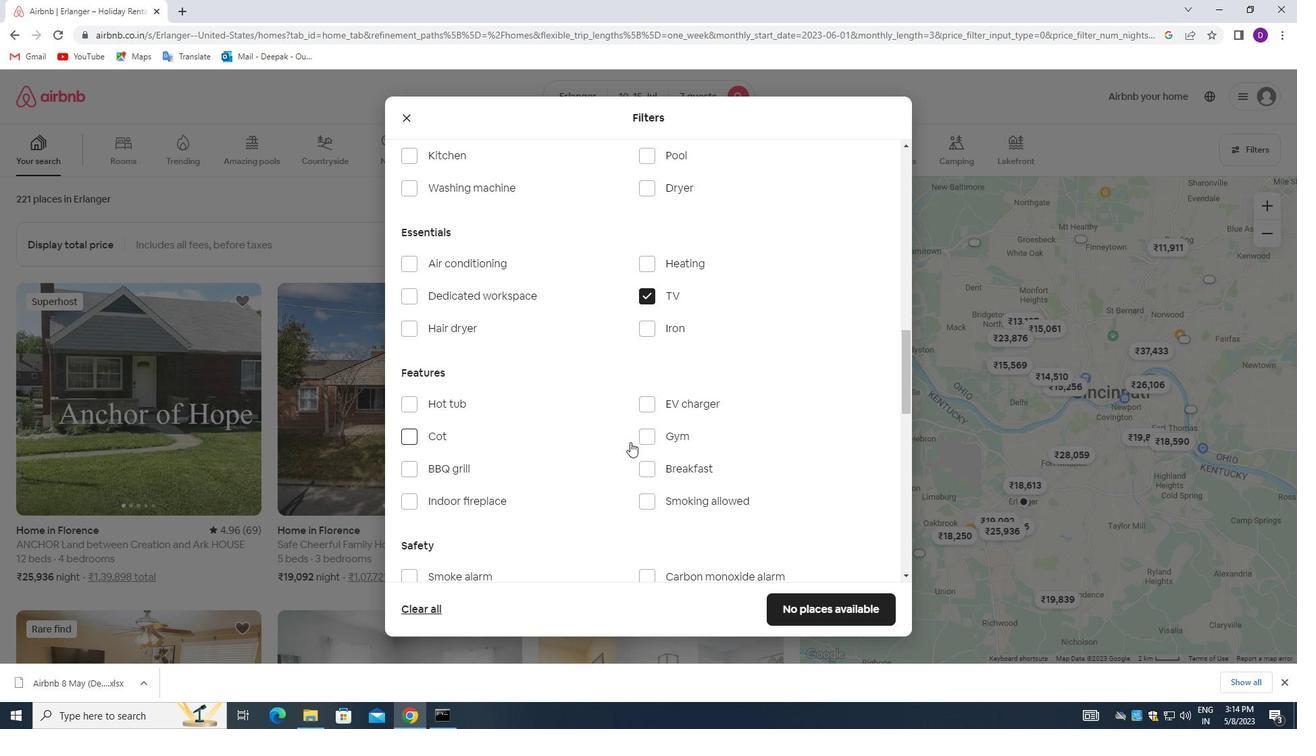
Action: Mouse pressed left at (636, 437)
Screenshot: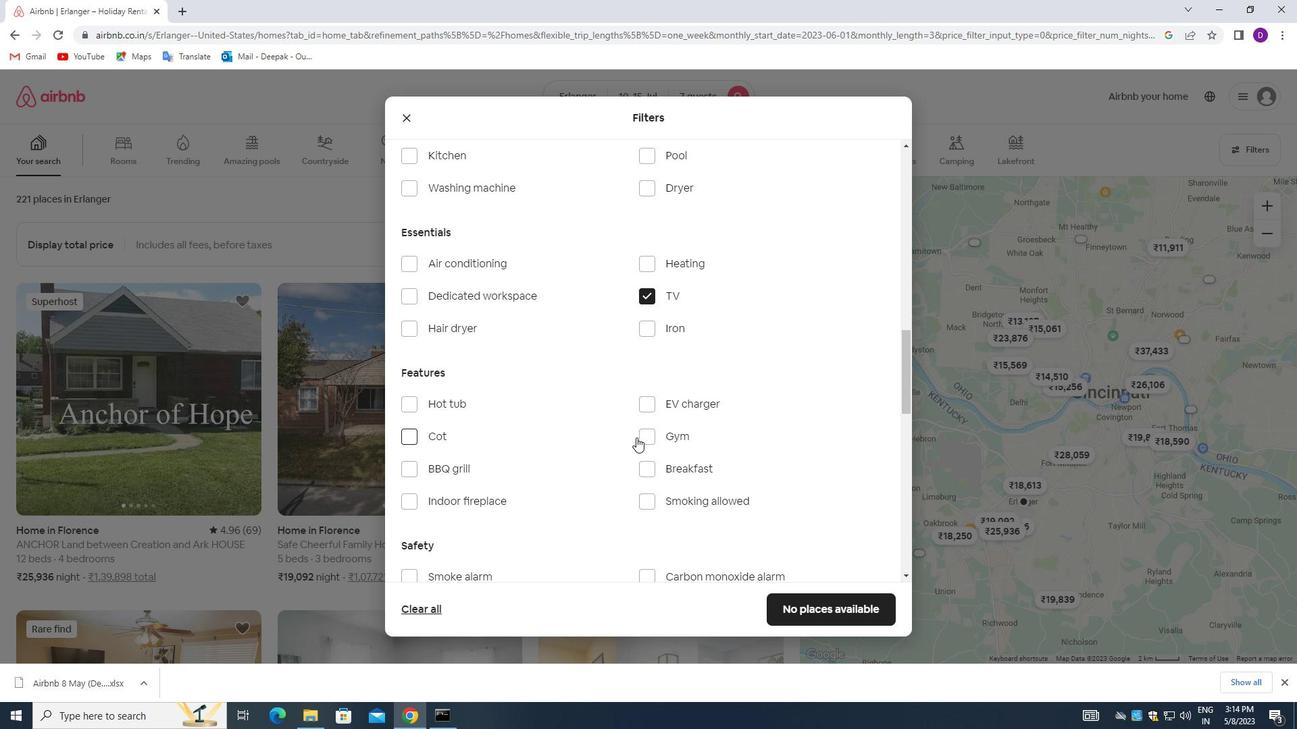 
Action: Mouse moved to (427, 433)
Screenshot: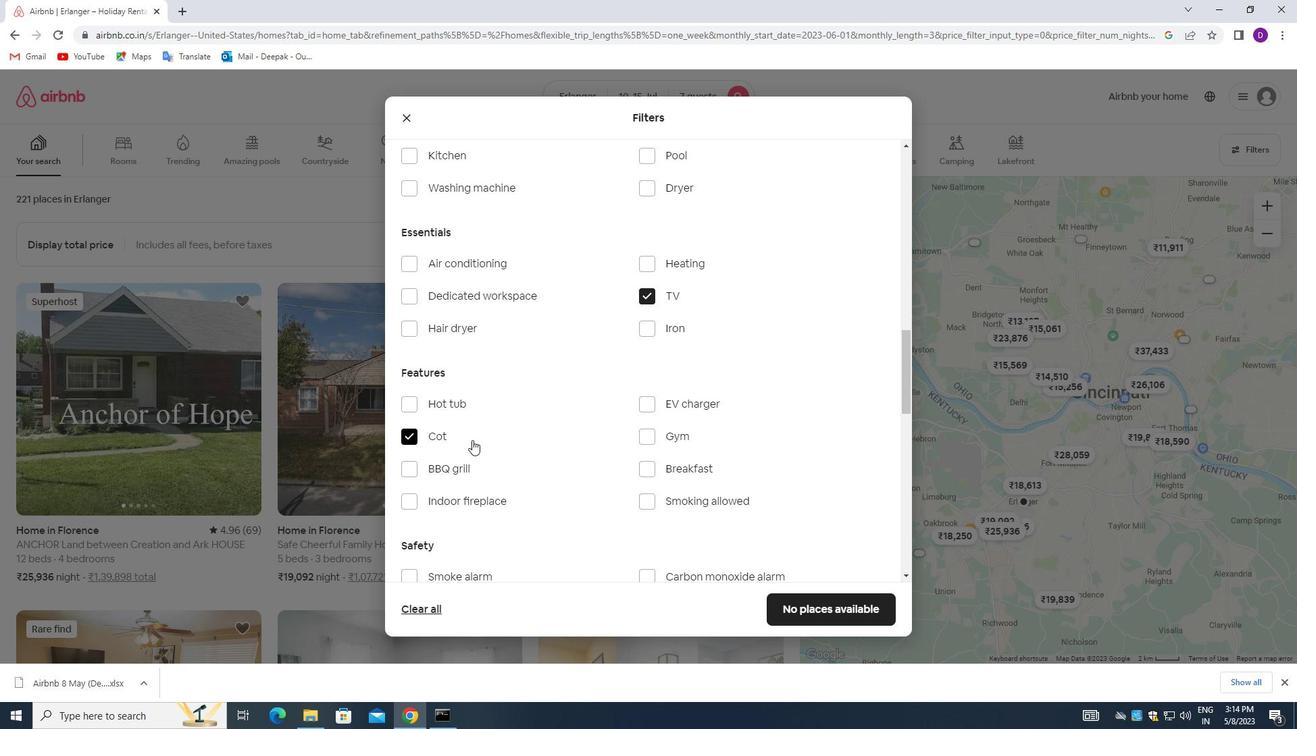 
Action: Mouse pressed left at (427, 433)
Screenshot: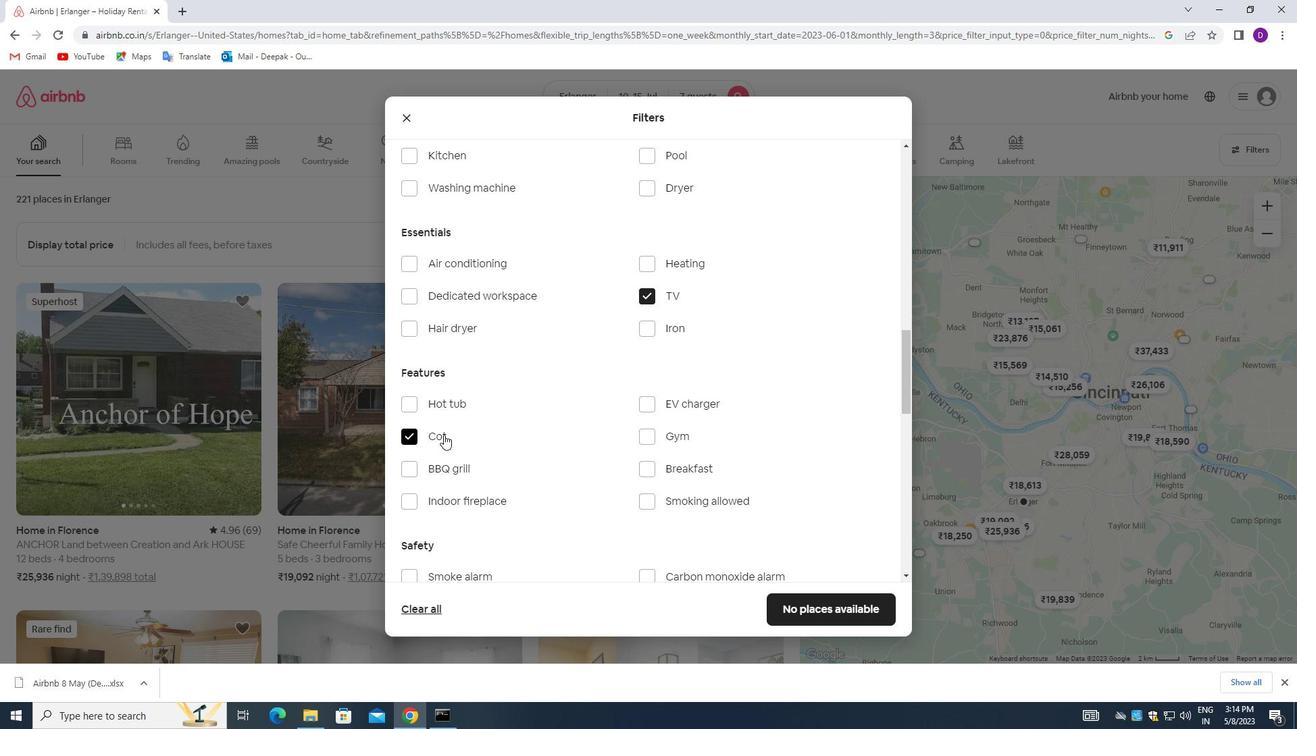 
Action: Mouse moved to (648, 437)
Screenshot: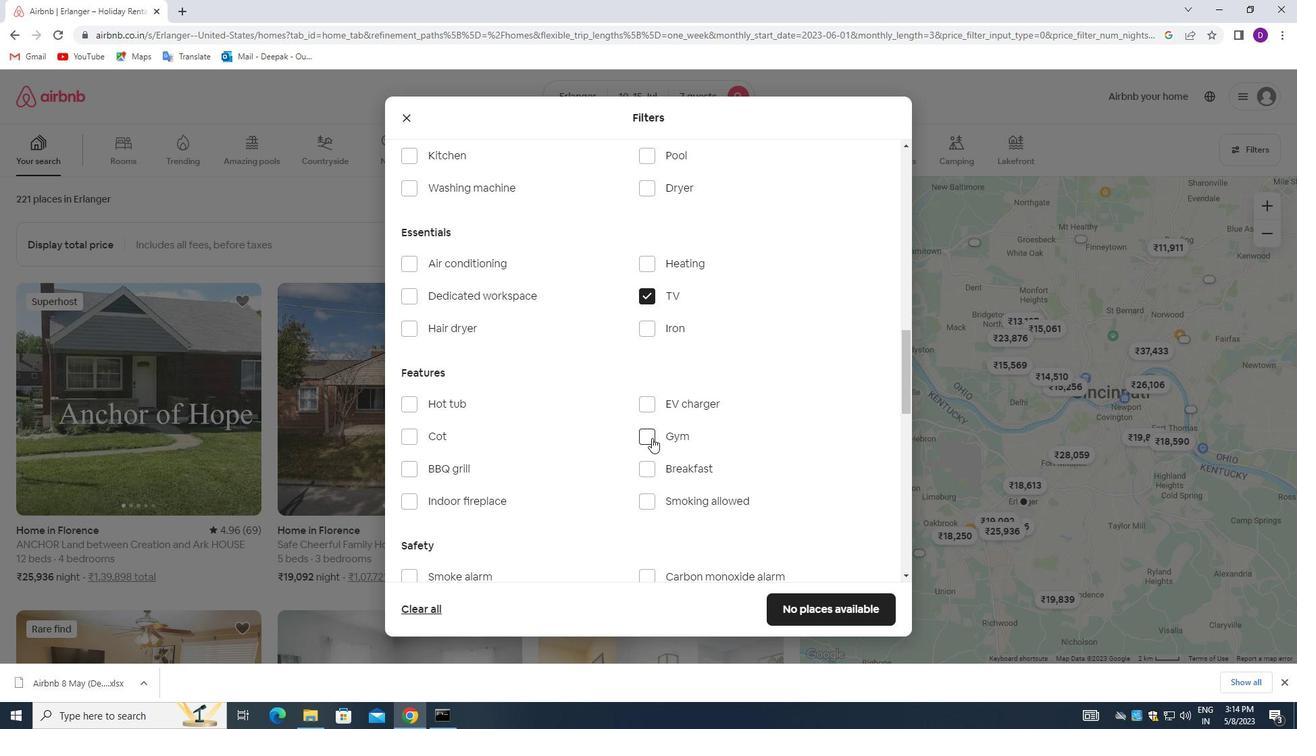 
Action: Mouse pressed left at (648, 437)
Screenshot: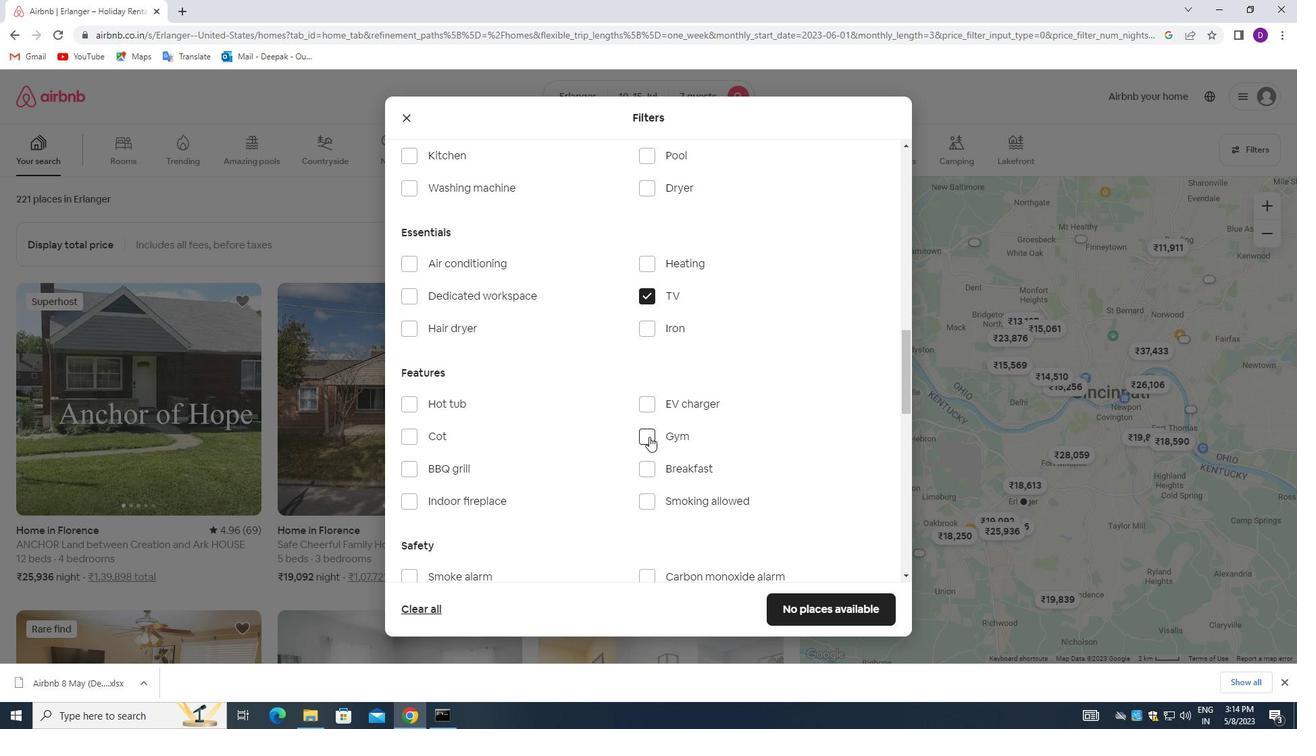 
Action: Mouse moved to (648, 467)
Screenshot: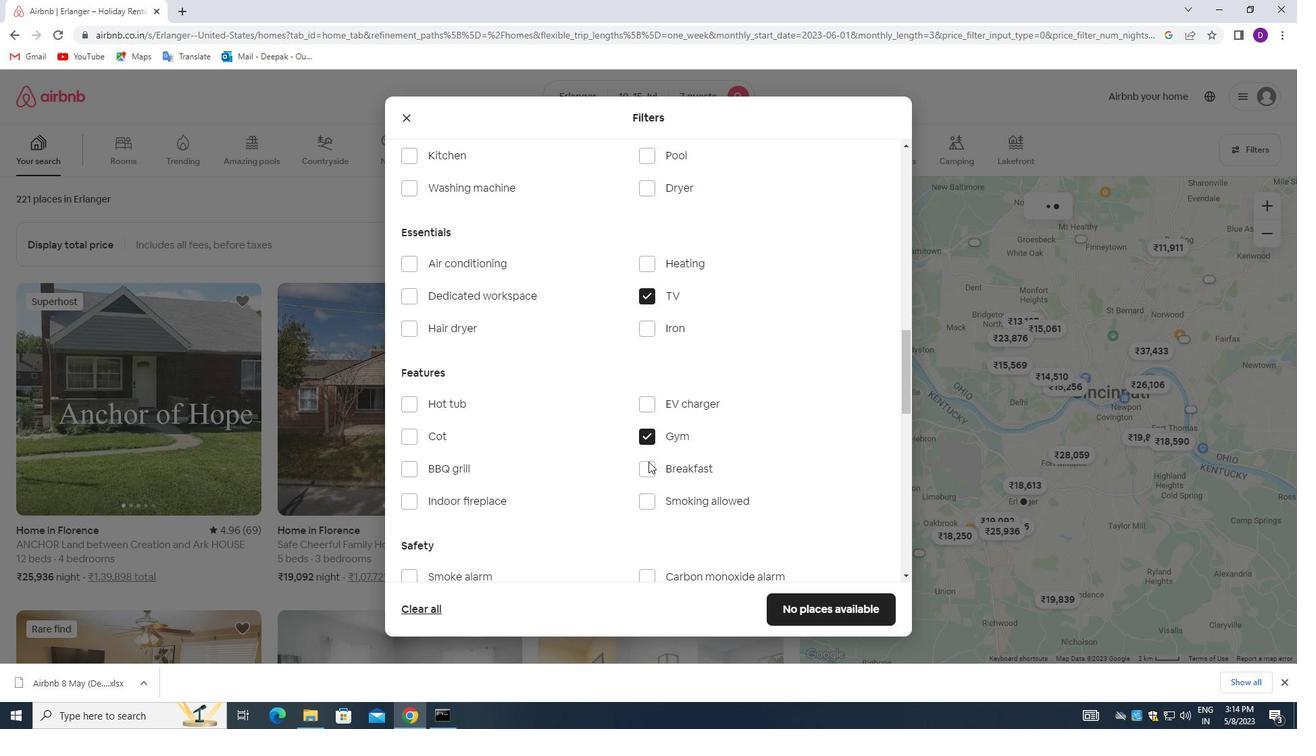 
Action: Mouse pressed left at (648, 467)
Screenshot: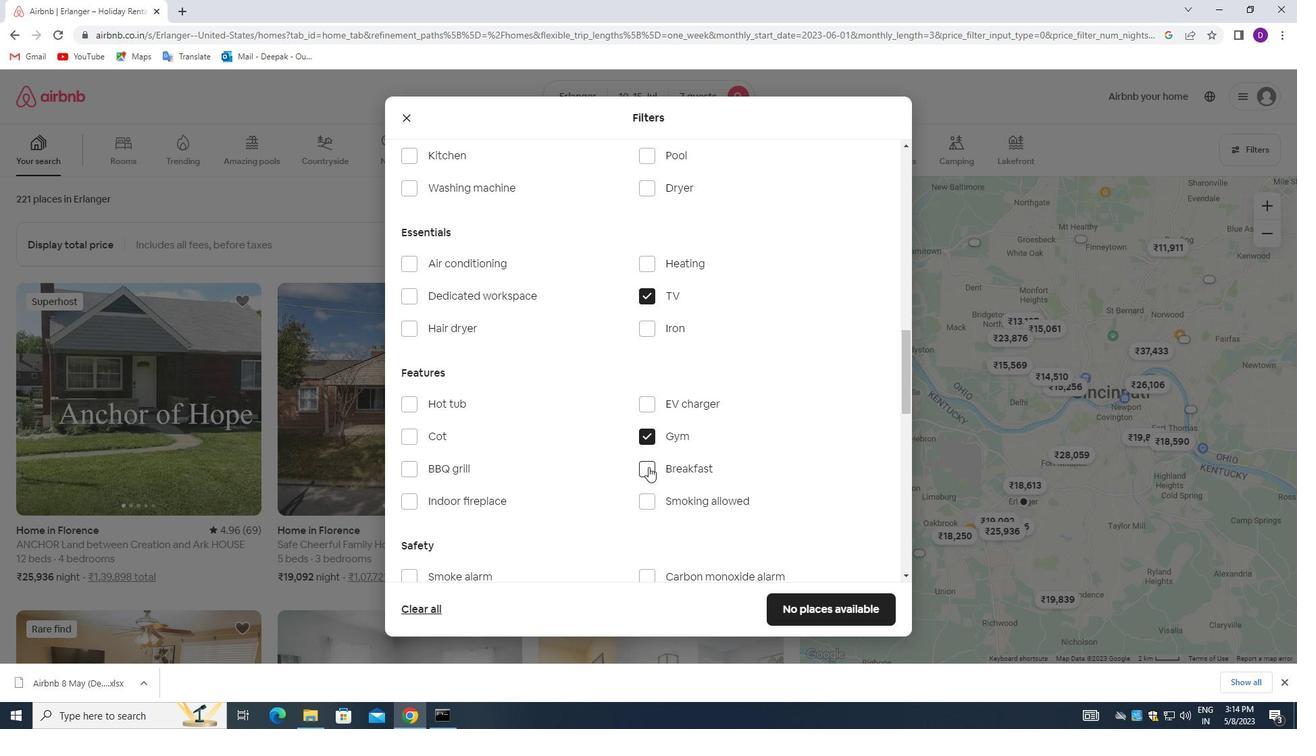 
Action: Mouse moved to (604, 404)
Screenshot: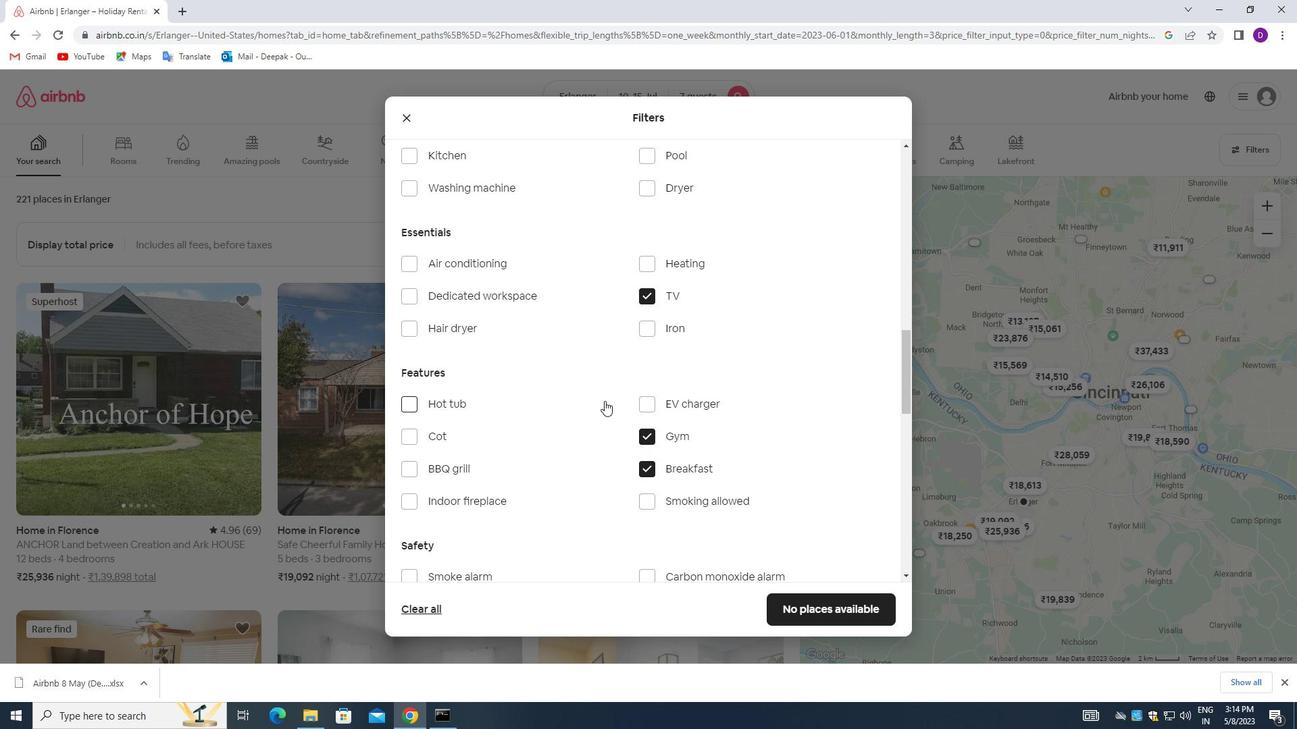 
Action: Mouse scrolled (604, 403) with delta (0, 0)
Screenshot: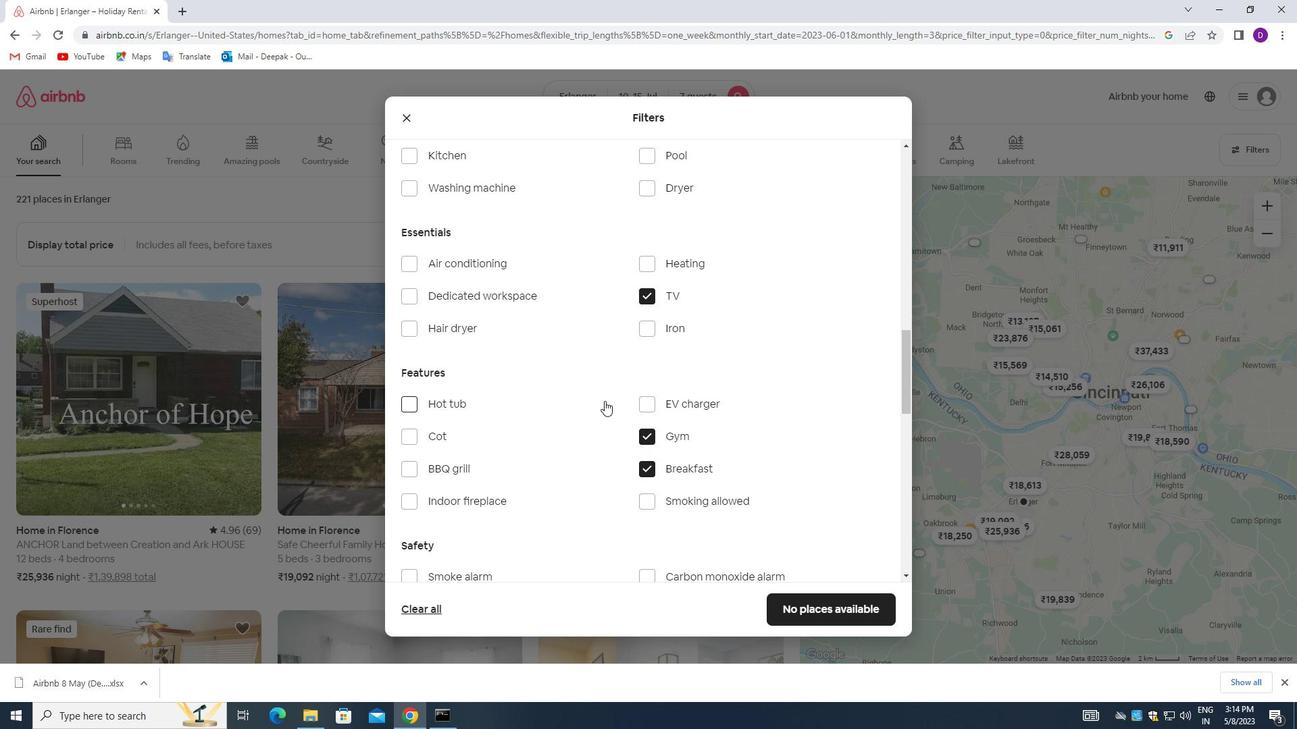 
Action: Mouse moved to (604, 406)
Screenshot: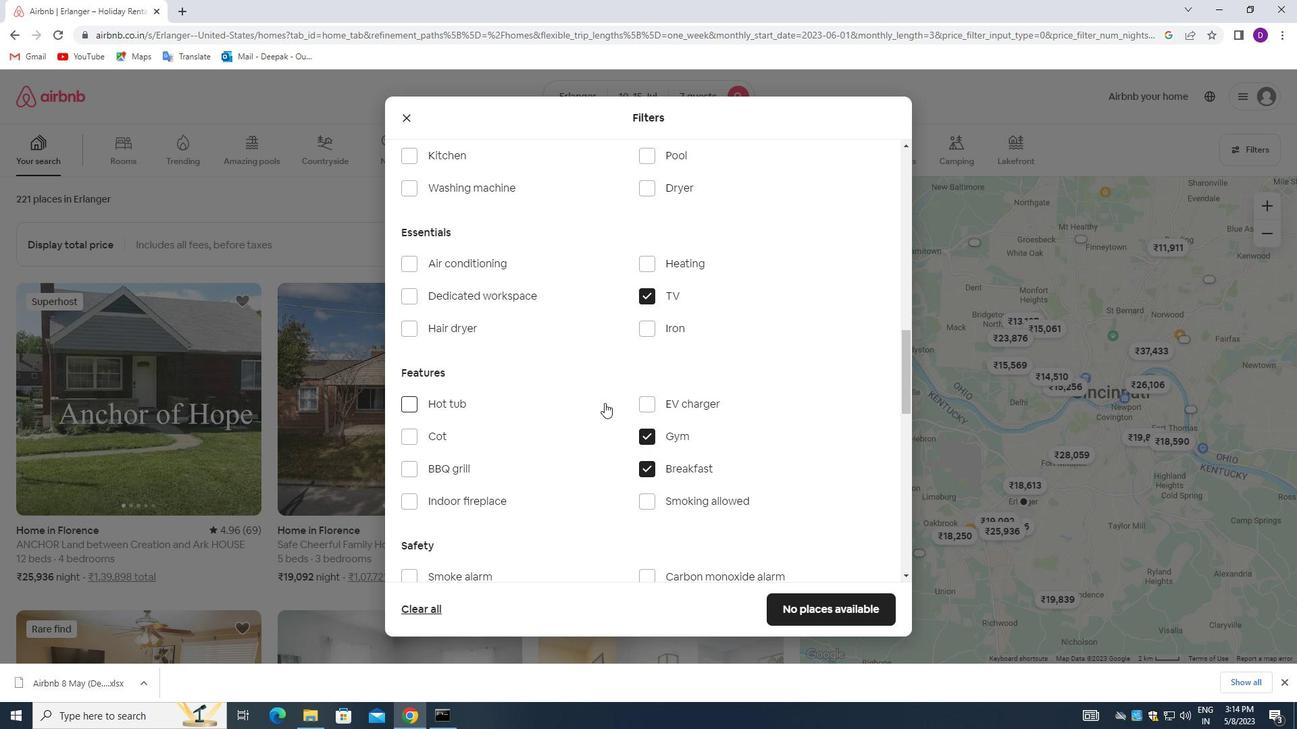 
Action: Mouse scrolled (604, 405) with delta (0, 0)
Screenshot: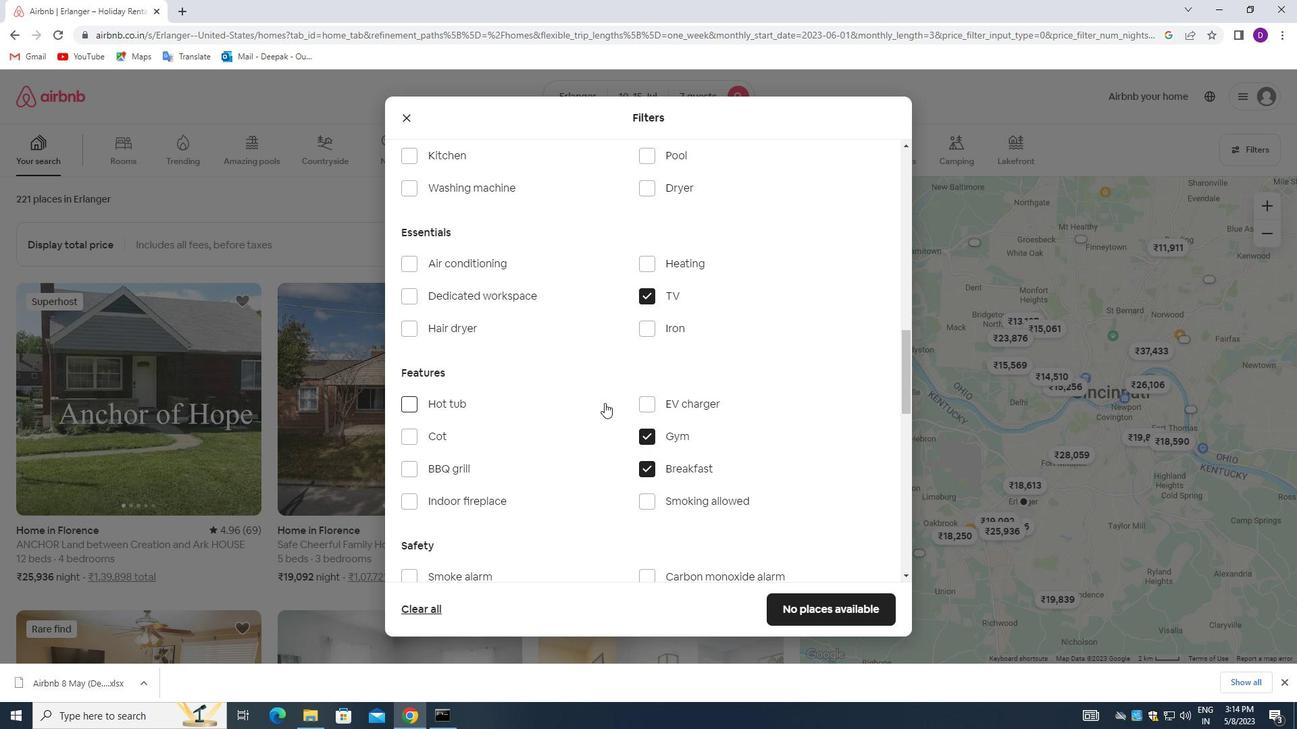 
Action: Mouse moved to (604, 407)
Screenshot: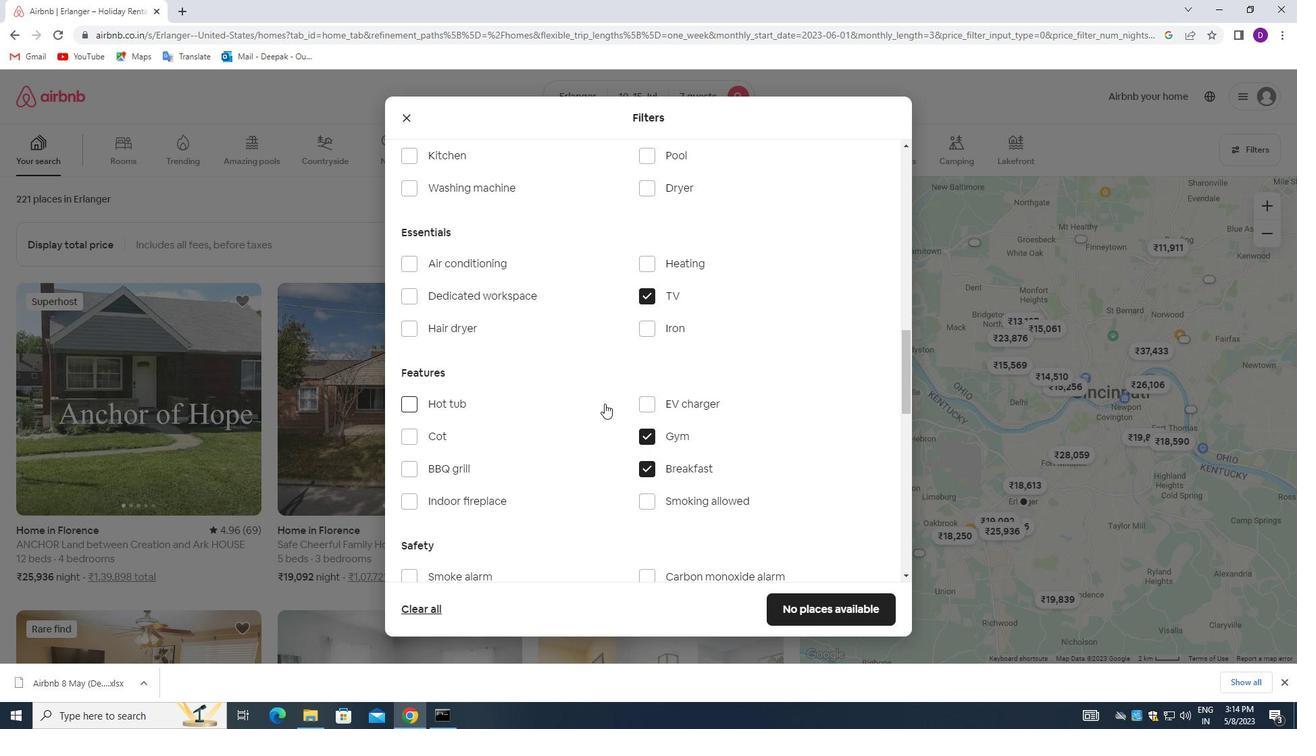 
Action: Mouse scrolled (604, 406) with delta (0, 0)
Screenshot: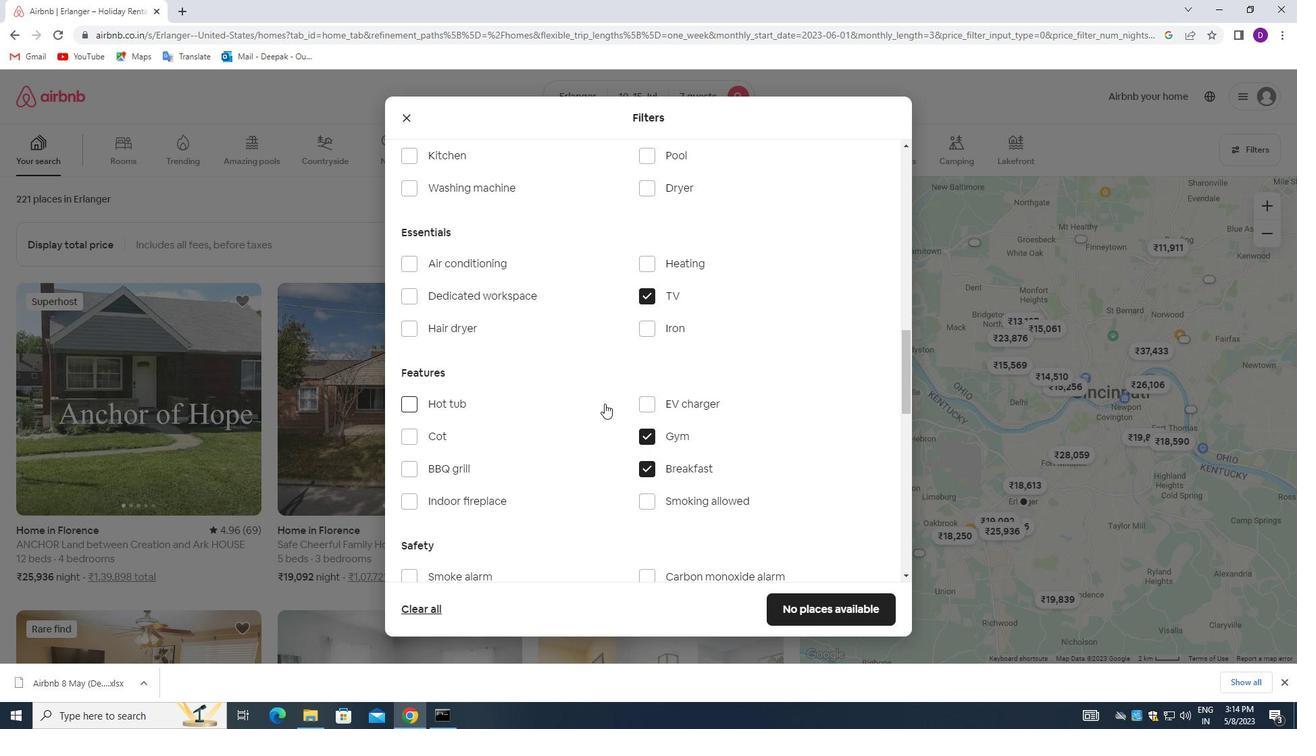 
Action: Mouse scrolled (604, 406) with delta (0, 0)
Screenshot: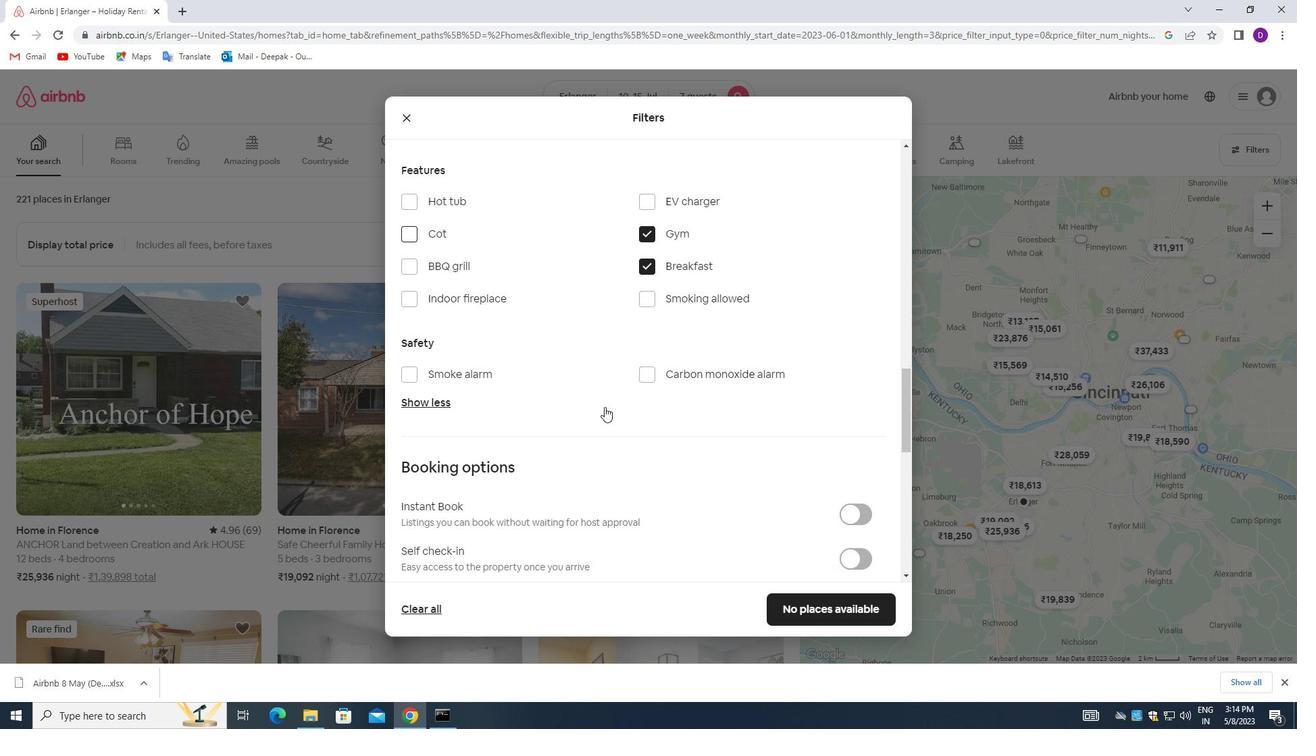 
Action: Mouse moved to (604, 408)
Screenshot: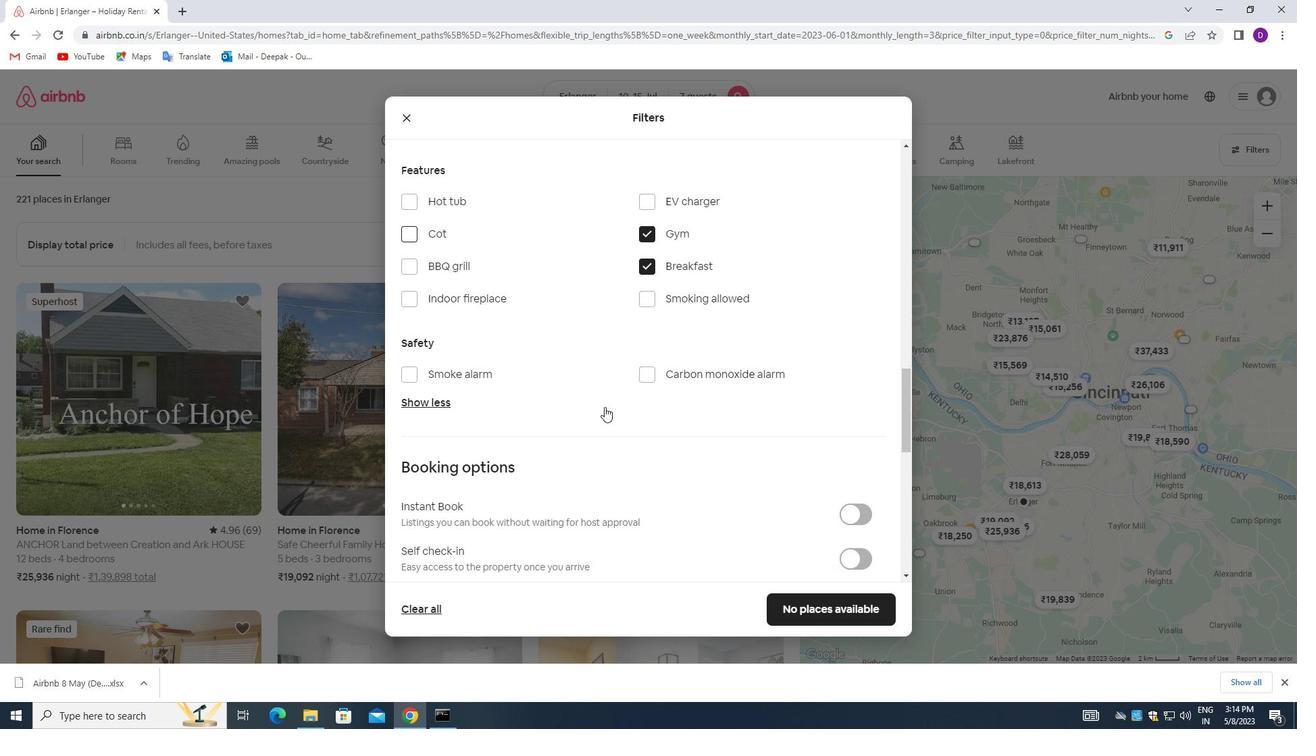 
Action: Mouse scrolled (604, 407) with delta (0, 0)
Screenshot: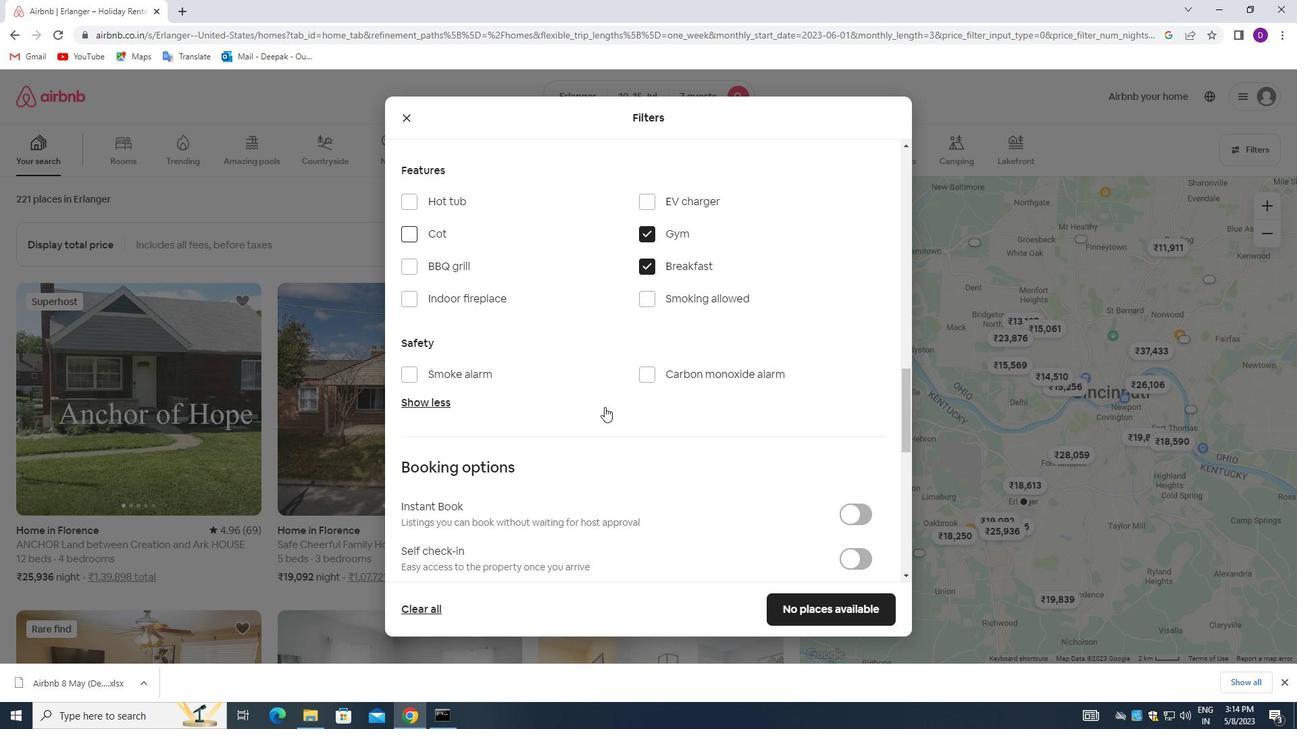 
Action: Mouse moved to (847, 423)
Screenshot: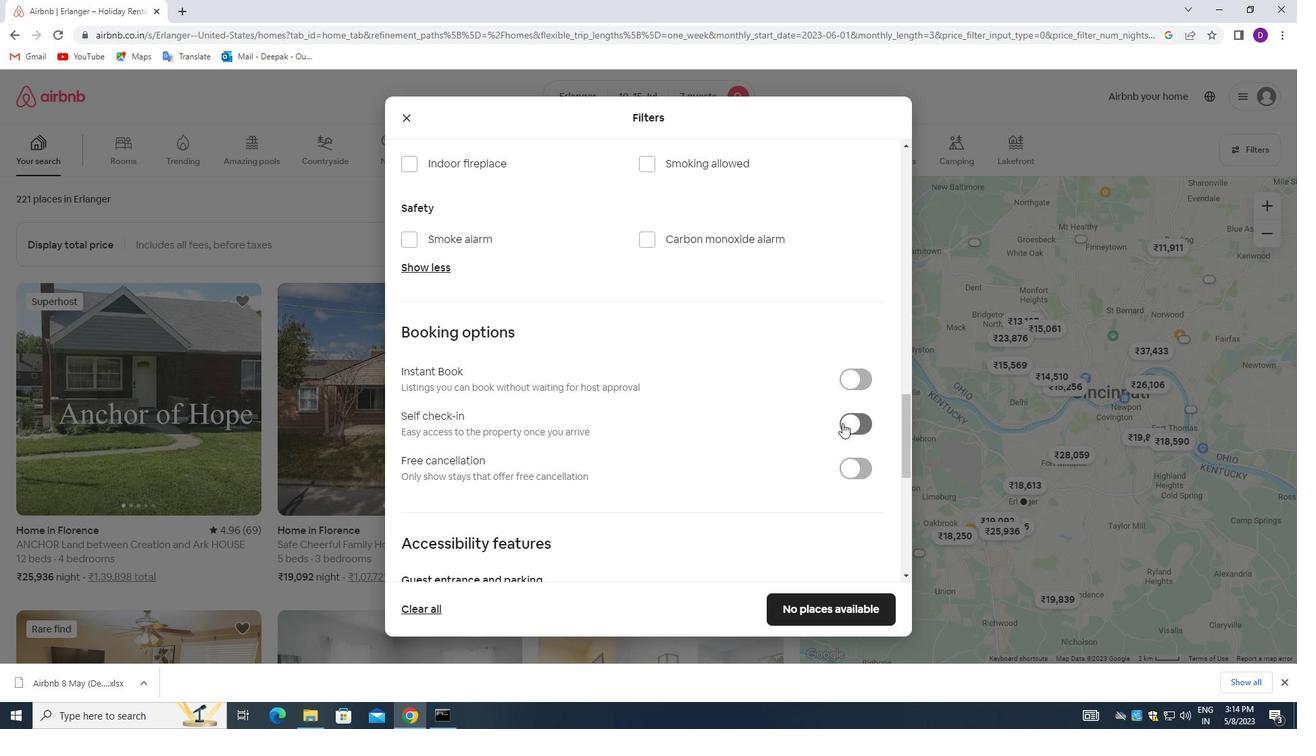 
Action: Mouse pressed left at (847, 423)
Screenshot: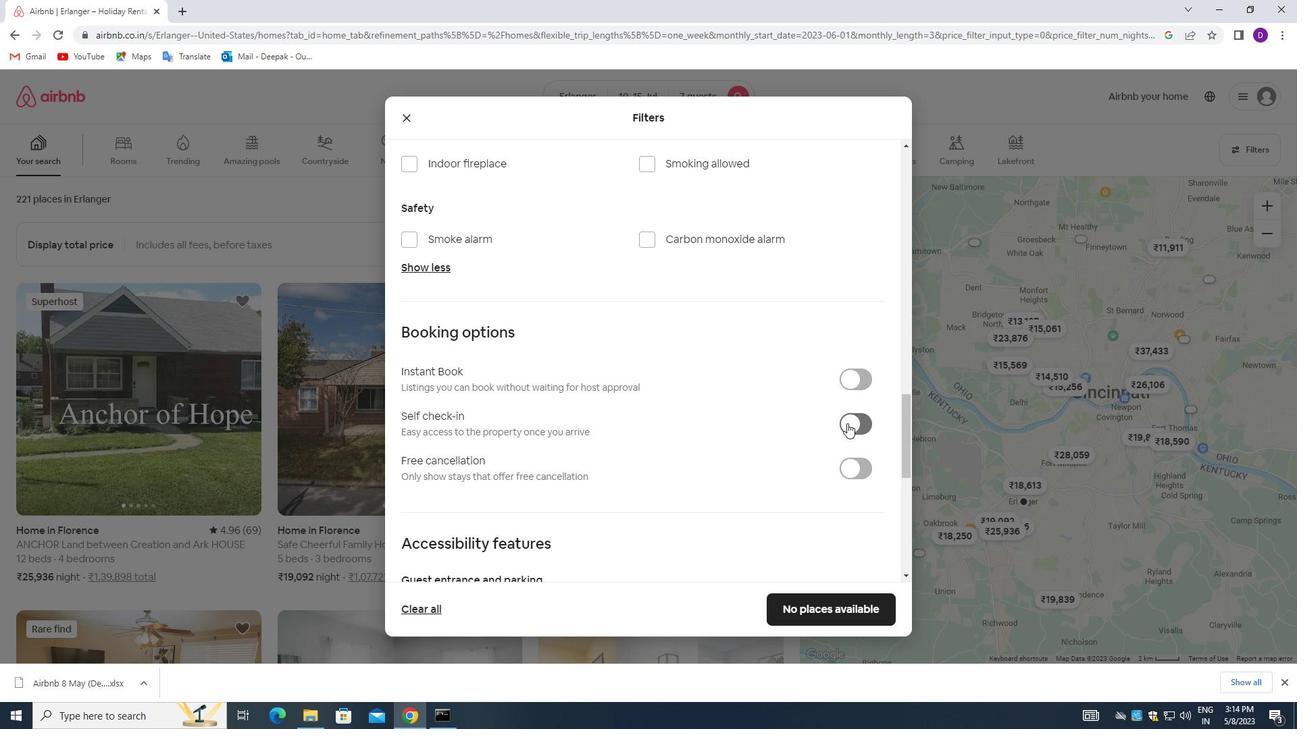 
Action: Mouse moved to (681, 417)
Screenshot: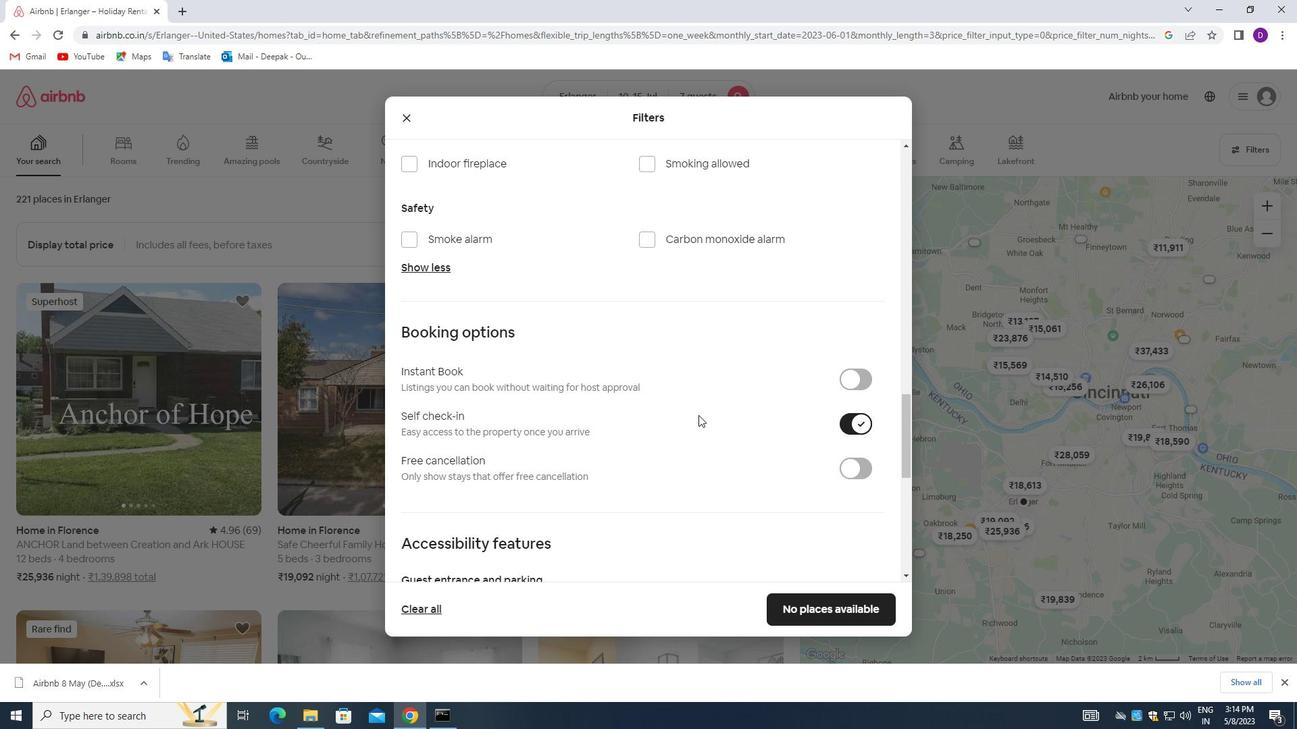 
Action: Mouse scrolled (681, 416) with delta (0, 0)
Screenshot: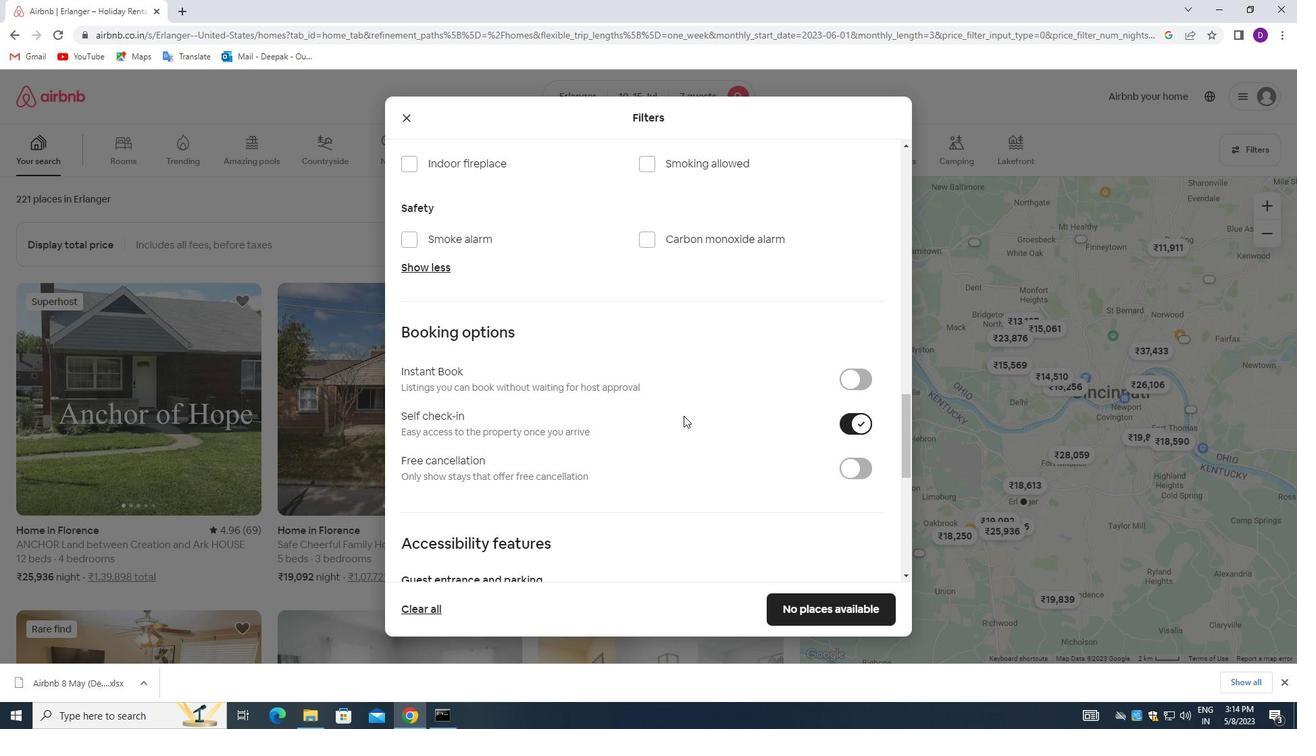 
Action: Mouse moved to (680, 418)
Screenshot: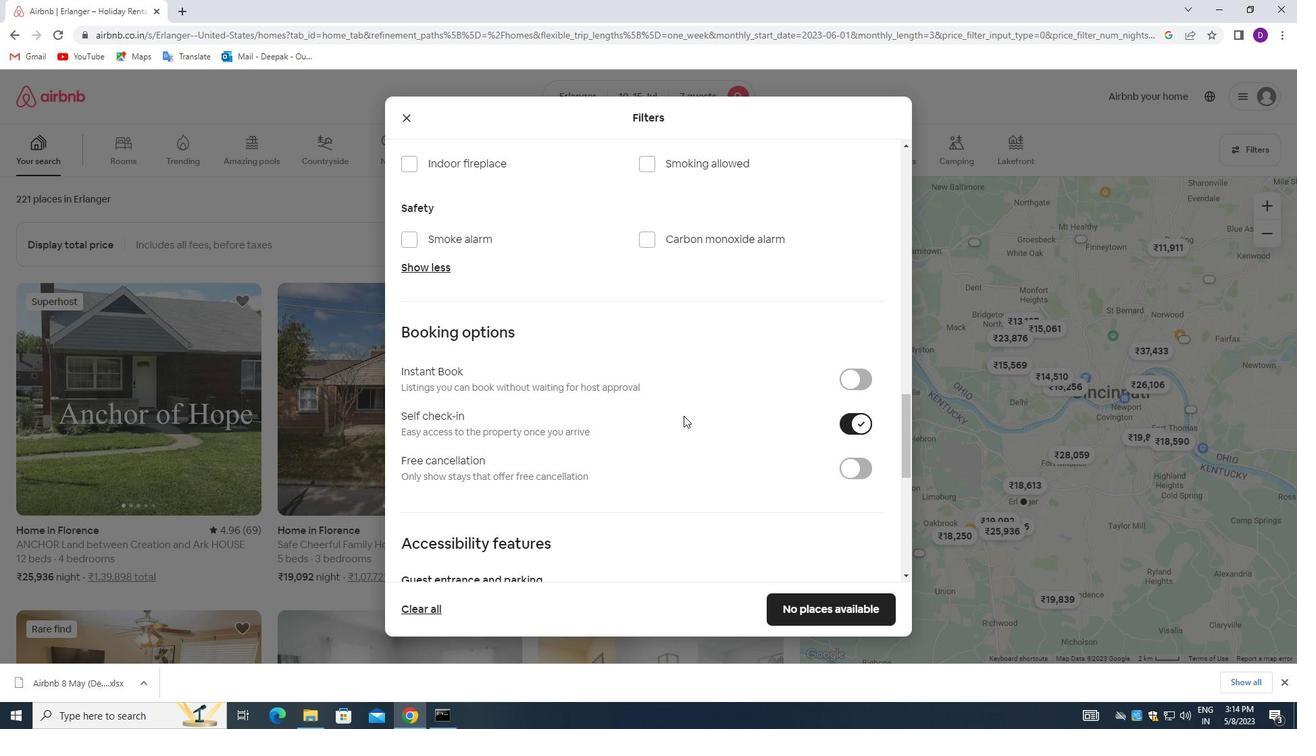 
Action: Mouse scrolled (680, 417) with delta (0, 0)
Screenshot: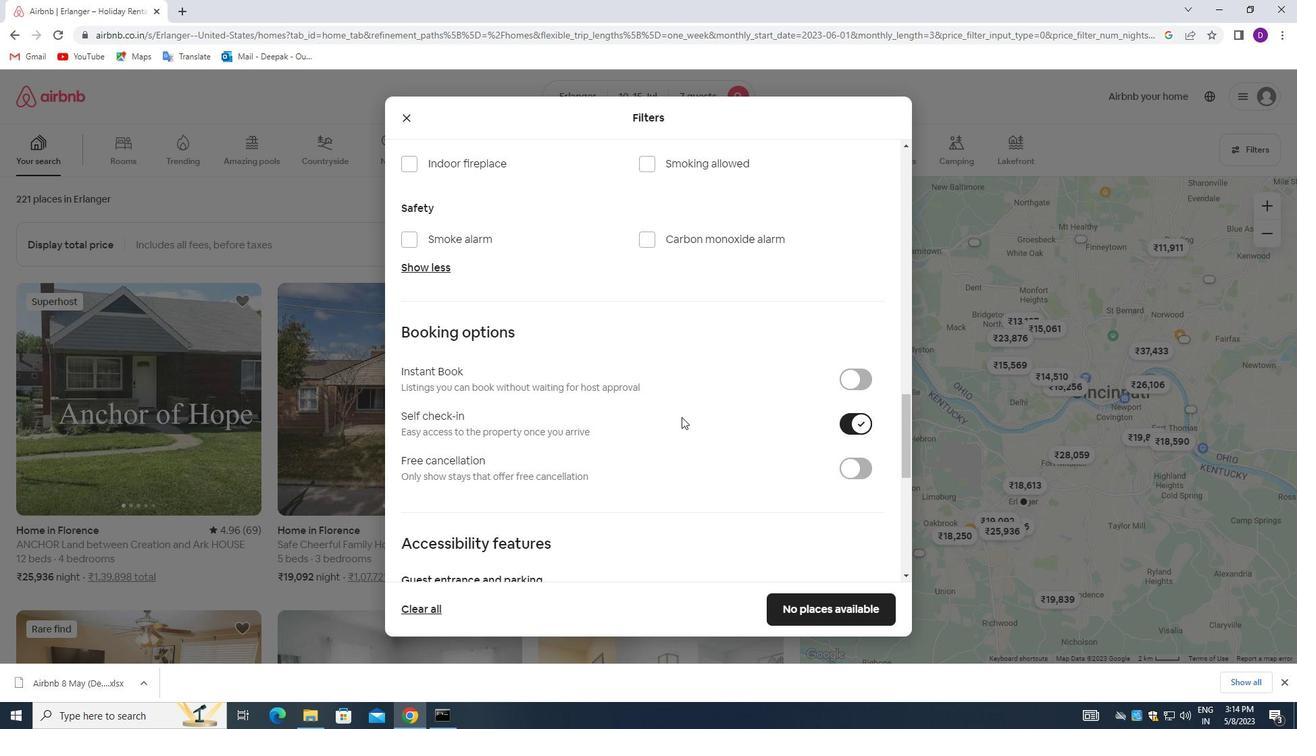 
Action: Mouse moved to (678, 419)
Screenshot: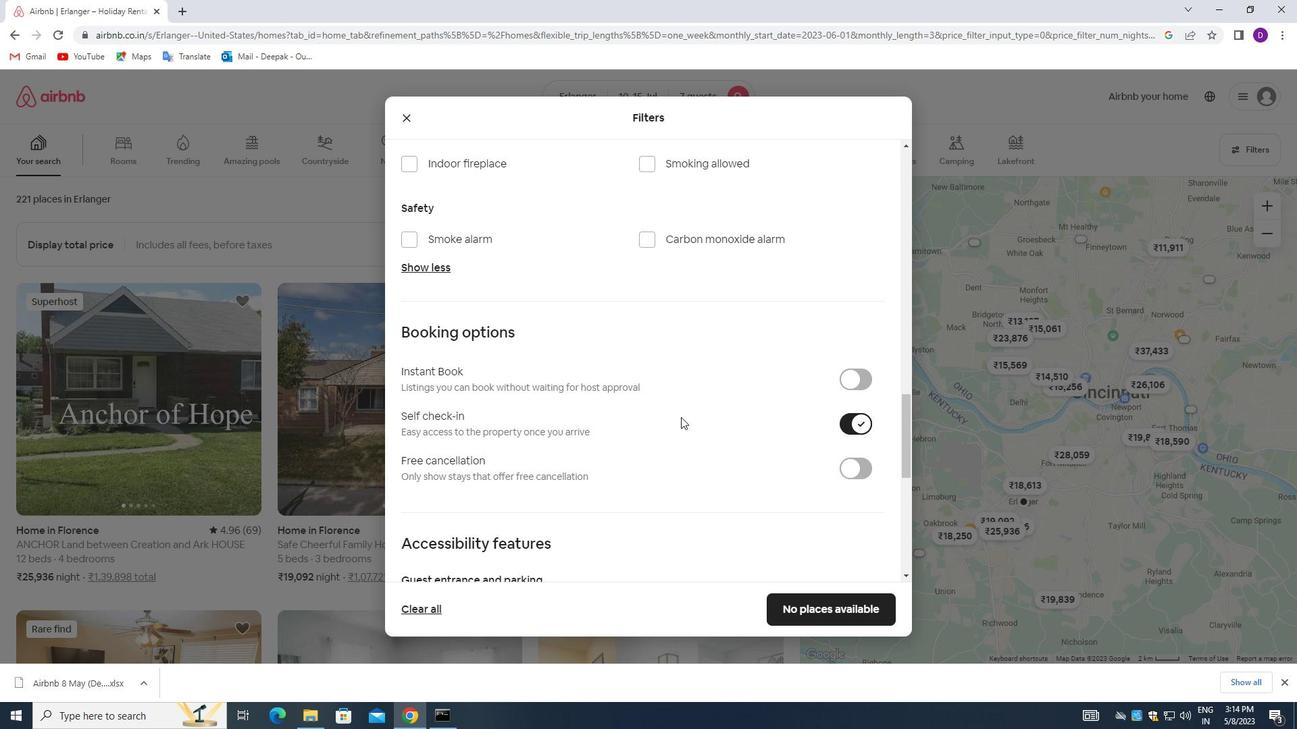 
Action: Mouse scrolled (678, 419) with delta (0, 0)
Screenshot: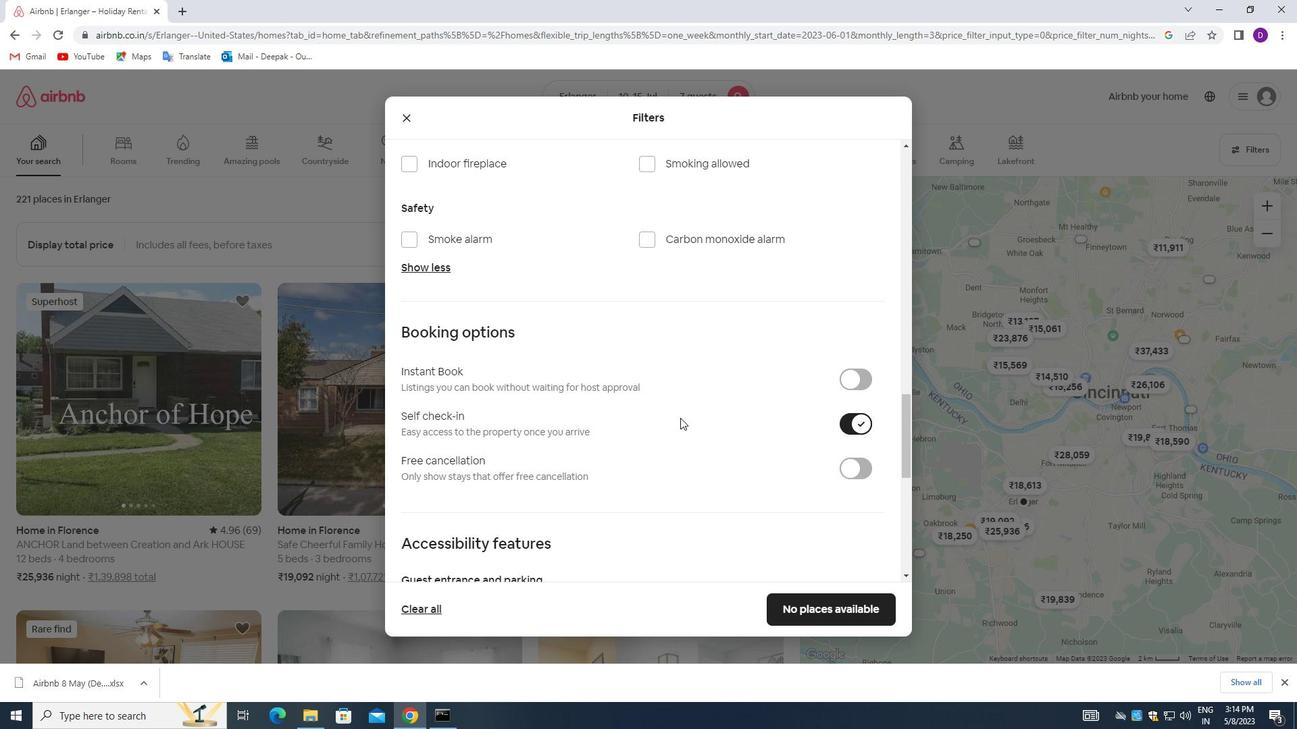 
Action: Mouse moved to (670, 417)
Screenshot: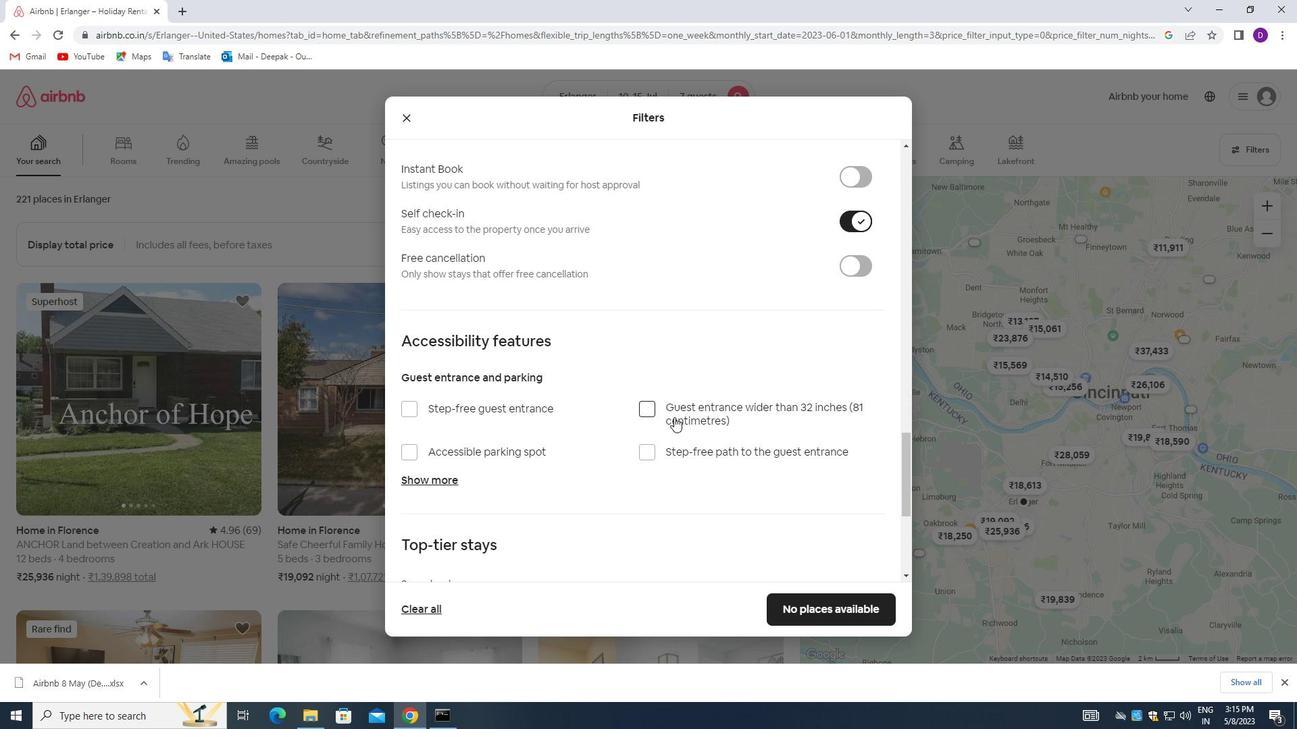 
Action: Mouse scrolled (670, 416) with delta (0, 0)
Screenshot: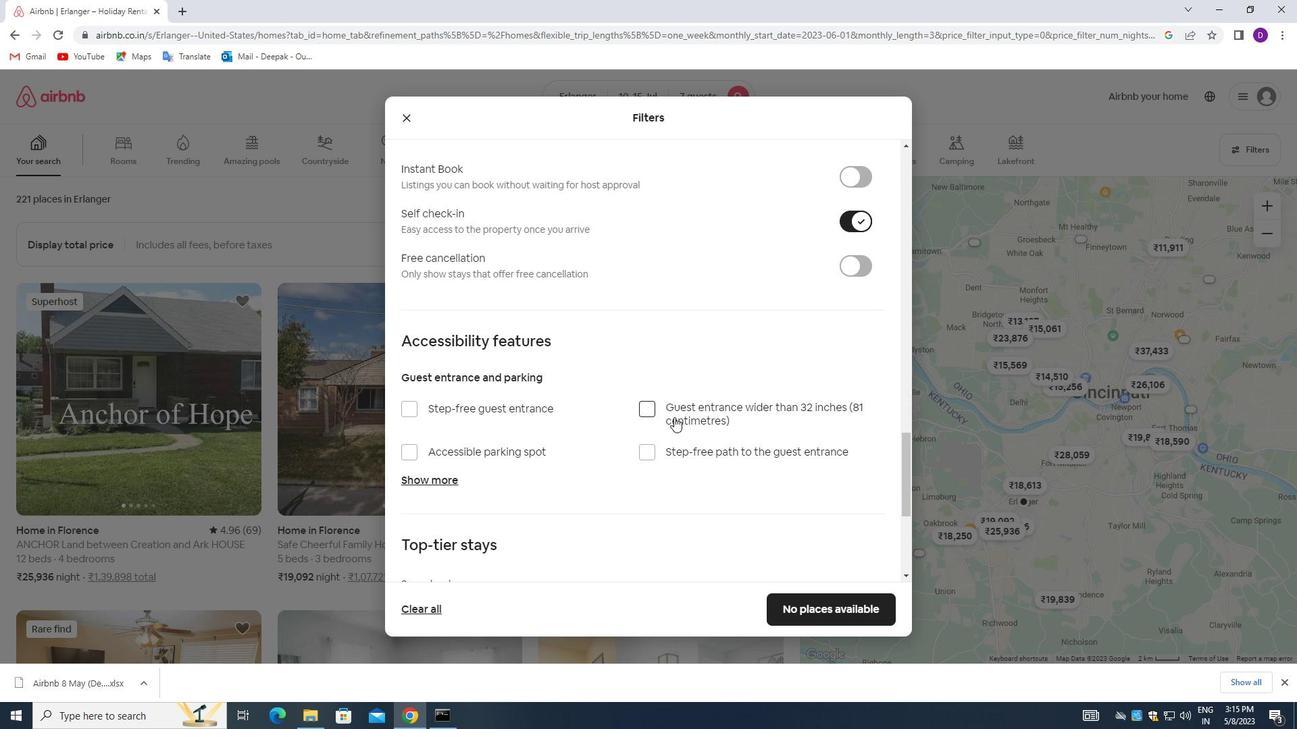 
Action: Mouse scrolled (670, 416) with delta (0, 0)
Screenshot: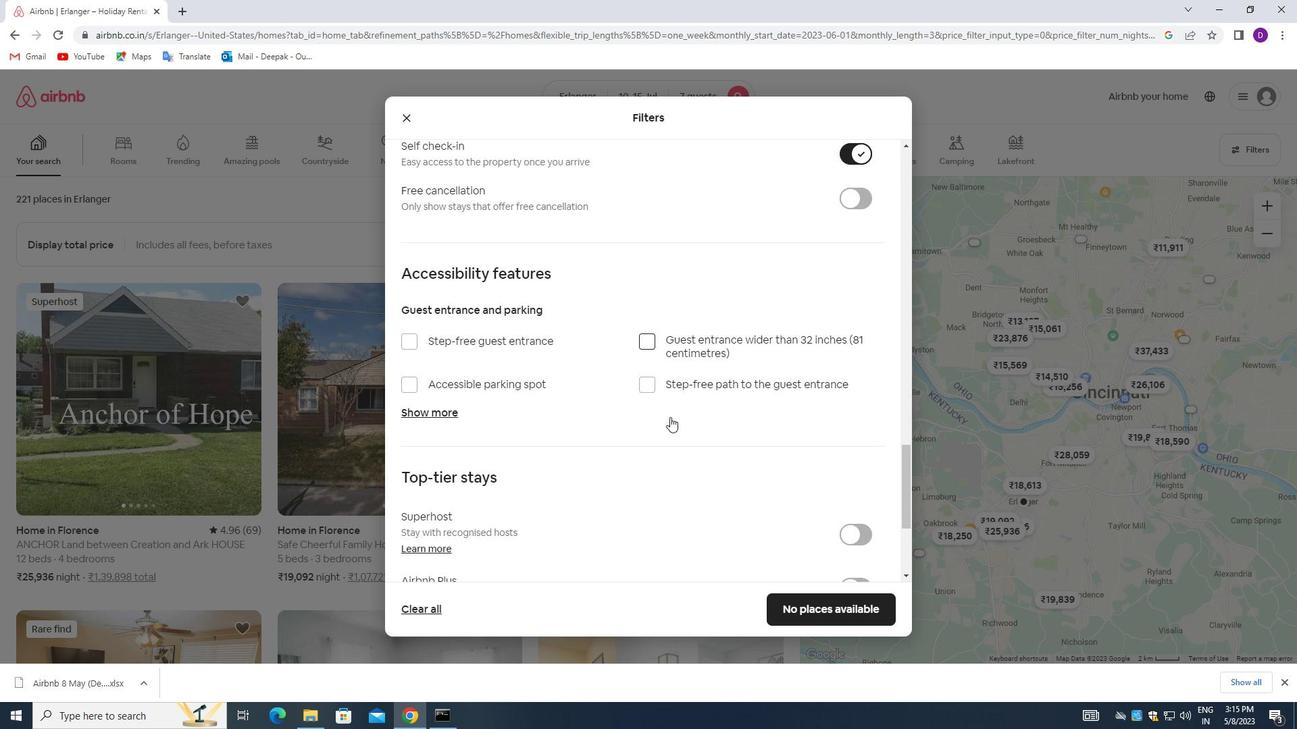
Action: Mouse moved to (669, 417)
Screenshot: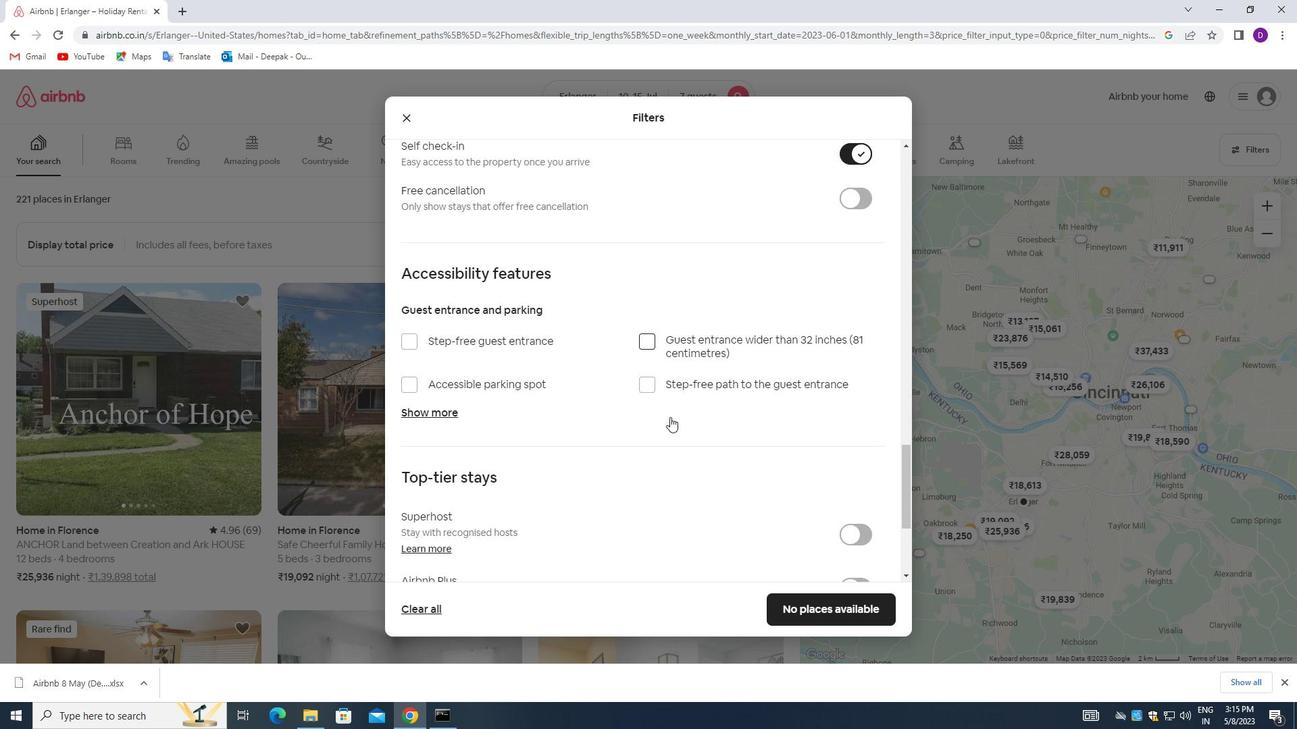 
Action: Mouse scrolled (669, 416) with delta (0, 0)
Screenshot: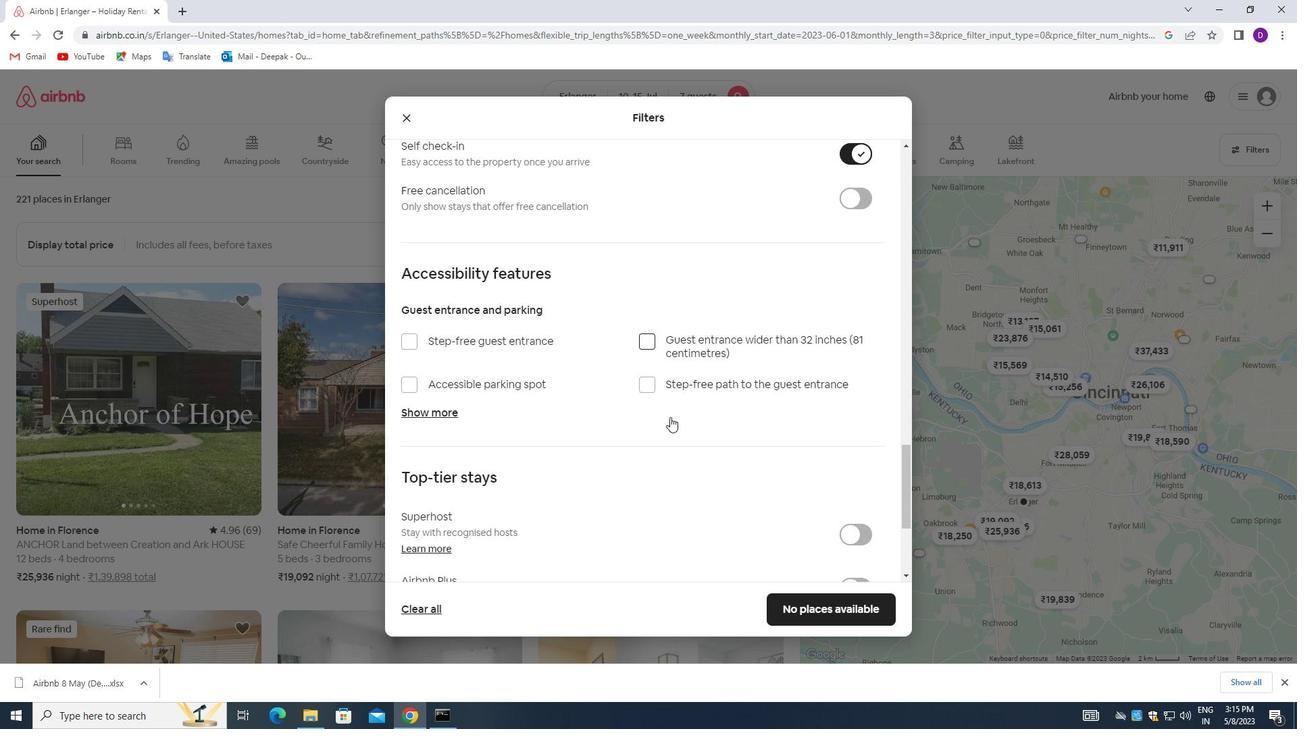 
Action: Mouse scrolled (669, 416) with delta (0, 0)
Screenshot: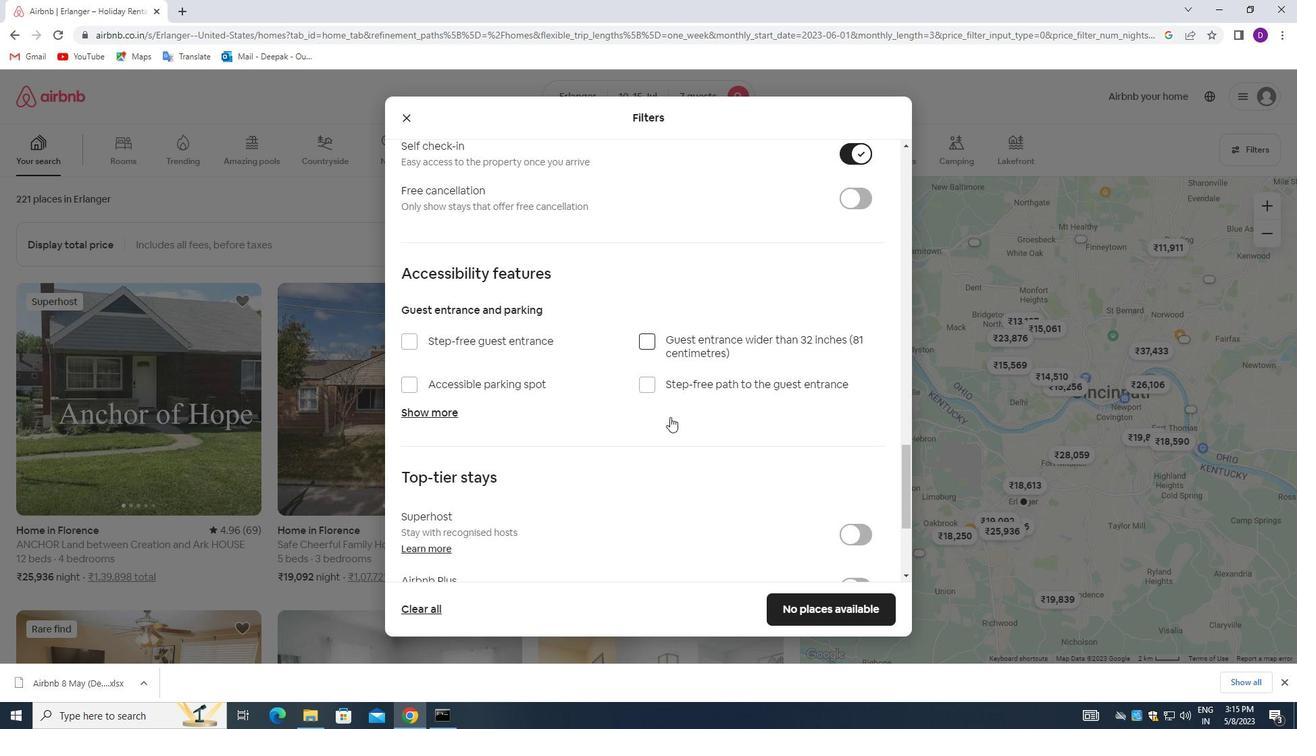 
Action: Mouse scrolled (669, 416) with delta (0, 0)
Screenshot: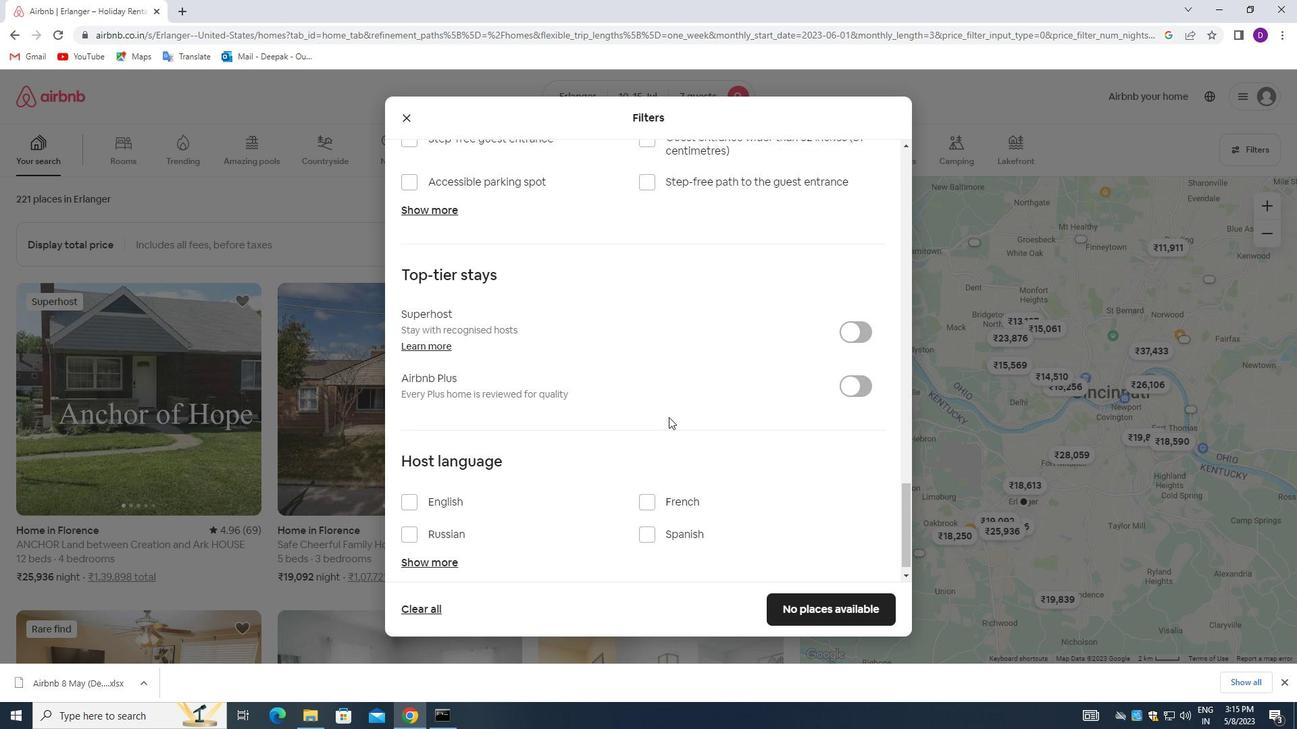 
Action: Mouse moved to (665, 419)
Screenshot: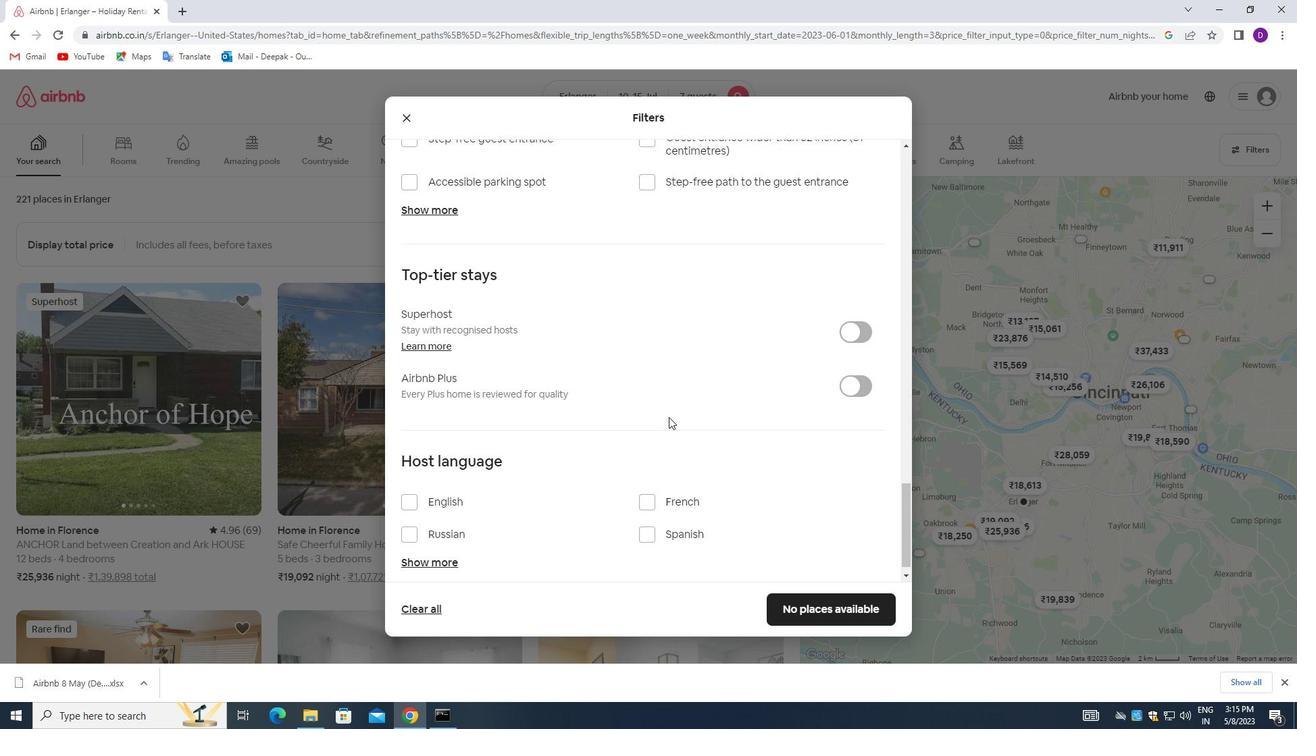 
Action: Mouse scrolled (665, 419) with delta (0, 0)
Screenshot: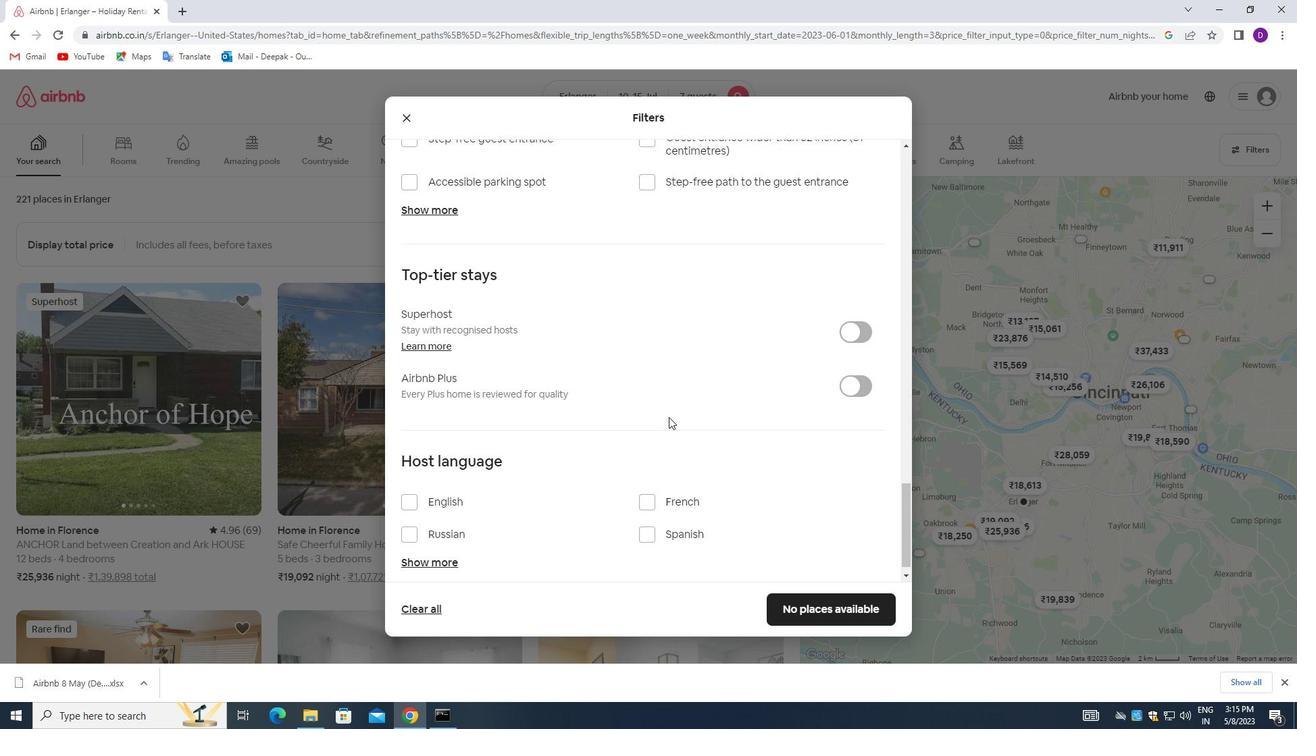 
Action: Mouse moved to (660, 417)
Screenshot: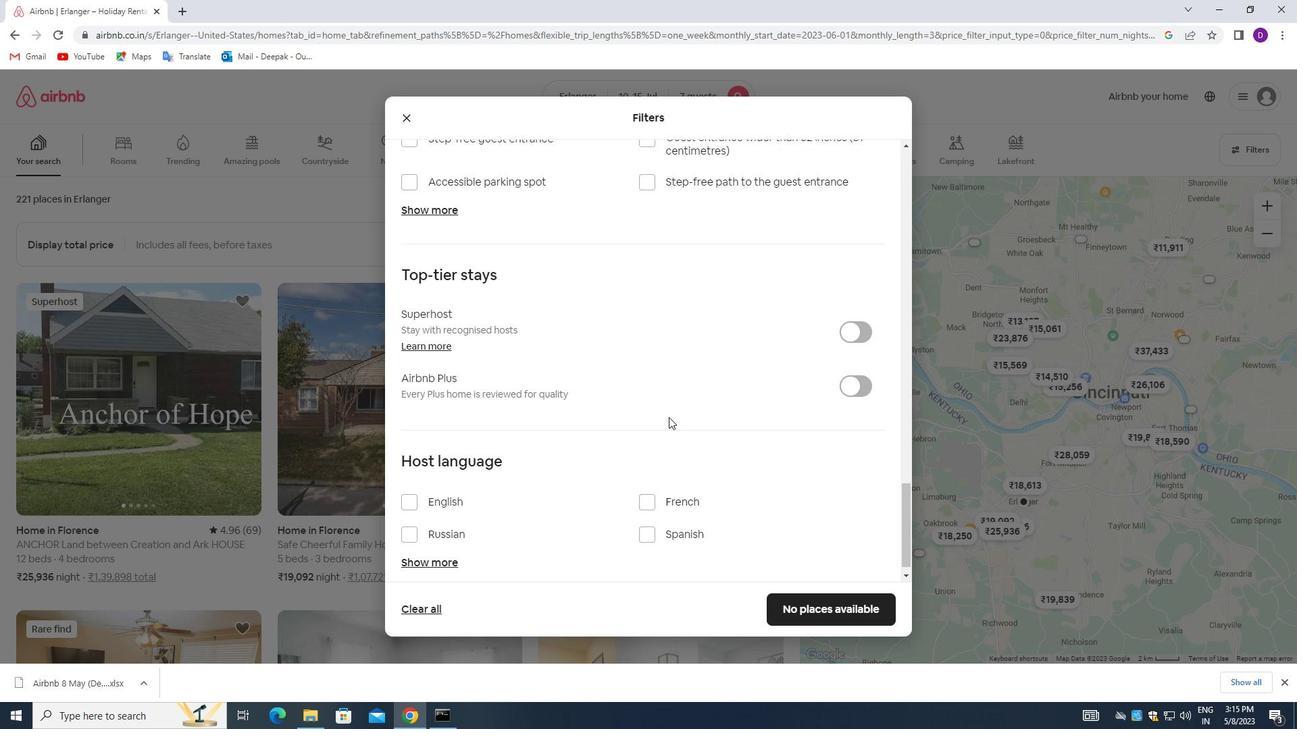 
Action: Mouse scrolled (660, 416) with delta (0, 0)
Screenshot: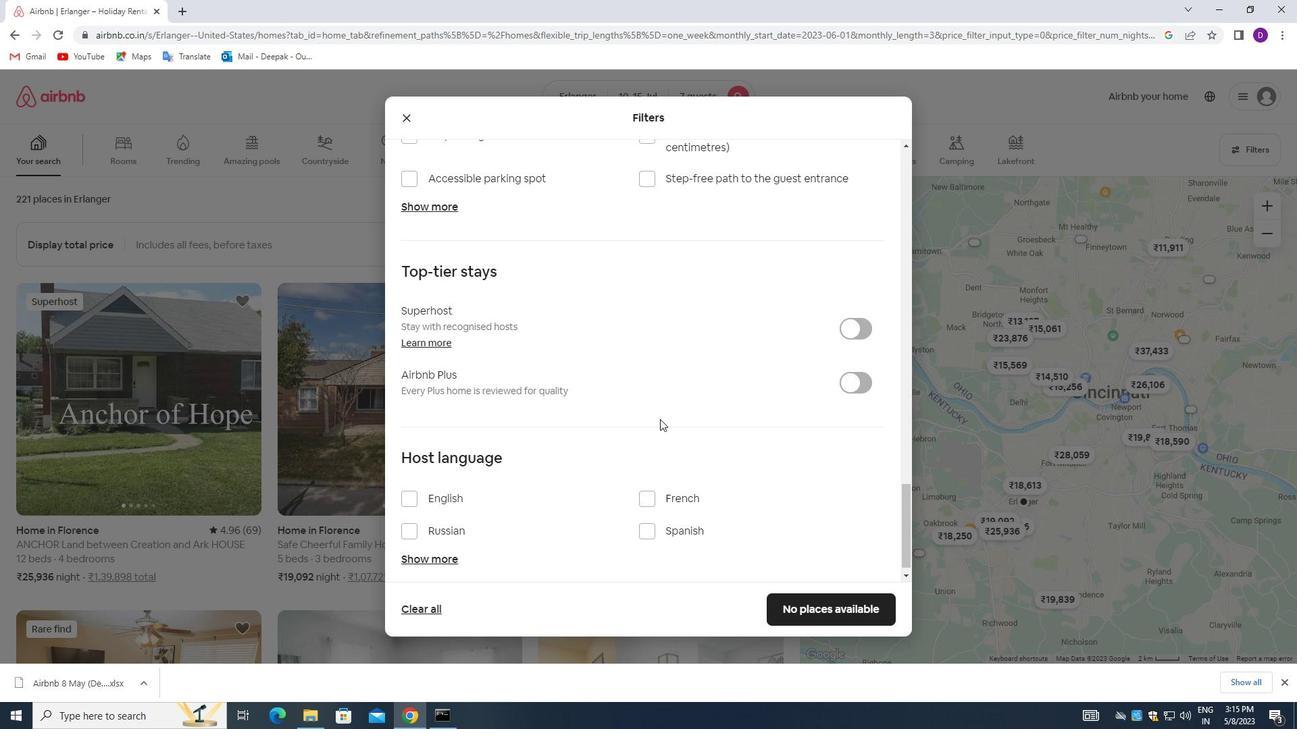 
Action: Mouse moved to (406, 486)
Screenshot: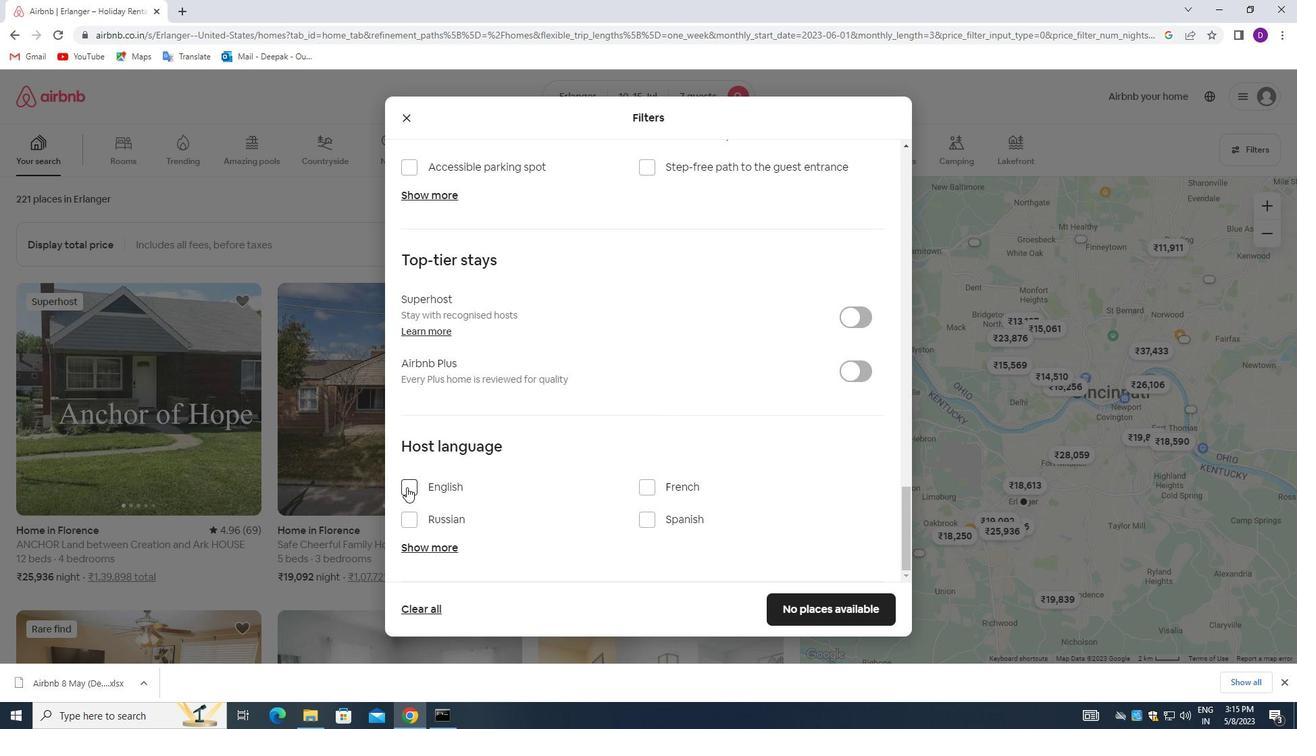 
Action: Mouse pressed left at (406, 486)
Screenshot: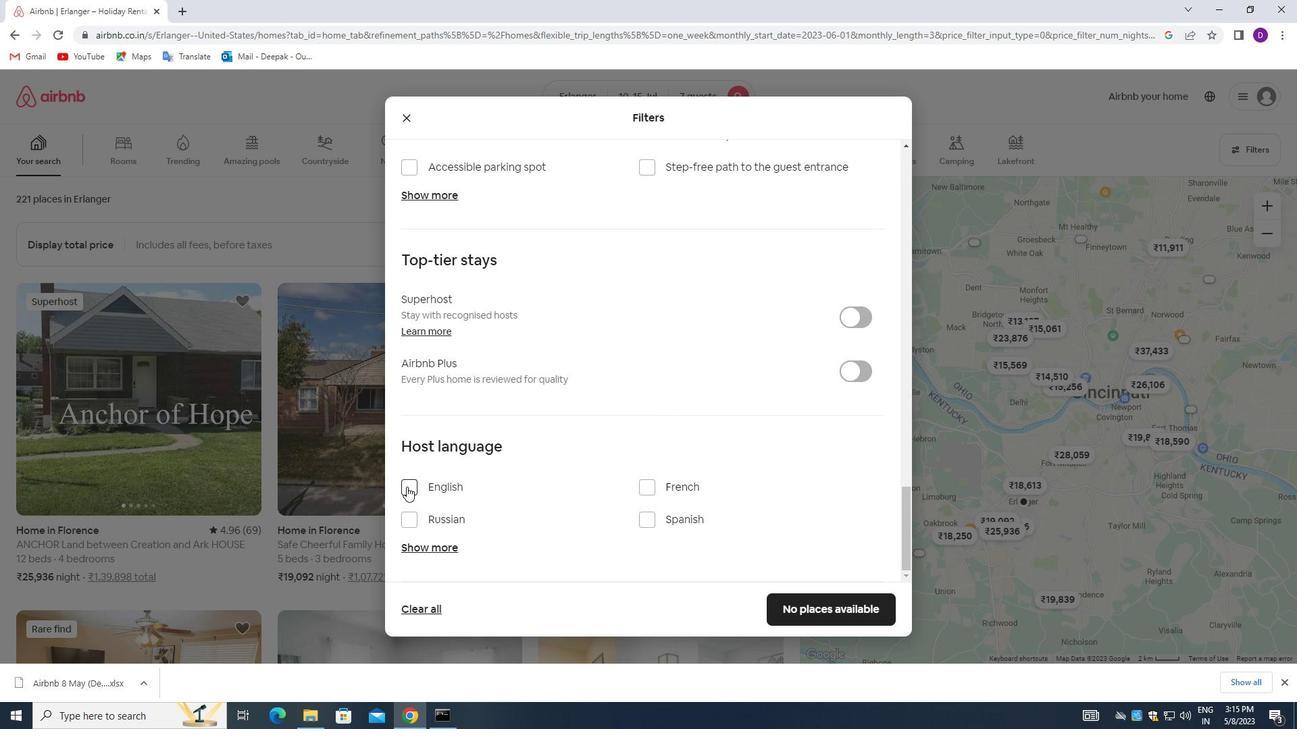 
Action: Mouse moved to (773, 602)
Screenshot: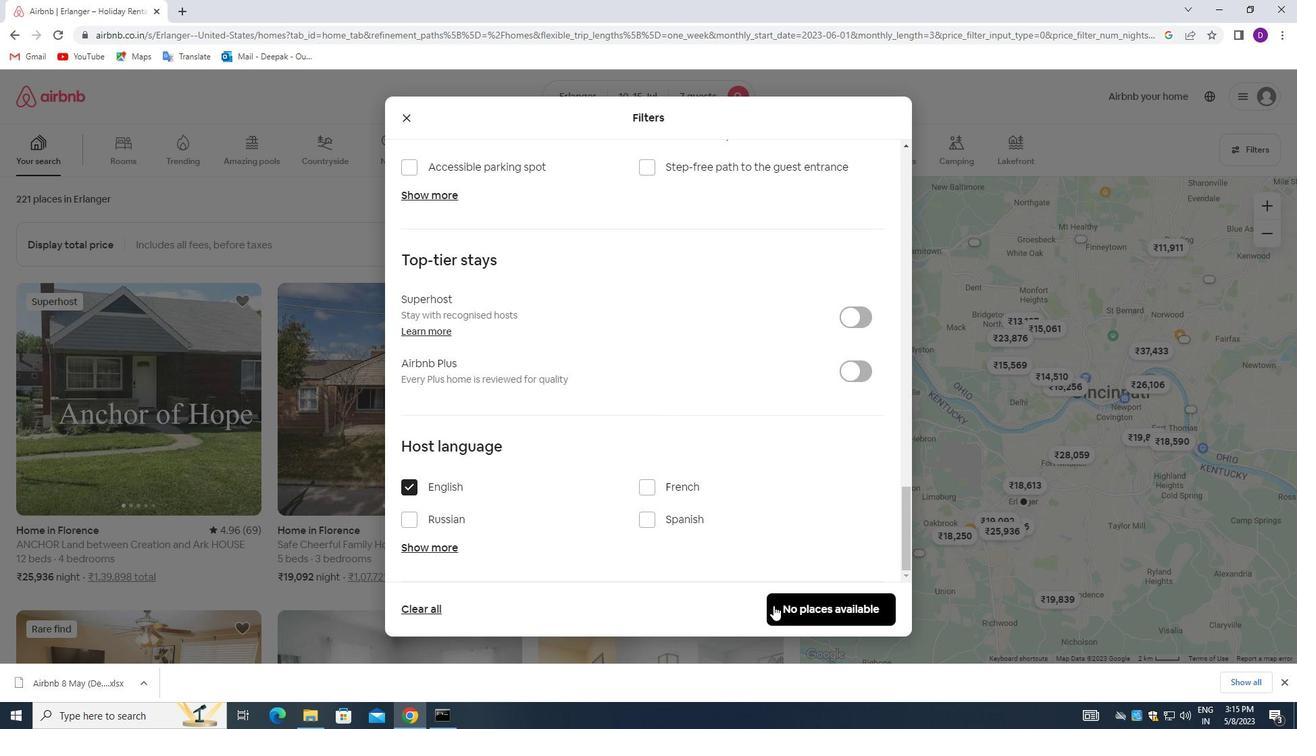 
Action: Mouse pressed left at (773, 602)
Screenshot: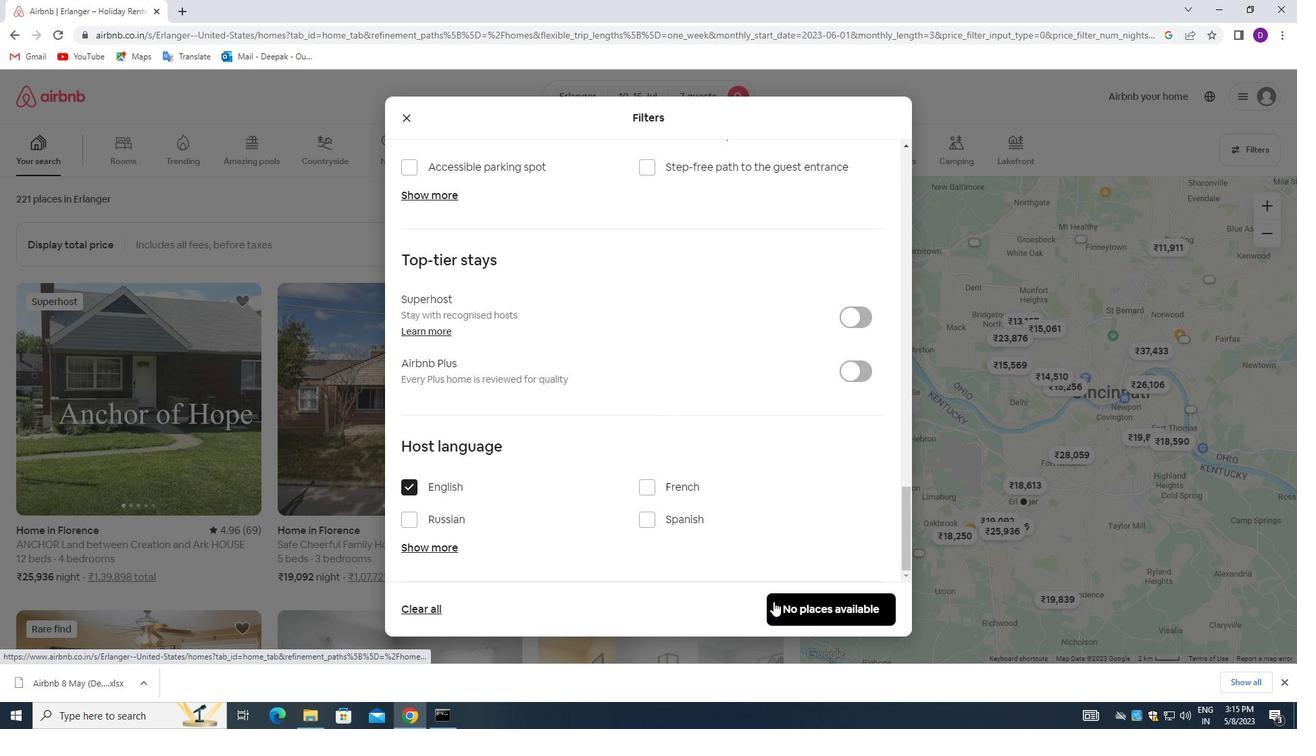 
Action: Mouse moved to (761, 485)
Screenshot: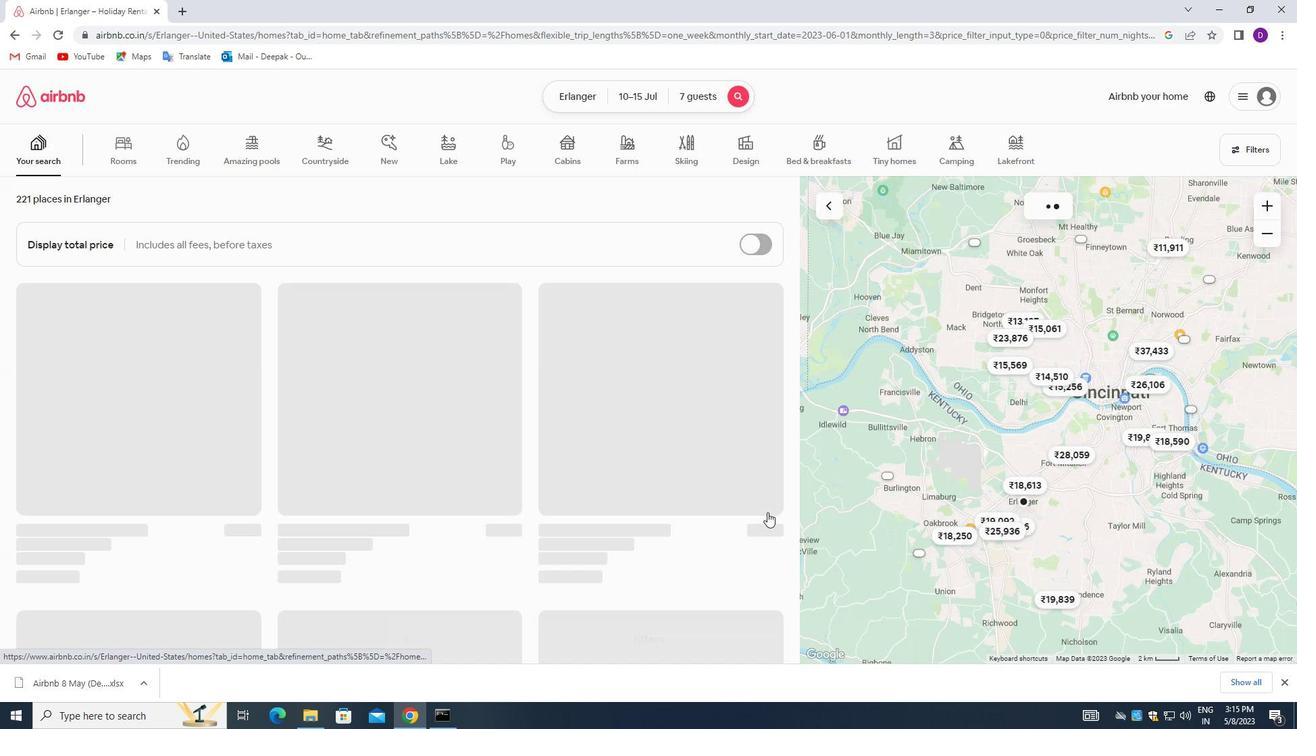 
